 Task: Assign in the project ArchiTech the issue 'Implement multi-factor authentication for user login' to the sprint 'Integration Testing Sprint'. Assign in the project ArchiTech the issue 'Integrate a new payment gateway into an e-commerce website' to the sprint 'Integration Testing Sprint'. Assign in the project ArchiTech the issue 'Create a data backup and recovery plan for a company's IT infrastructure' to the sprint 'Integration Testing Sprint'. Assign in the project ArchiTech the issue 'Develop a custom inventory management system' to the sprint 'Integration Testing Sprint'
Action: Mouse moved to (219, 66)
Screenshot: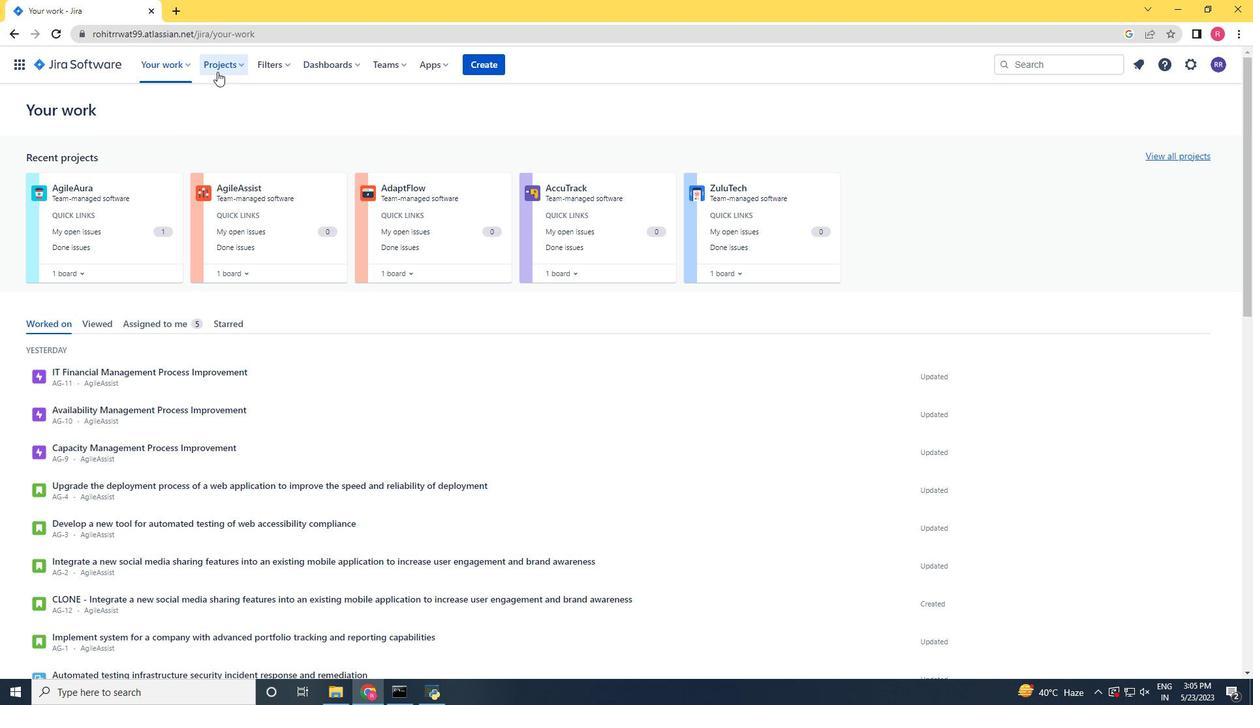 
Action: Mouse pressed left at (219, 66)
Screenshot: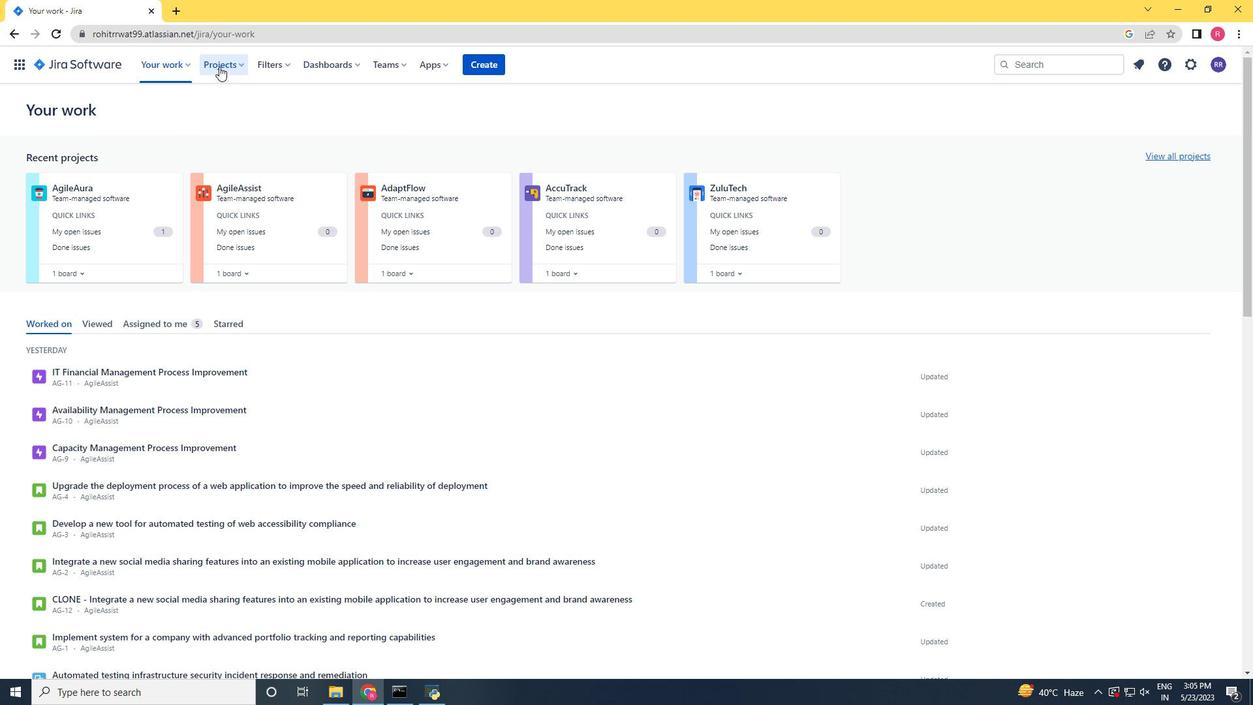 
Action: Mouse moved to (224, 120)
Screenshot: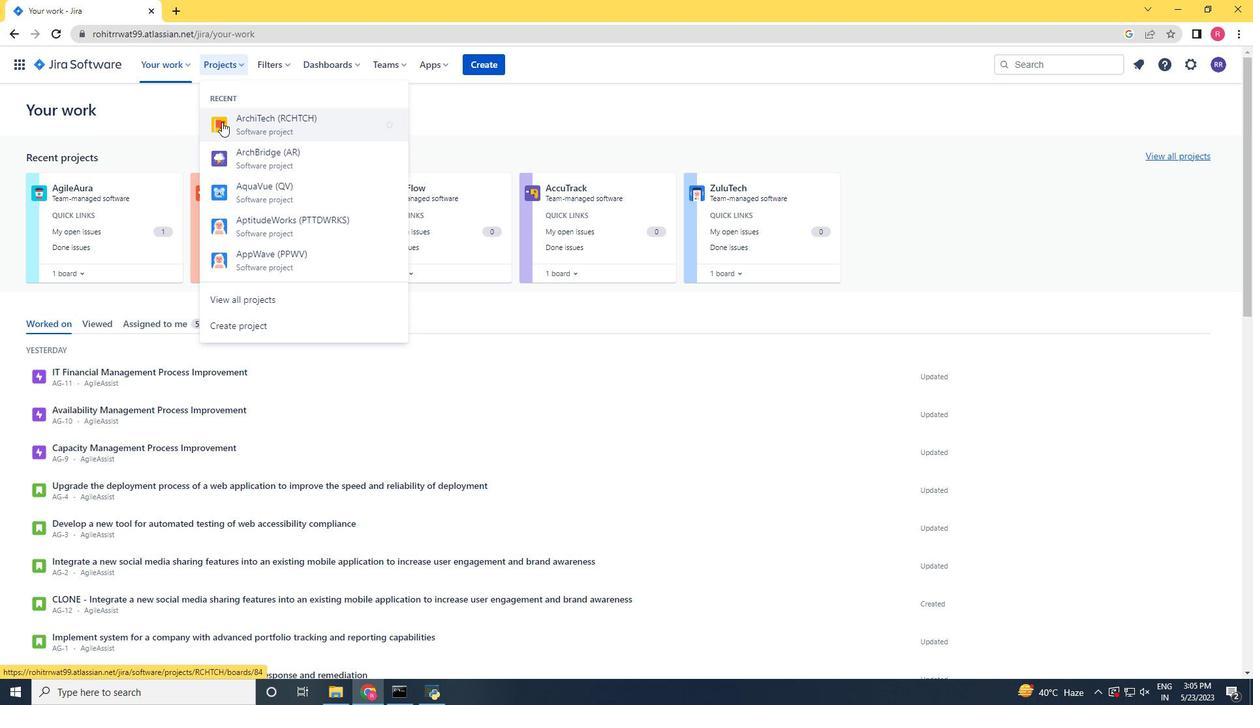 
Action: Mouse pressed left at (224, 120)
Screenshot: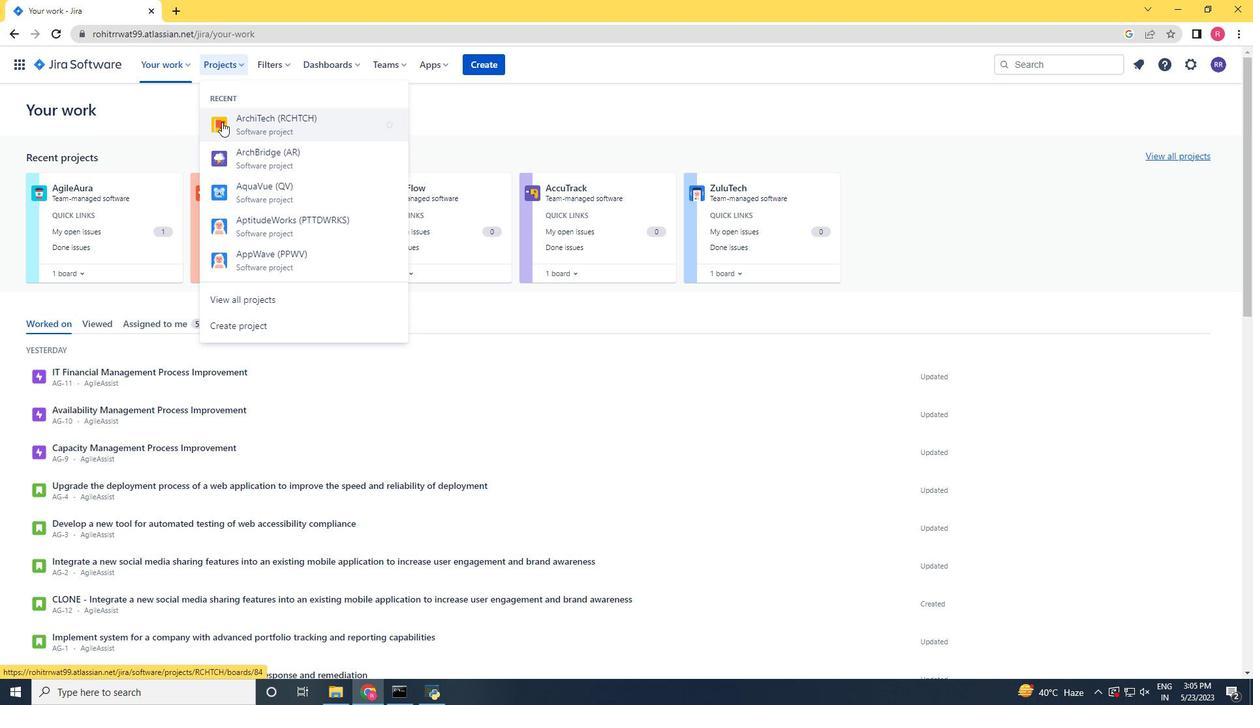 
Action: Mouse moved to (107, 201)
Screenshot: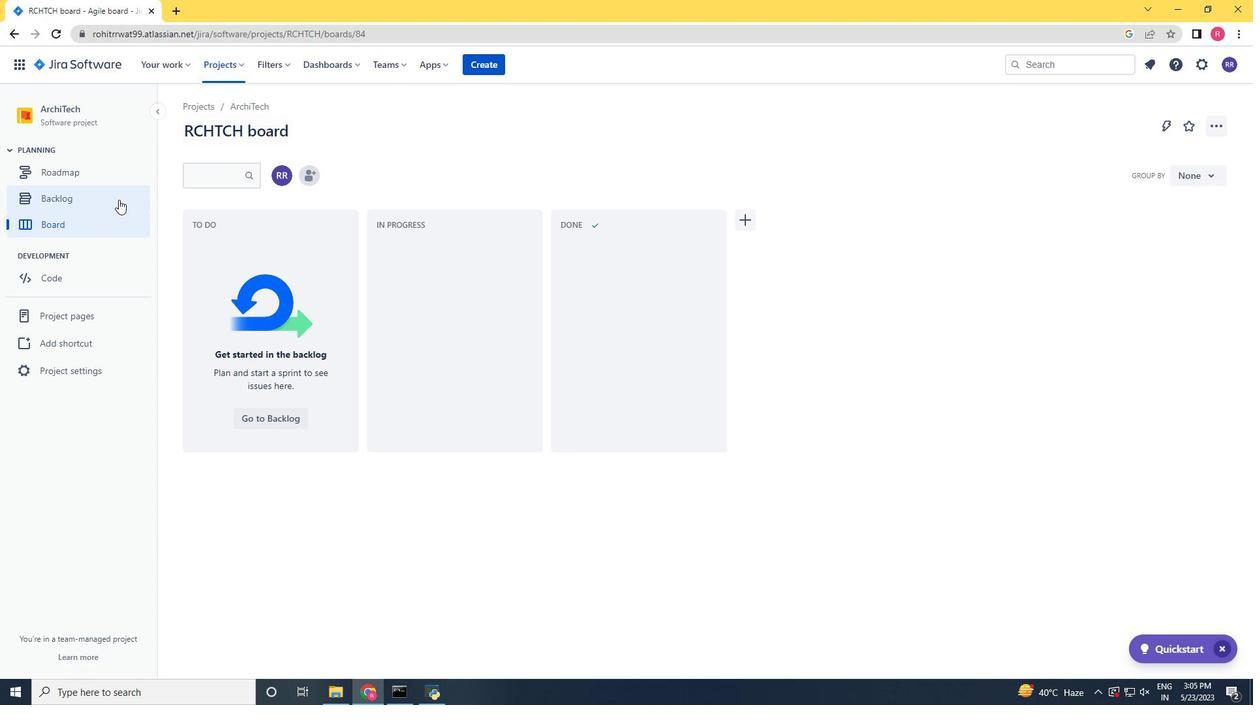 
Action: Mouse pressed left at (107, 201)
Screenshot: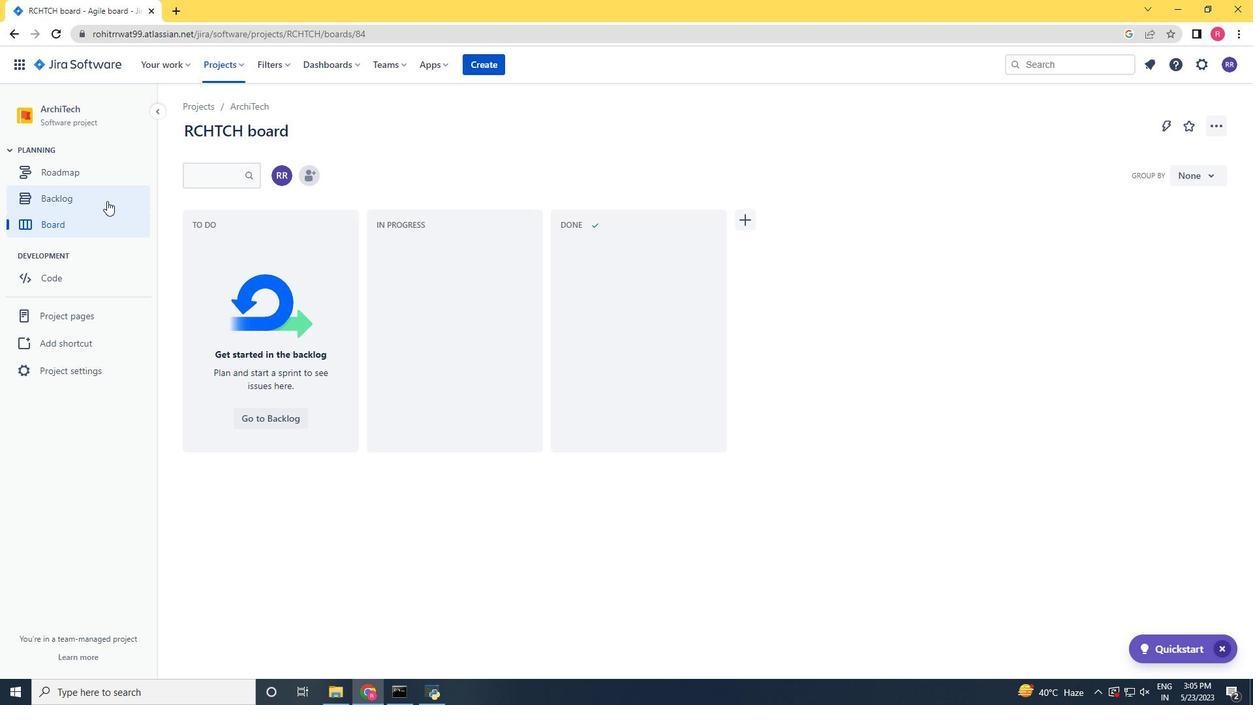 
Action: Mouse moved to (693, 432)
Screenshot: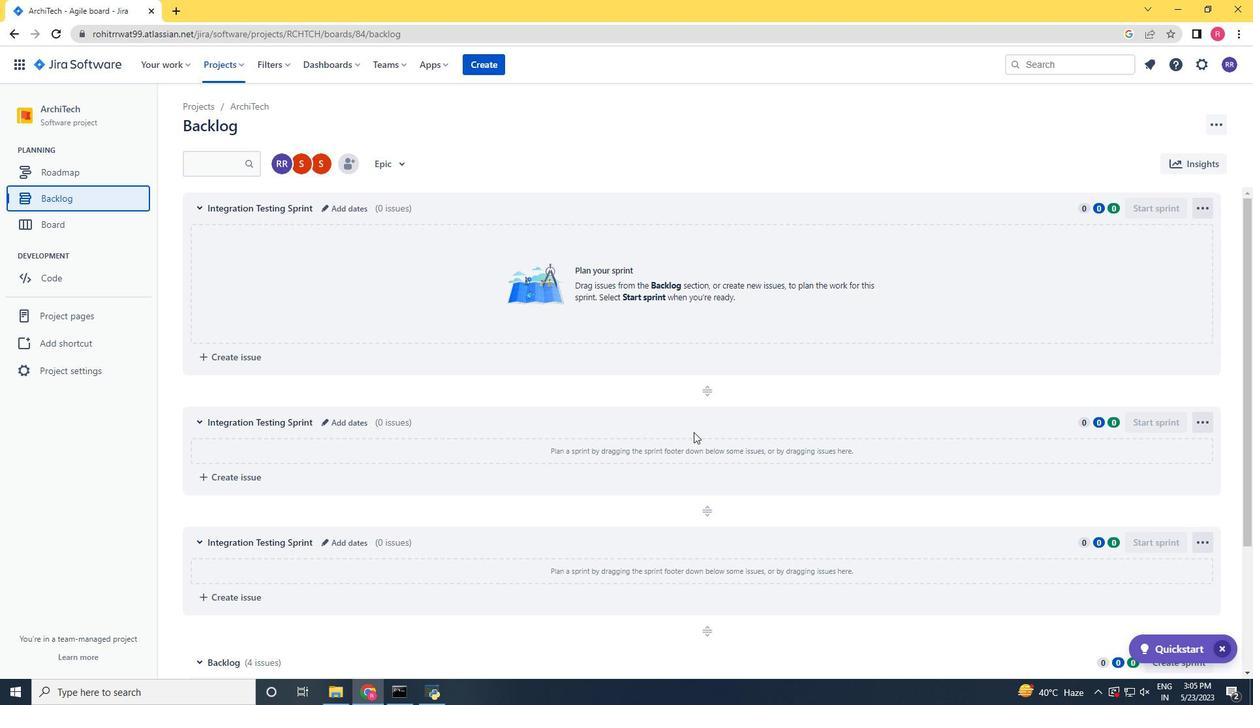 
Action: Mouse scrolled (693, 431) with delta (0, 0)
Screenshot: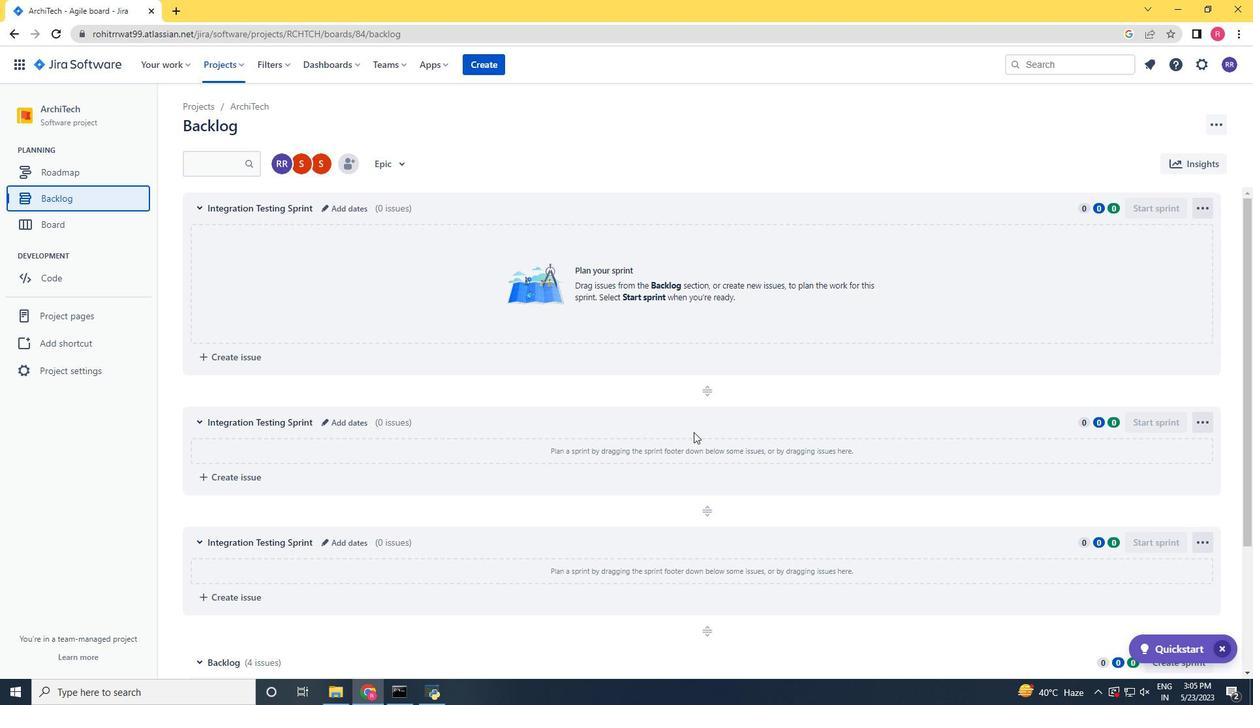
Action: Mouse scrolled (693, 431) with delta (0, 0)
Screenshot: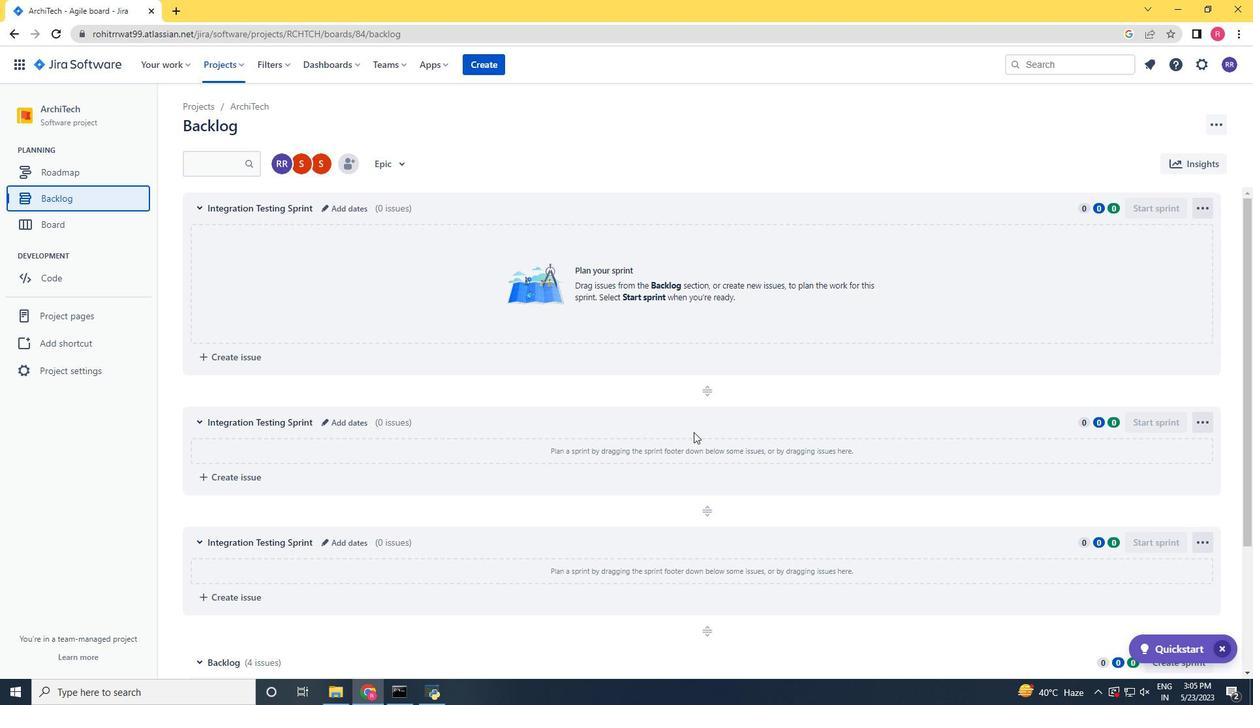 
Action: Mouse scrolled (693, 431) with delta (0, 0)
Screenshot: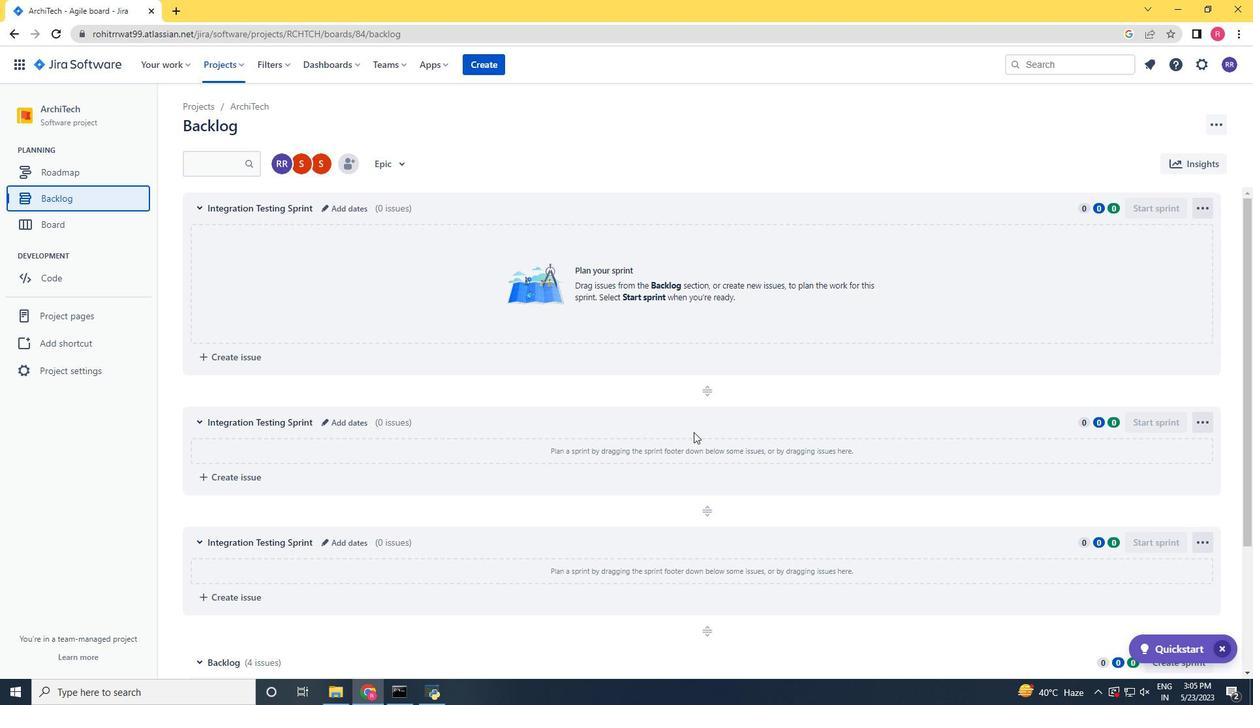 
Action: Mouse scrolled (693, 431) with delta (0, 0)
Screenshot: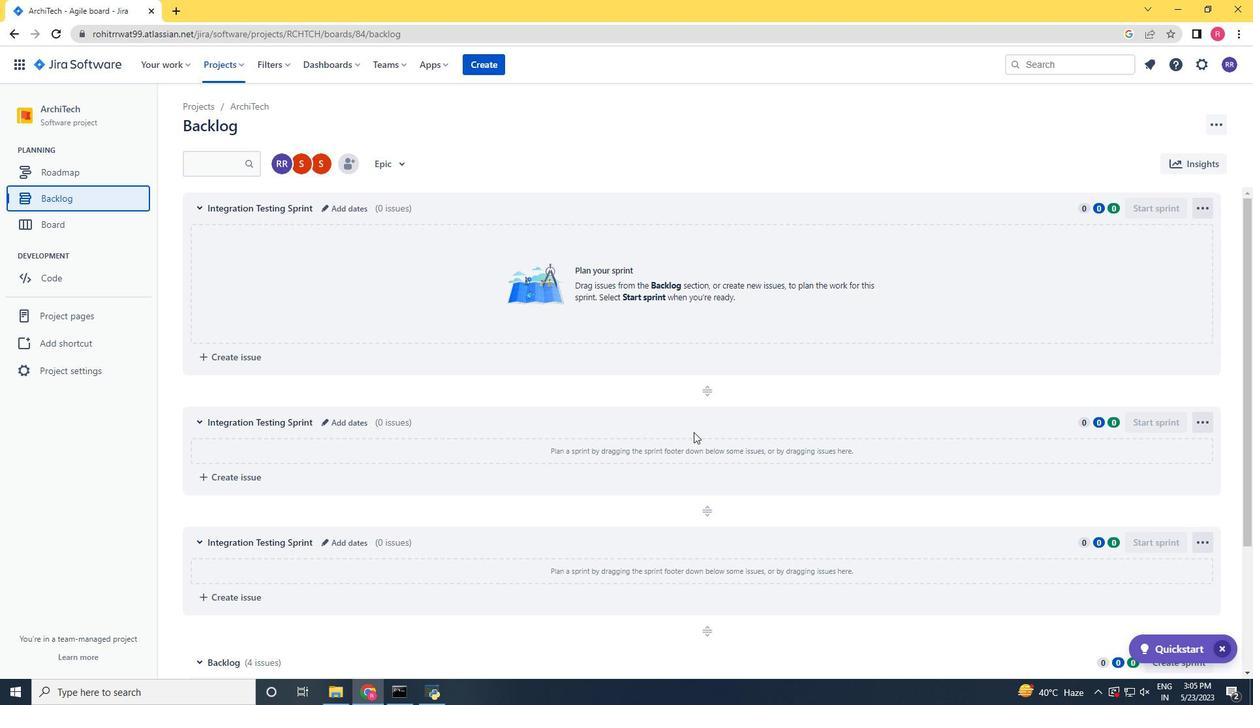 
Action: Mouse scrolled (693, 431) with delta (0, 0)
Screenshot: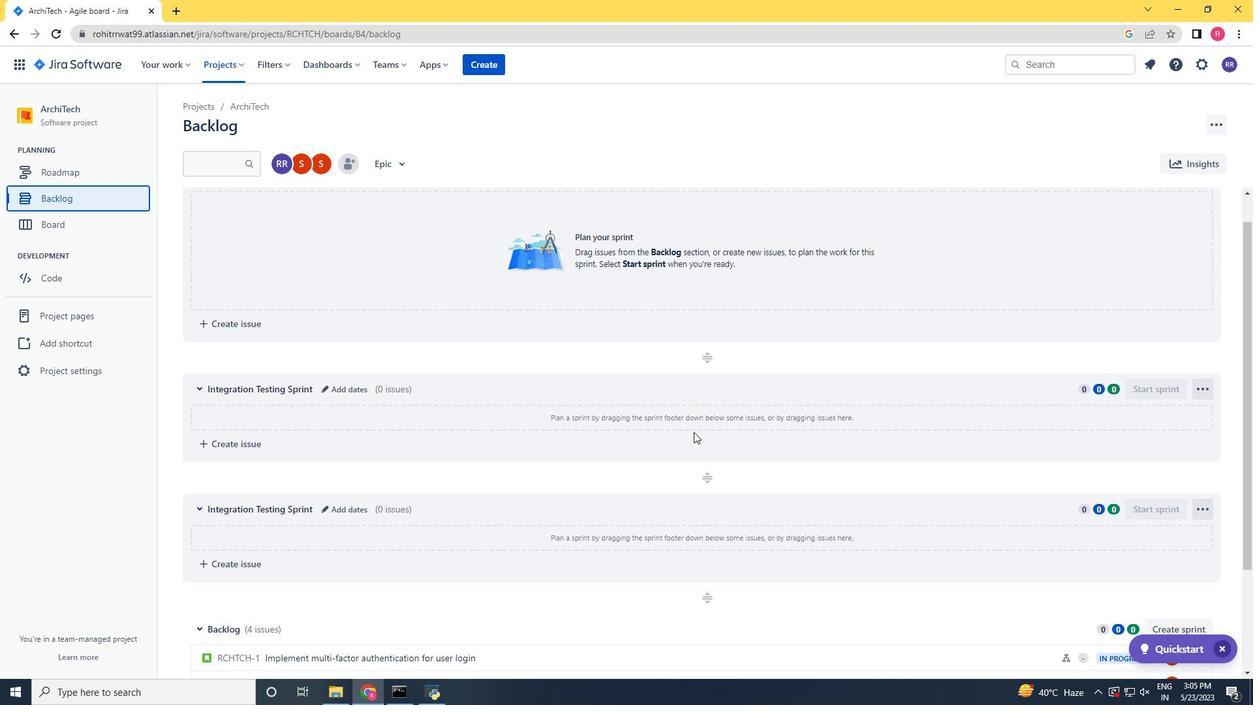 
Action: Mouse scrolled (693, 431) with delta (0, 0)
Screenshot: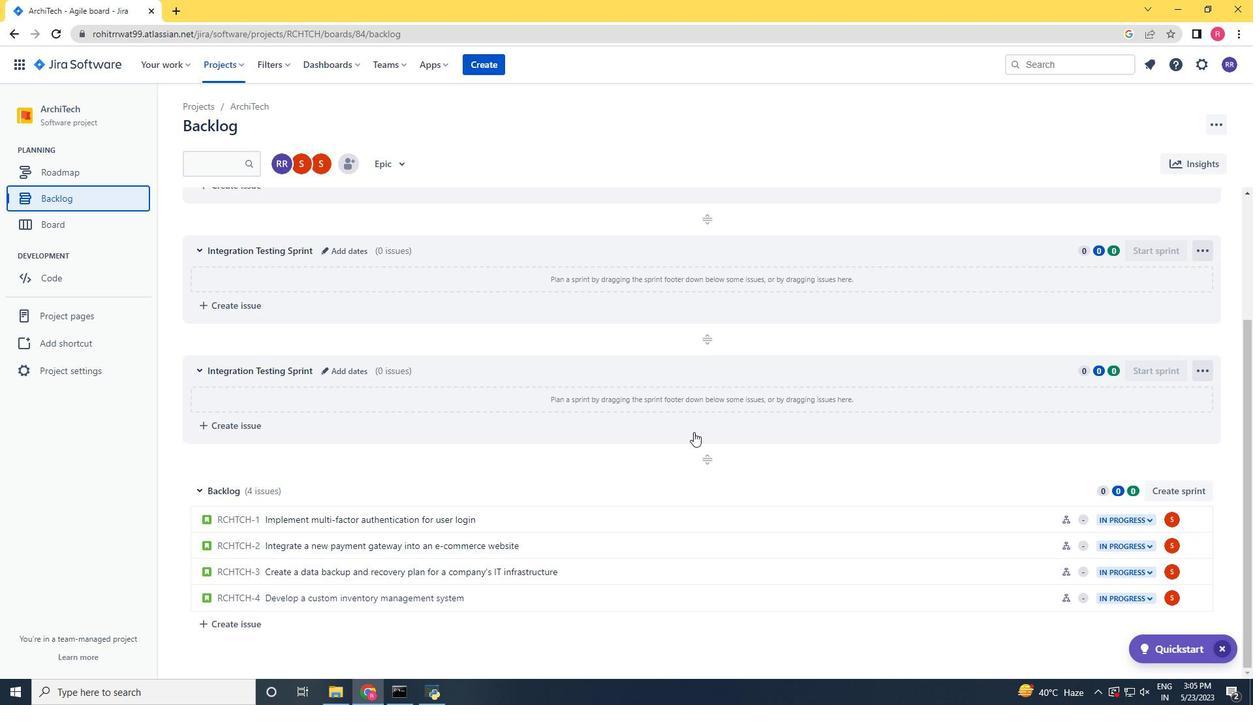 
Action: Mouse scrolled (693, 431) with delta (0, 0)
Screenshot: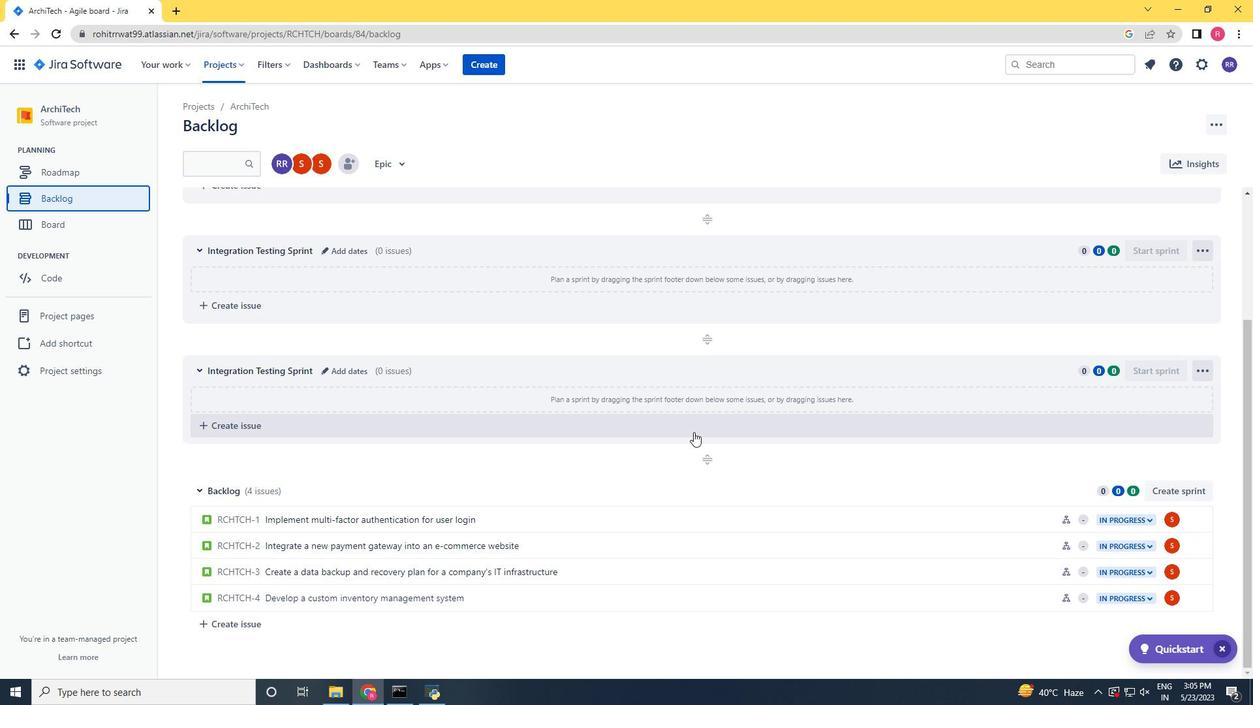 
Action: Mouse scrolled (693, 431) with delta (0, 0)
Screenshot: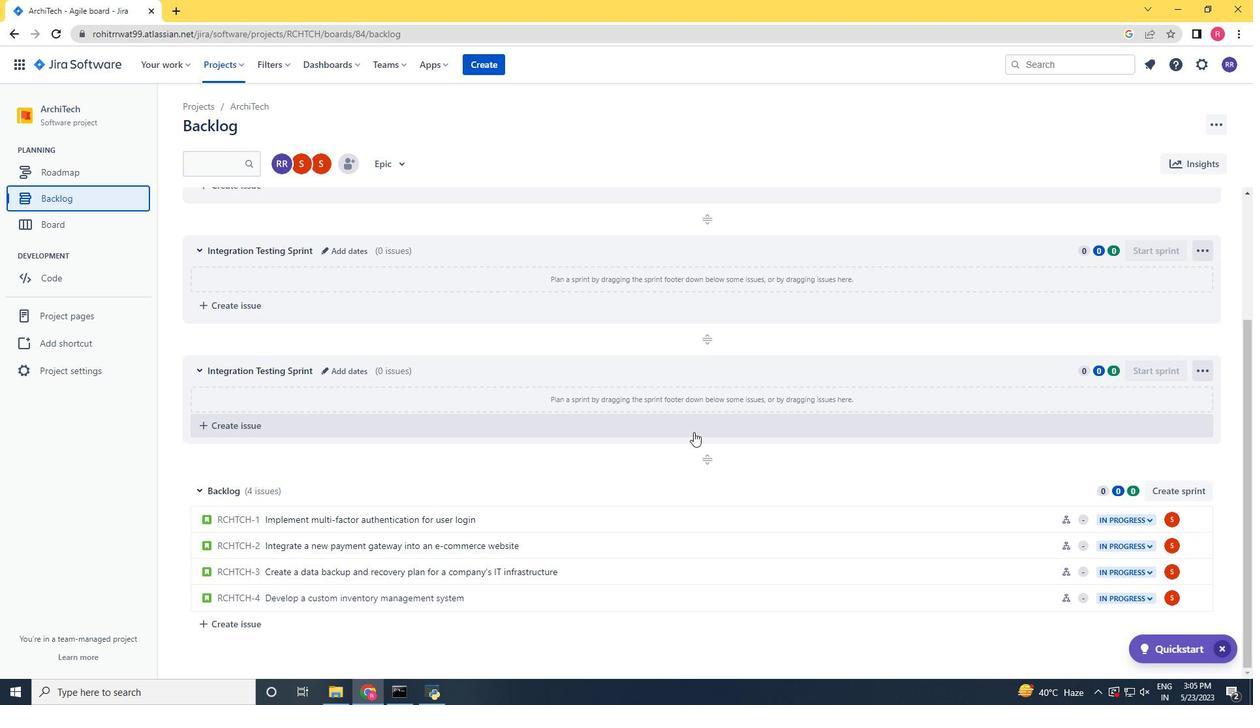 
Action: Mouse scrolled (693, 431) with delta (0, 0)
Screenshot: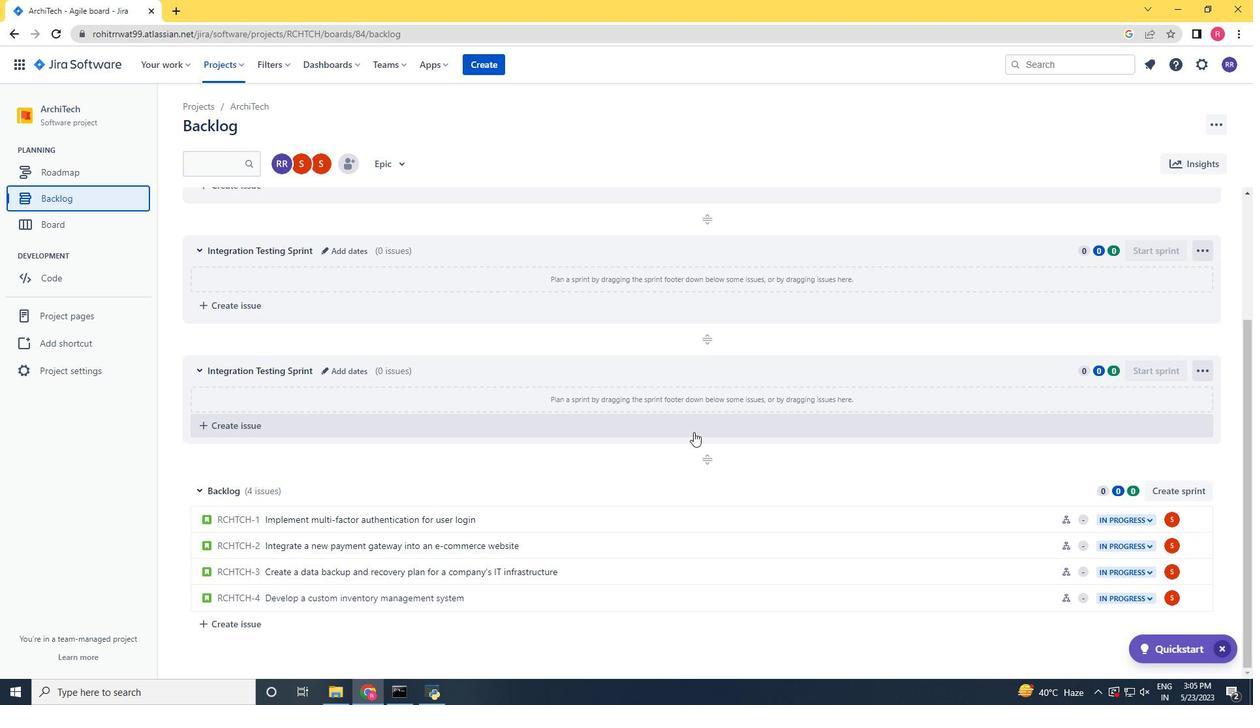 
Action: Mouse scrolled (693, 431) with delta (0, 0)
Screenshot: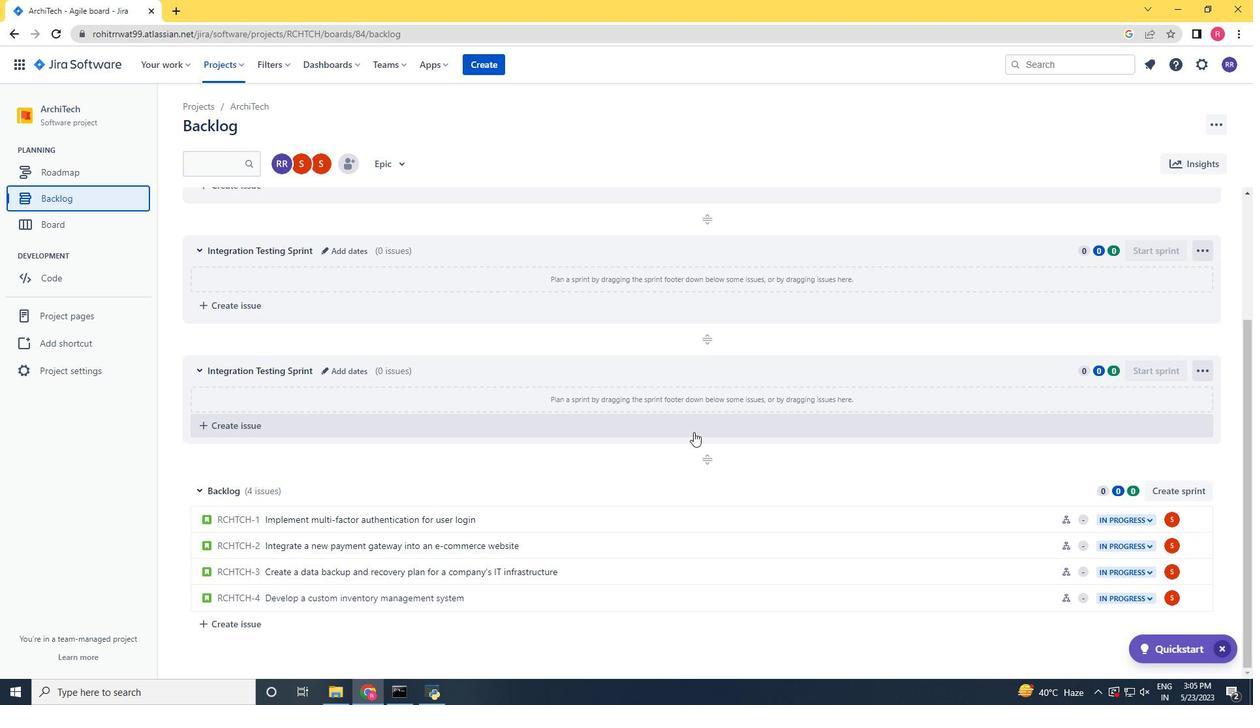 
Action: Mouse scrolled (693, 431) with delta (0, 0)
Screenshot: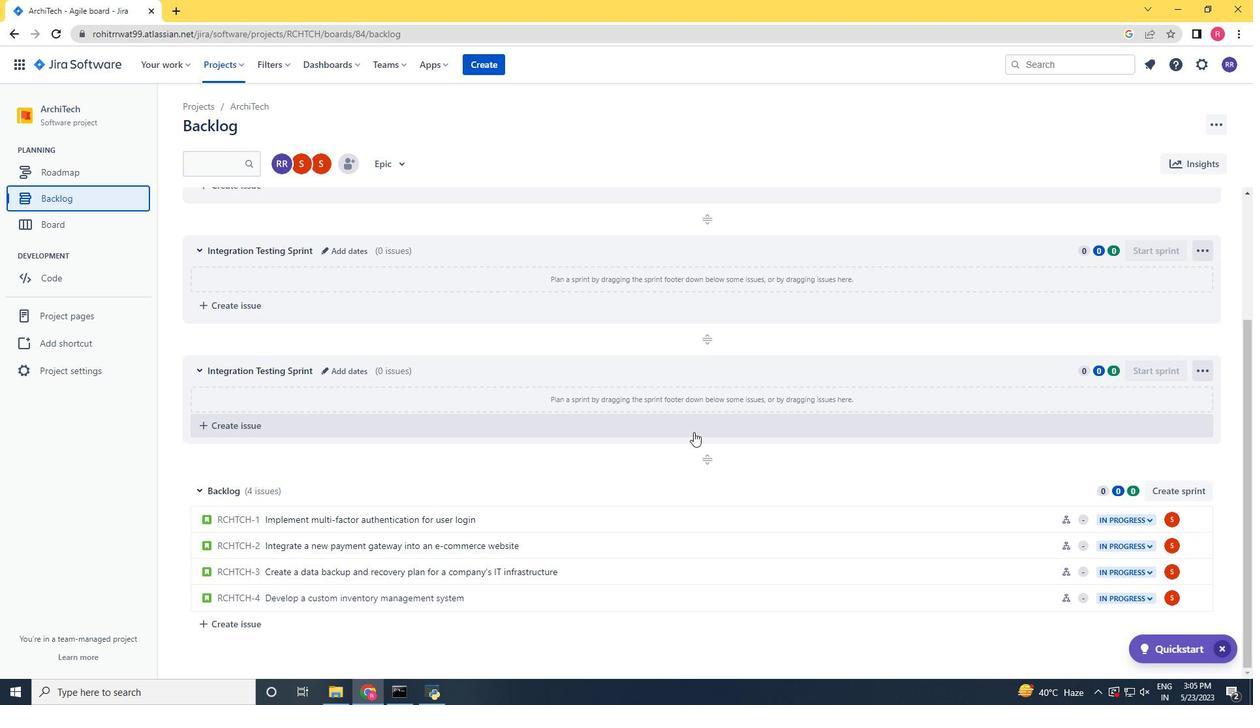 
Action: Mouse moved to (1192, 516)
Screenshot: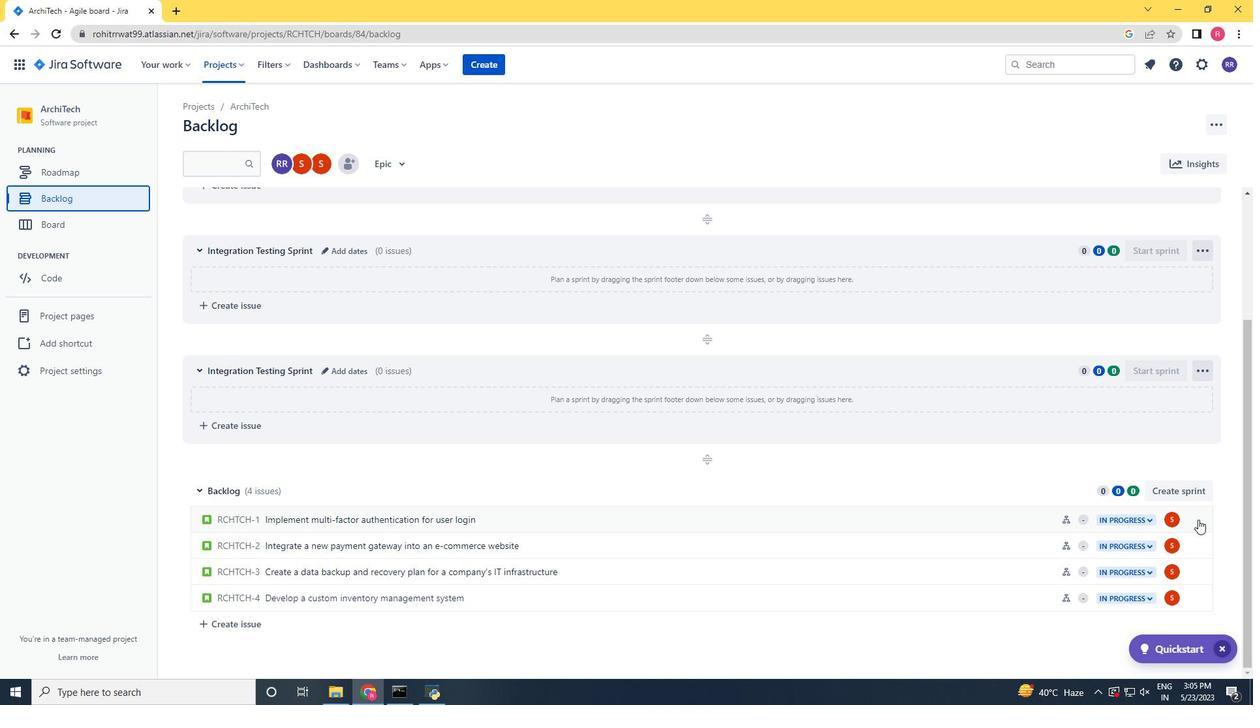 
Action: Mouse pressed left at (1192, 516)
Screenshot: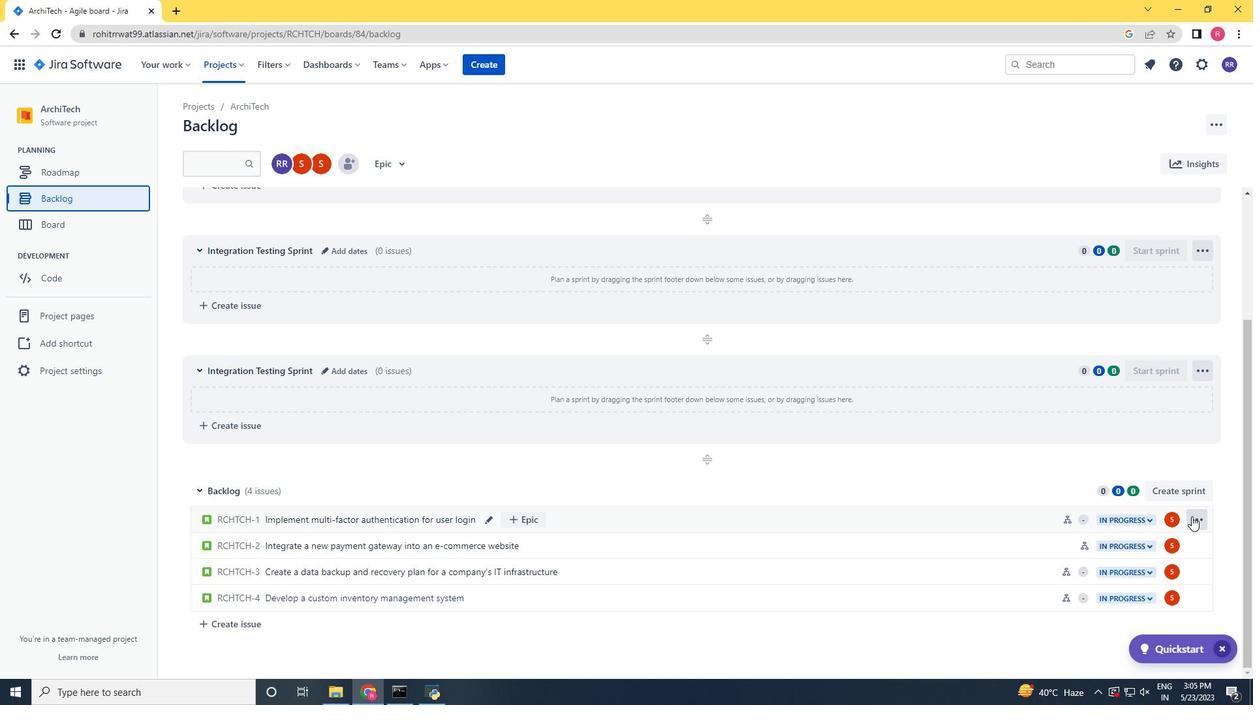 
Action: Mouse moved to (1130, 405)
Screenshot: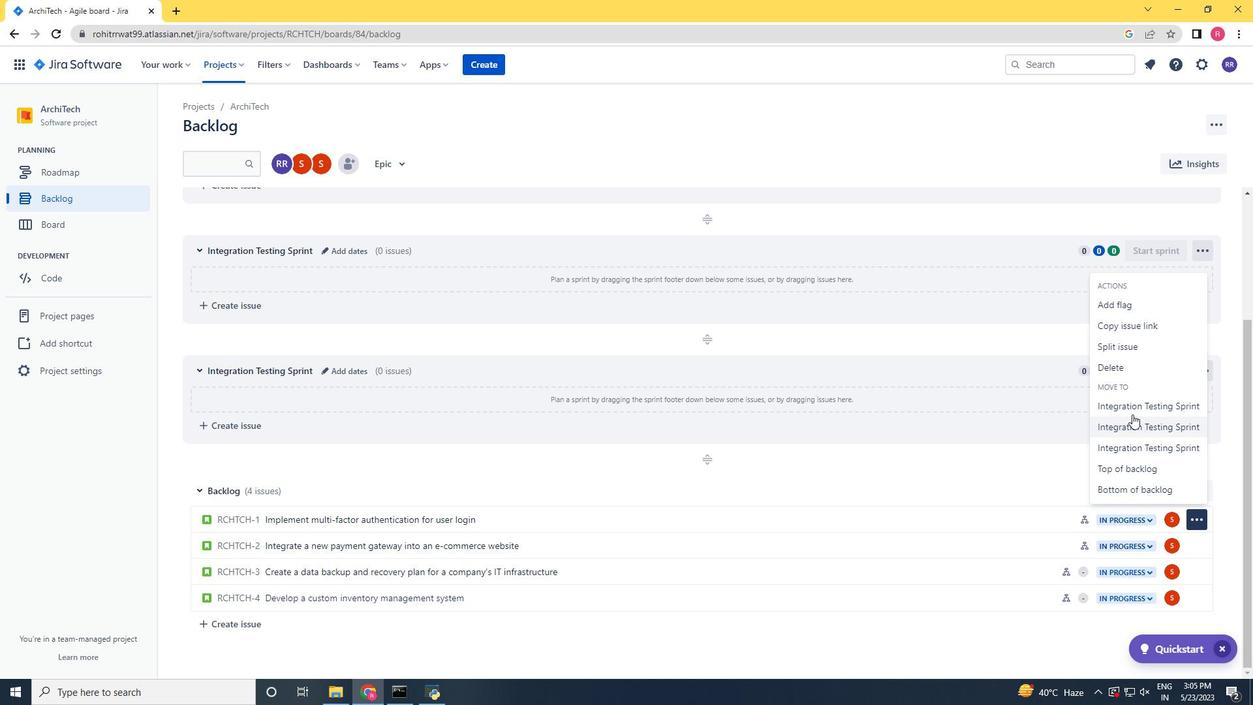 
Action: Mouse pressed left at (1130, 405)
Screenshot: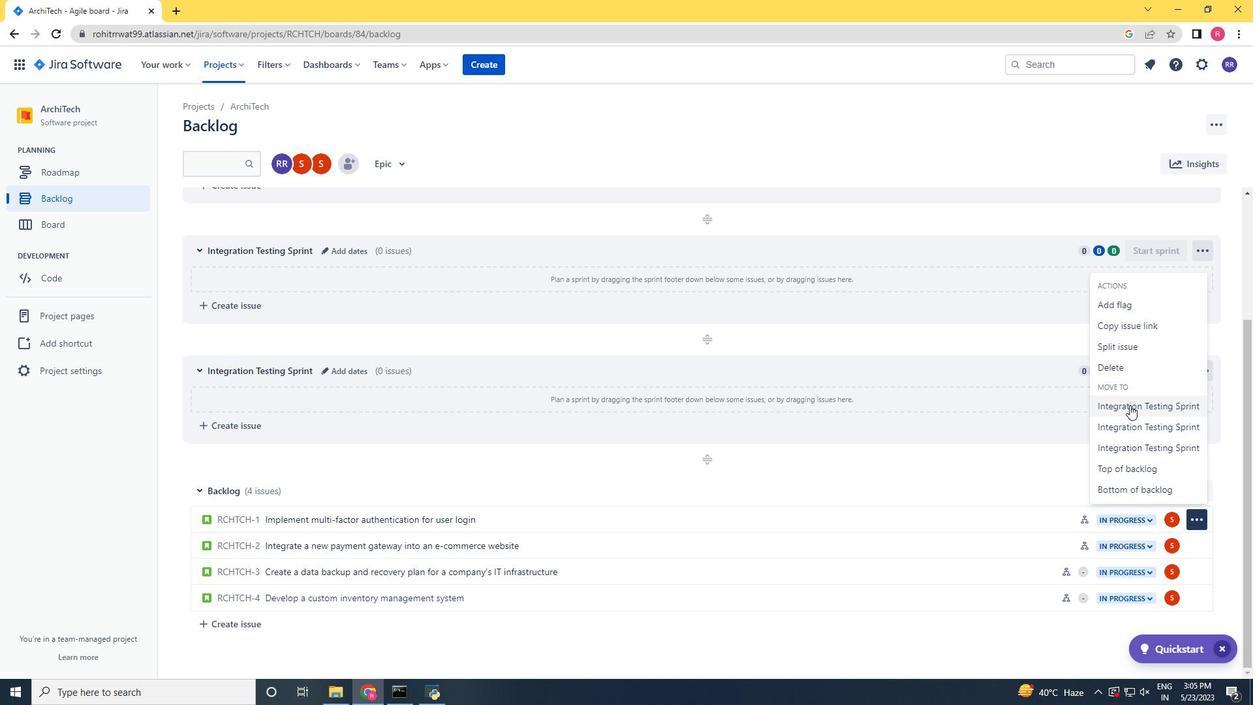 
Action: Mouse scrolled (1130, 406) with delta (0, 0)
Screenshot: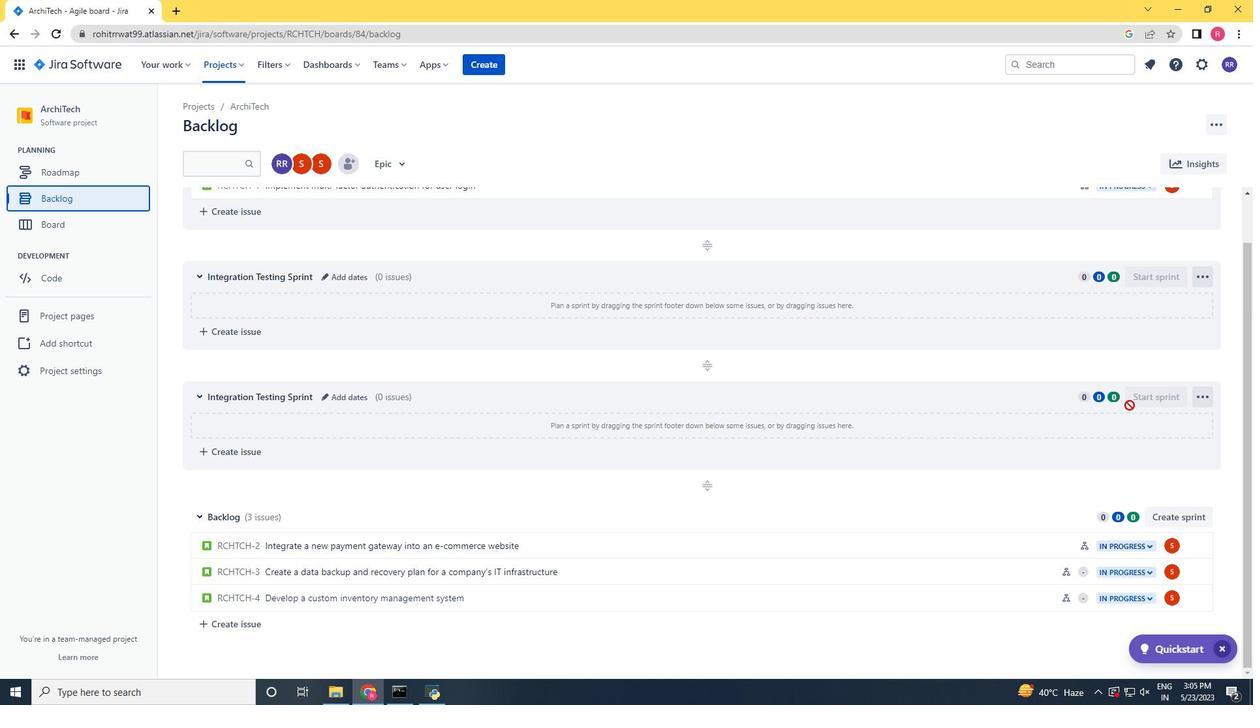 
Action: Mouse scrolled (1130, 406) with delta (0, 0)
Screenshot: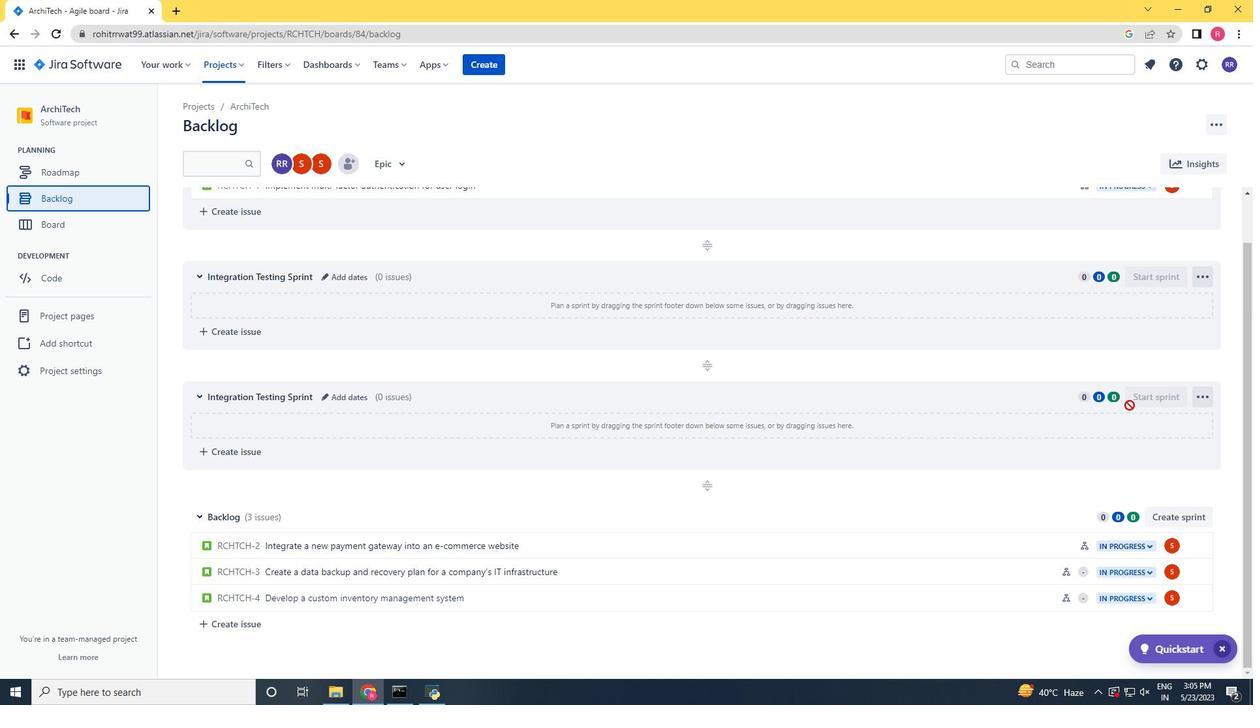 
Action: Mouse scrolled (1130, 406) with delta (0, 0)
Screenshot: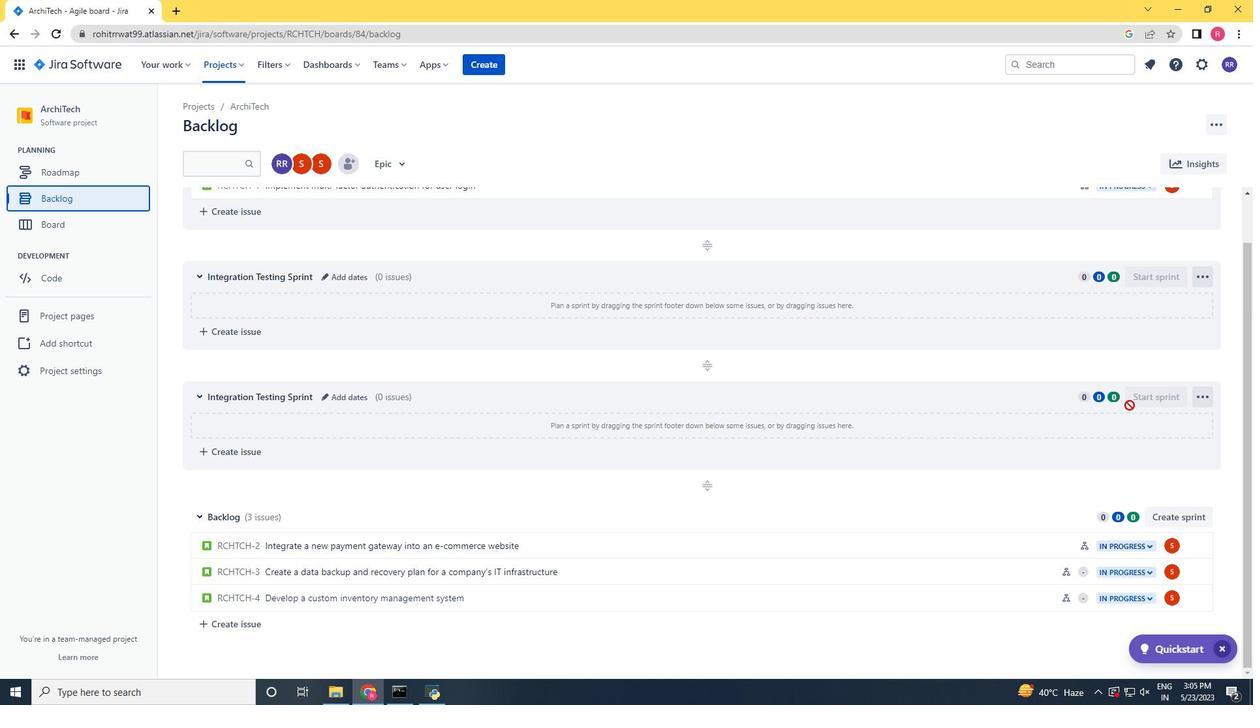 
Action: Mouse scrolled (1130, 406) with delta (0, 0)
Screenshot: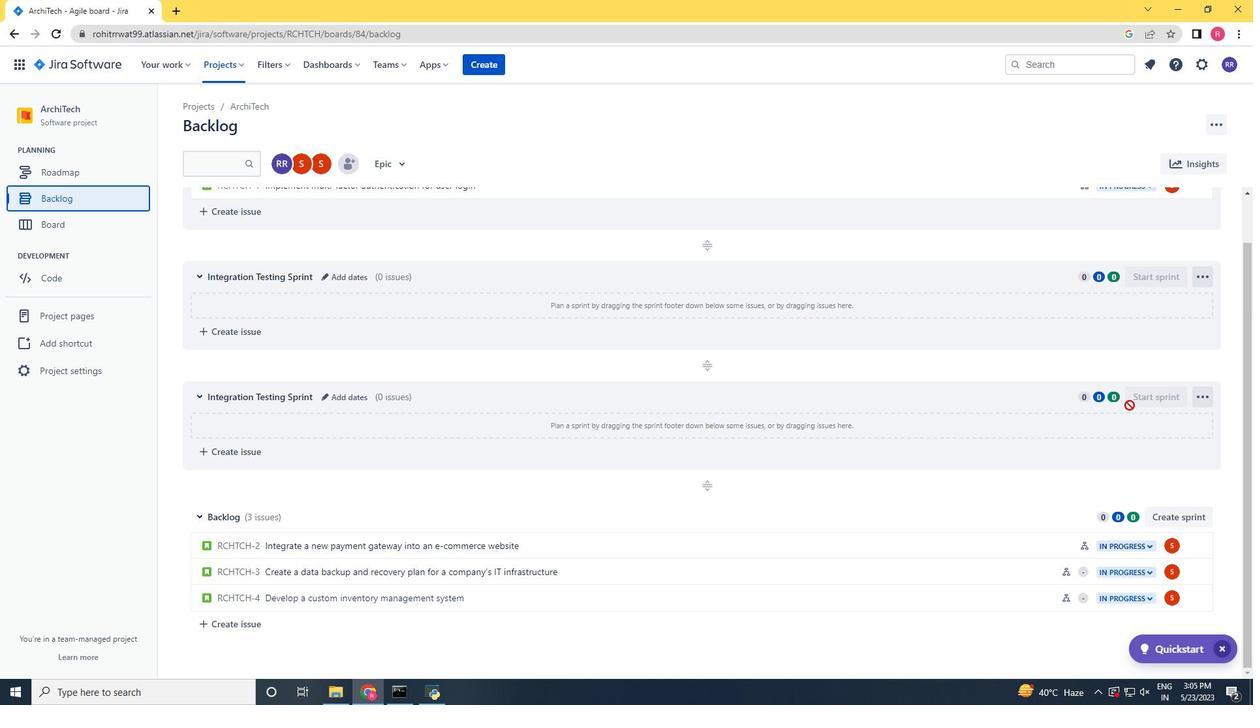 
Action: Mouse moved to (1109, 407)
Screenshot: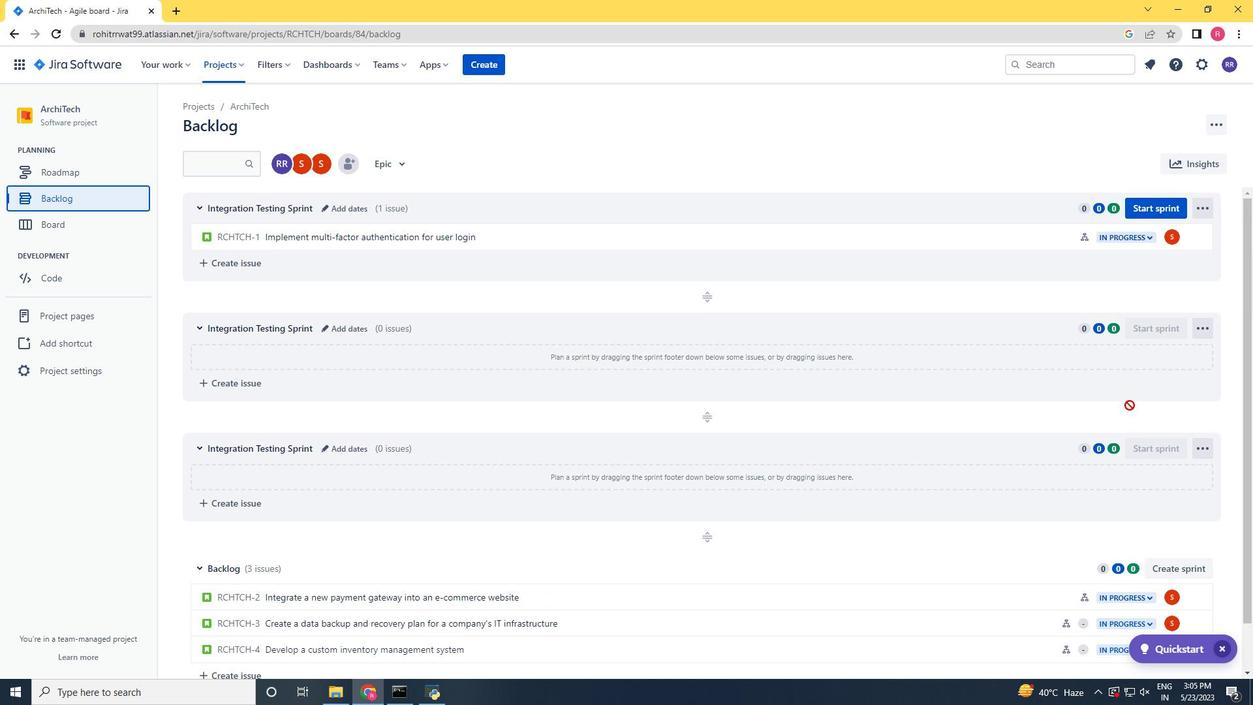
Action: Mouse scrolled (1109, 408) with delta (0, 0)
Screenshot: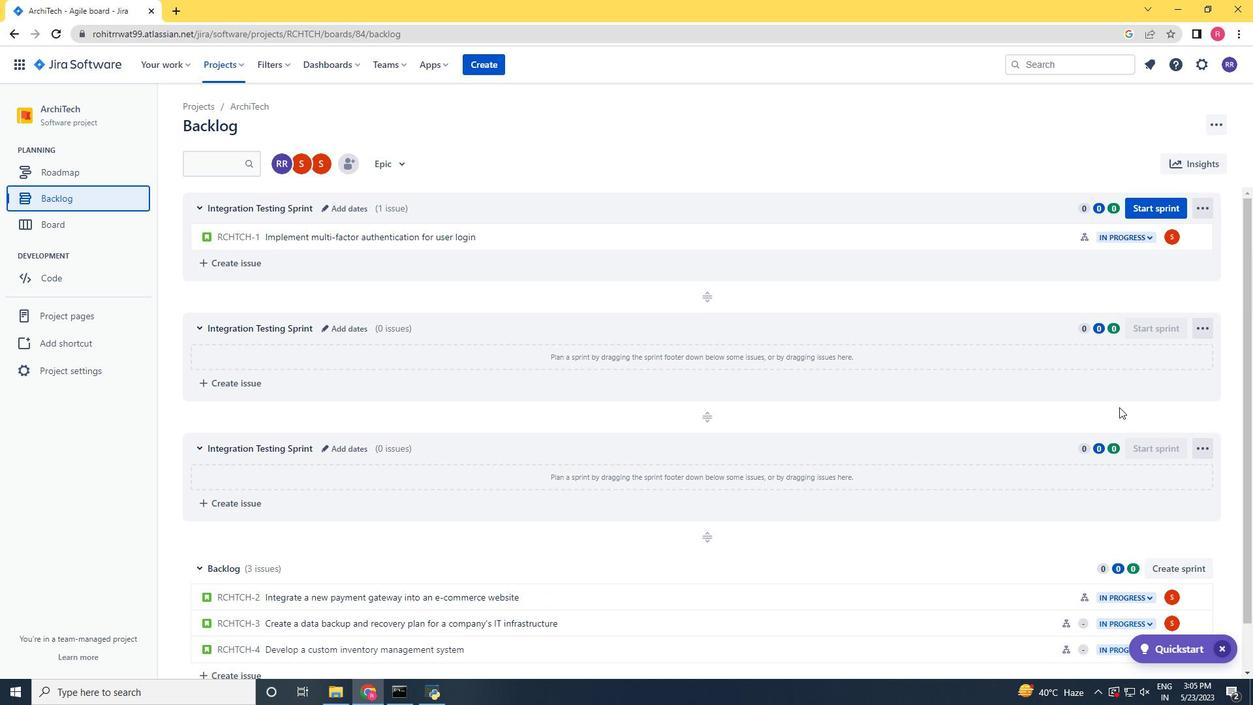 
Action: Mouse scrolled (1109, 408) with delta (0, 0)
Screenshot: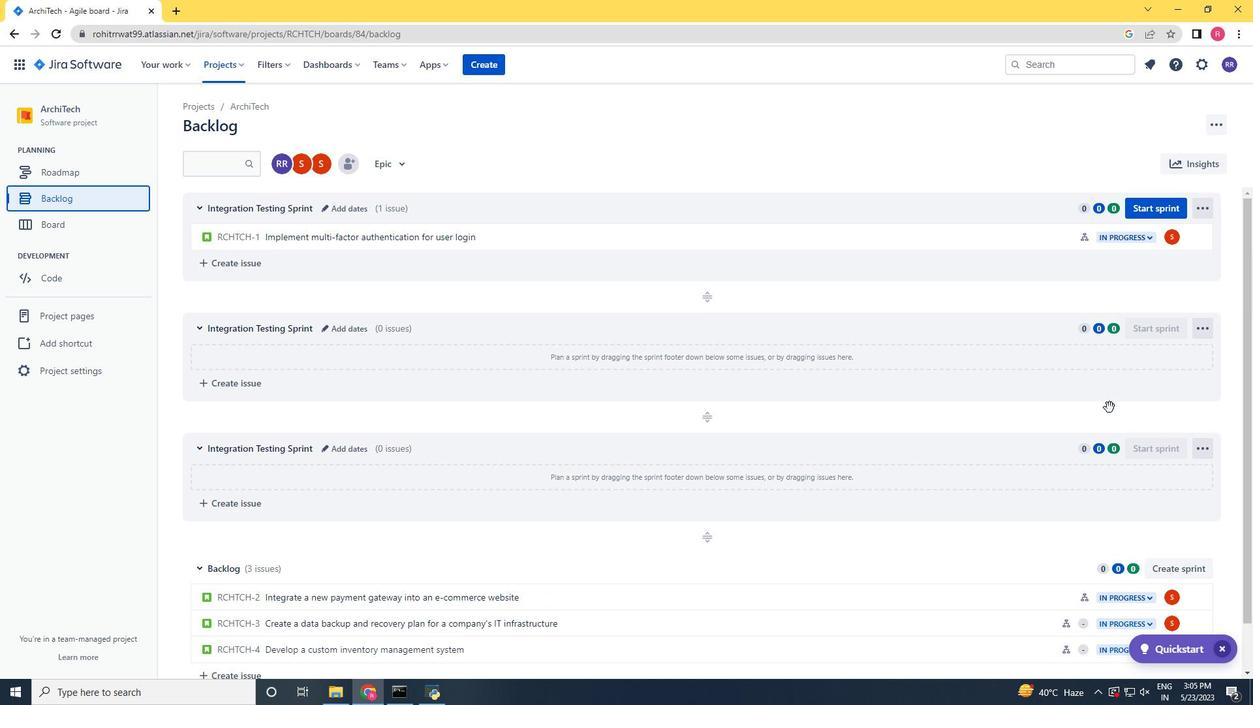 
Action: Mouse scrolled (1109, 408) with delta (0, 0)
Screenshot: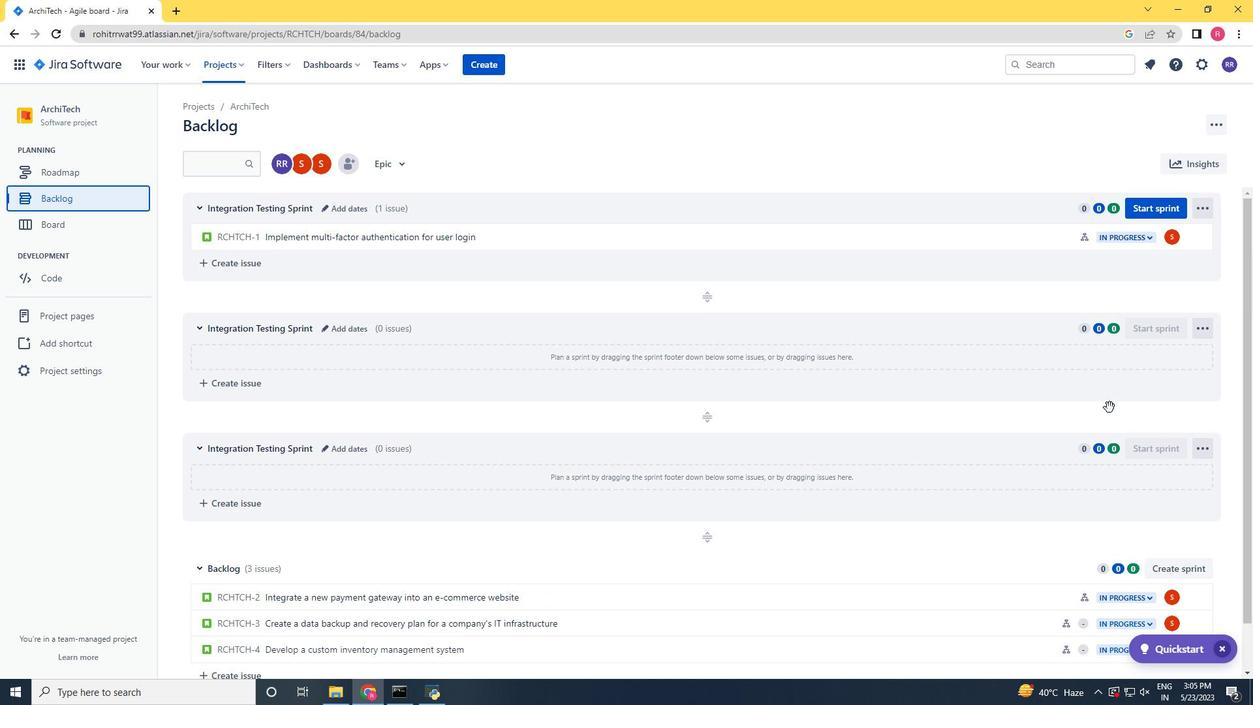 
Action: Mouse scrolled (1109, 408) with delta (0, 0)
Screenshot: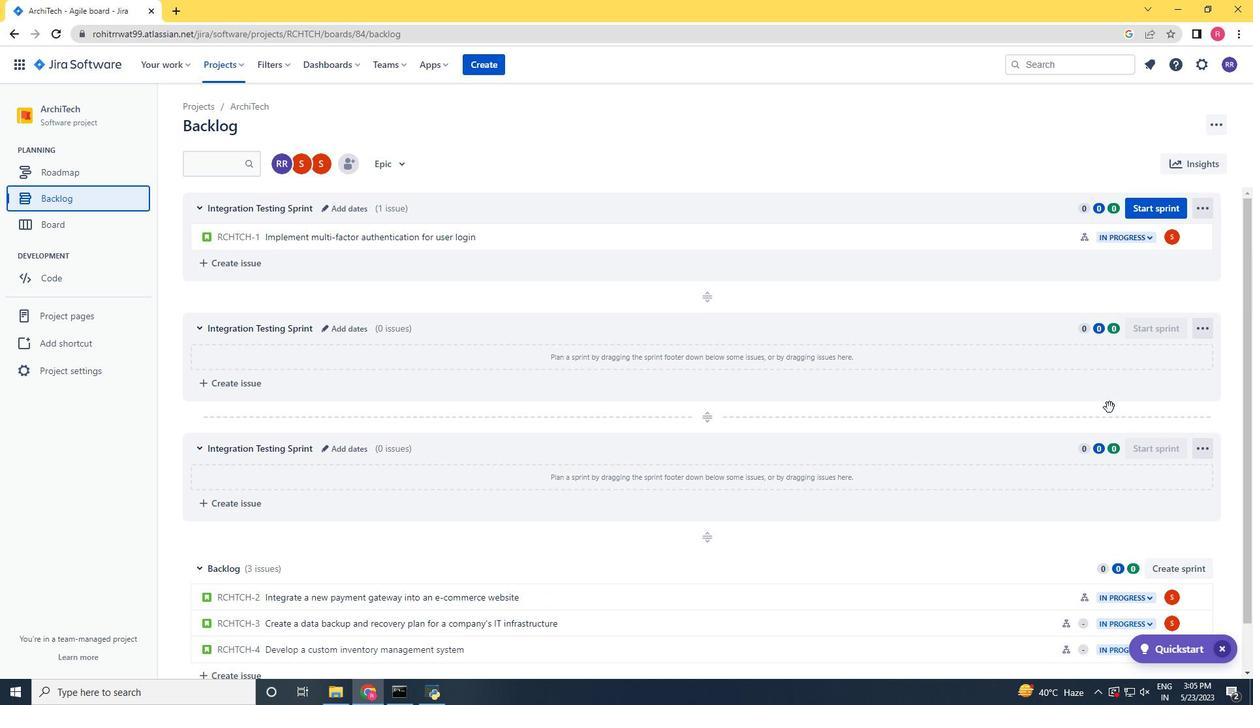 
Action: Mouse scrolled (1109, 408) with delta (0, 0)
Screenshot: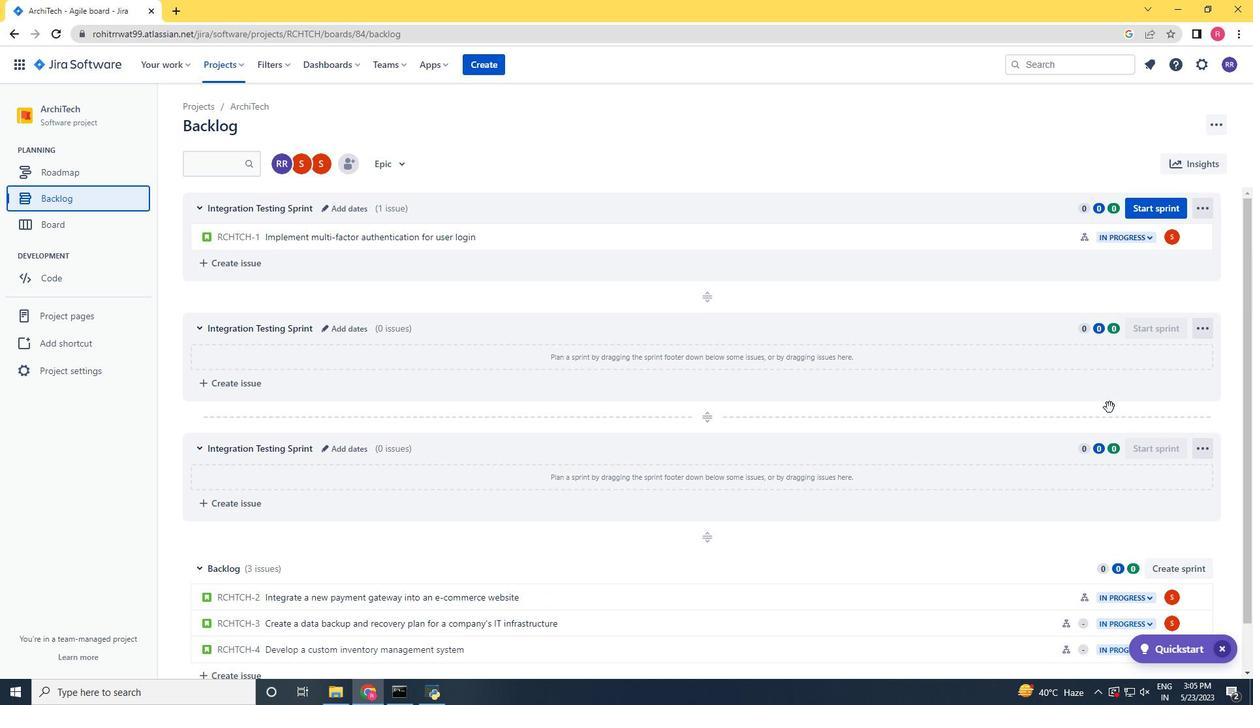 
Action: Mouse scrolled (1109, 406) with delta (0, 0)
Screenshot: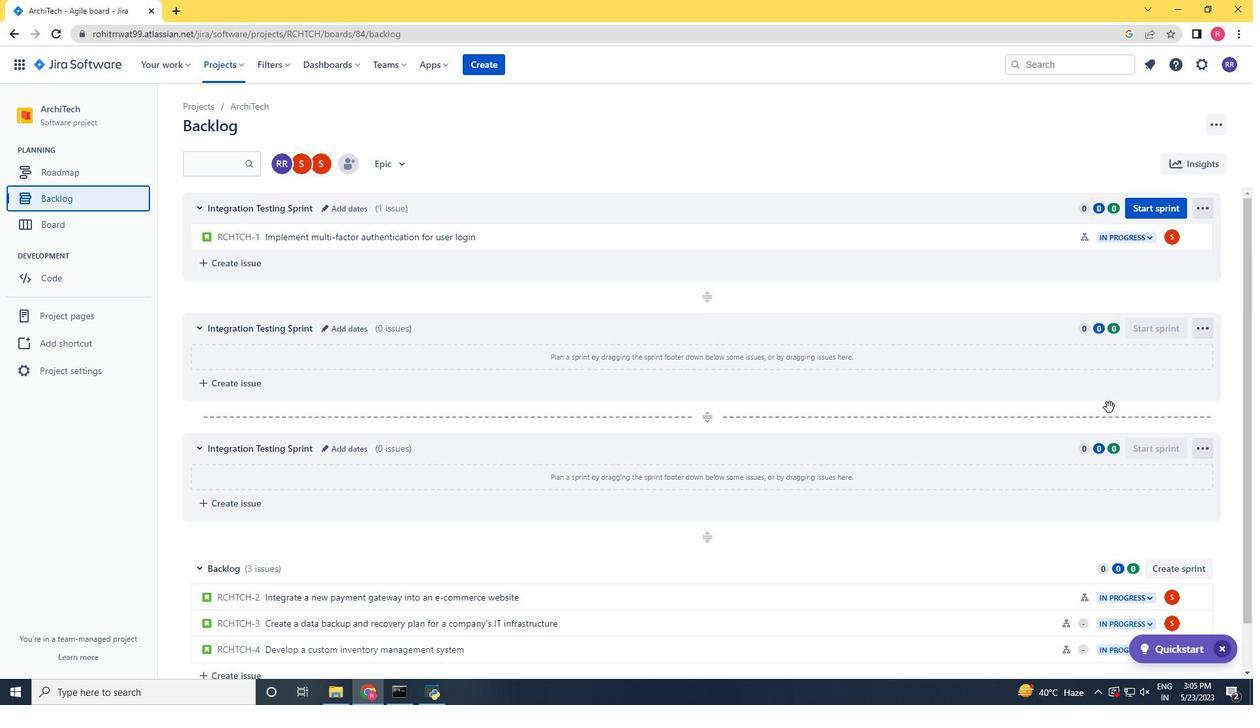 
Action: Mouse scrolled (1109, 406) with delta (0, 0)
Screenshot: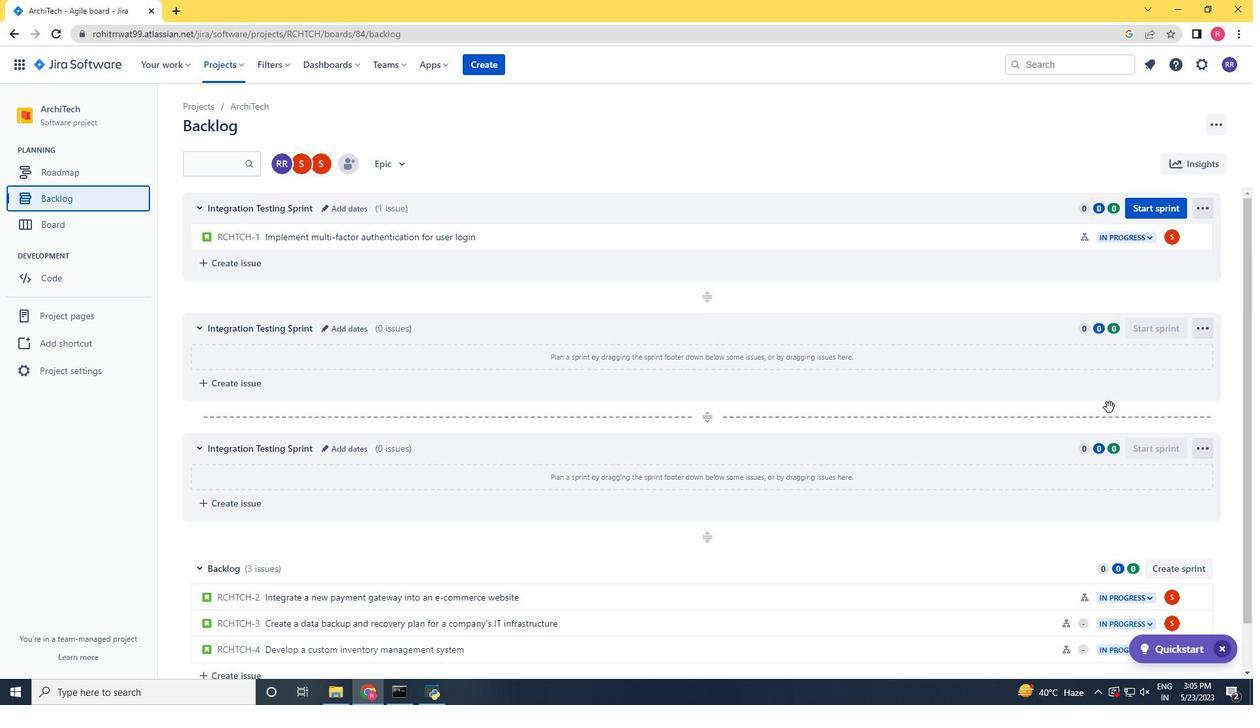 
Action: Mouse scrolled (1109, 406) with delta (0, 0)
Screenshot: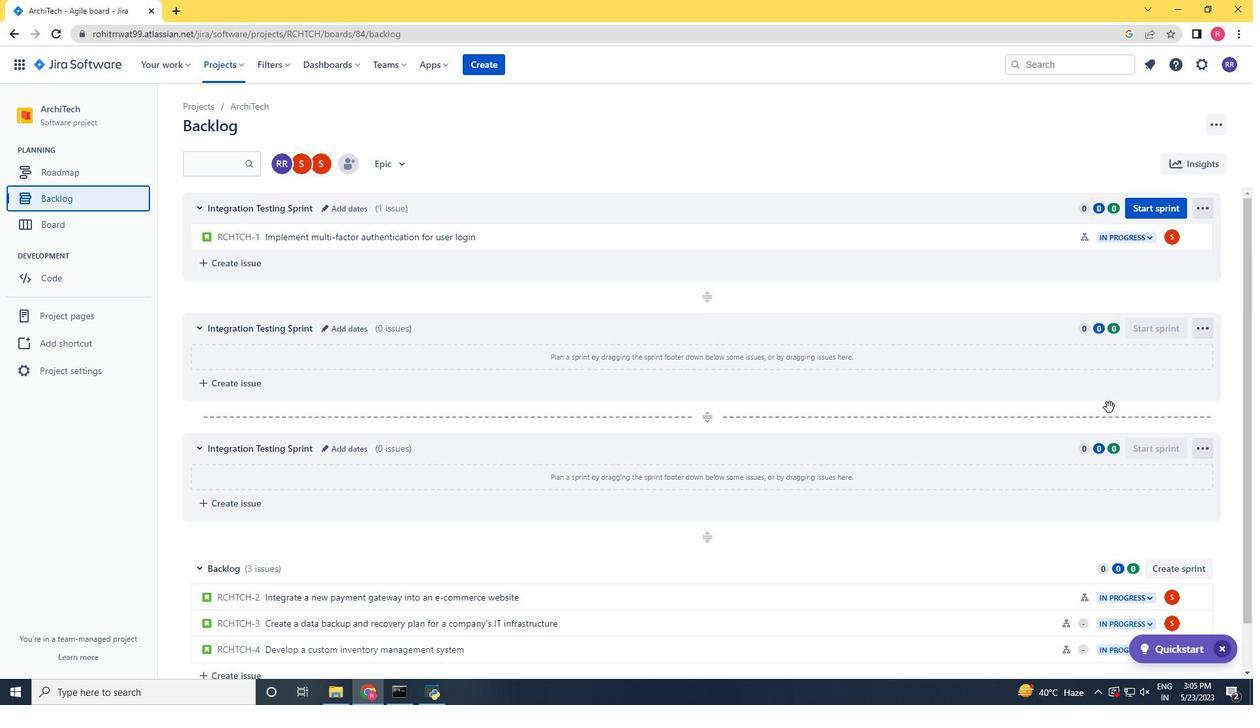 
Action: Mouse scrolled (1109, 406) with delta (0, 0)
Screenshot: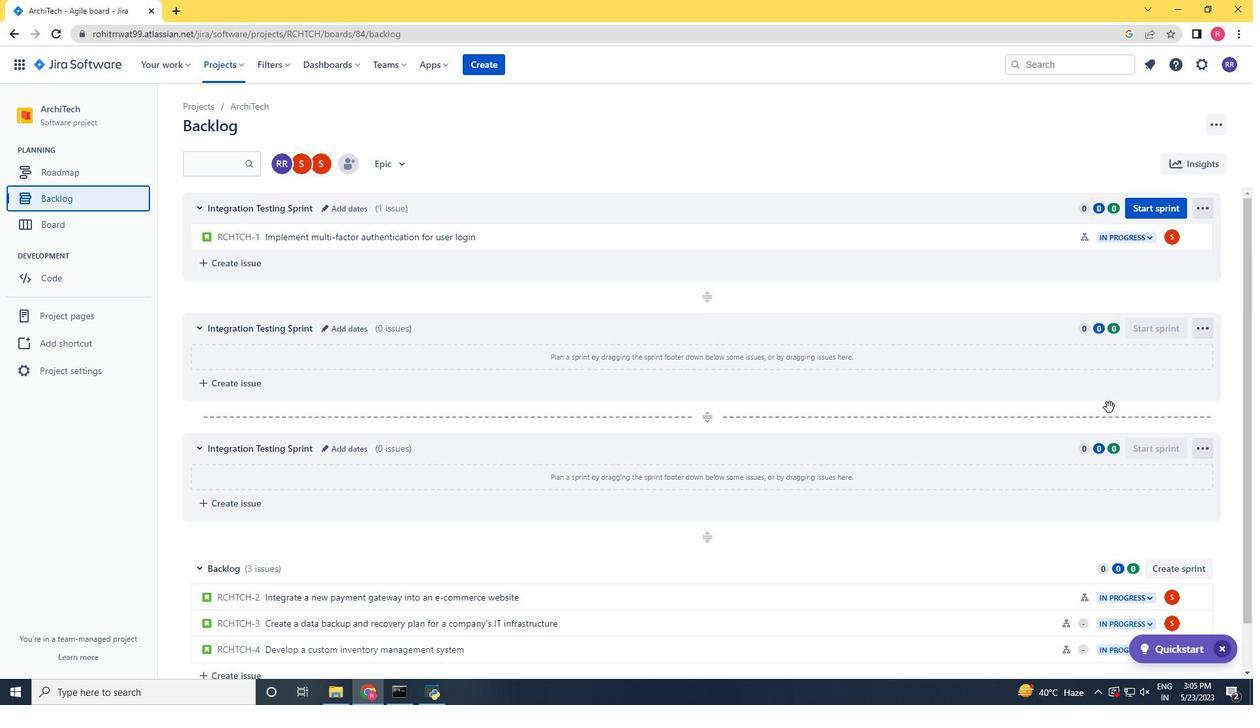 
Action: Mouse scrolled (1109, 406) with delta (0, 0)
Screenshot: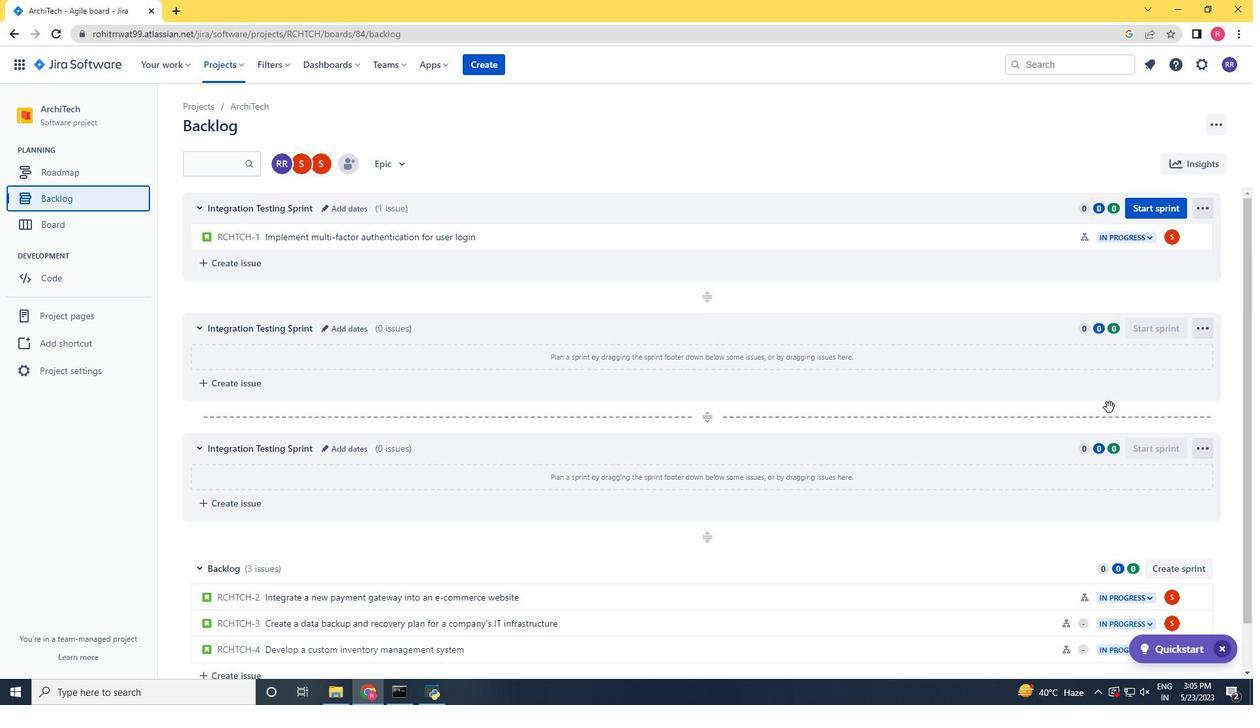 
Action: Mouse scrolled (1109, 406) with delta (0, 0)
Screenshot: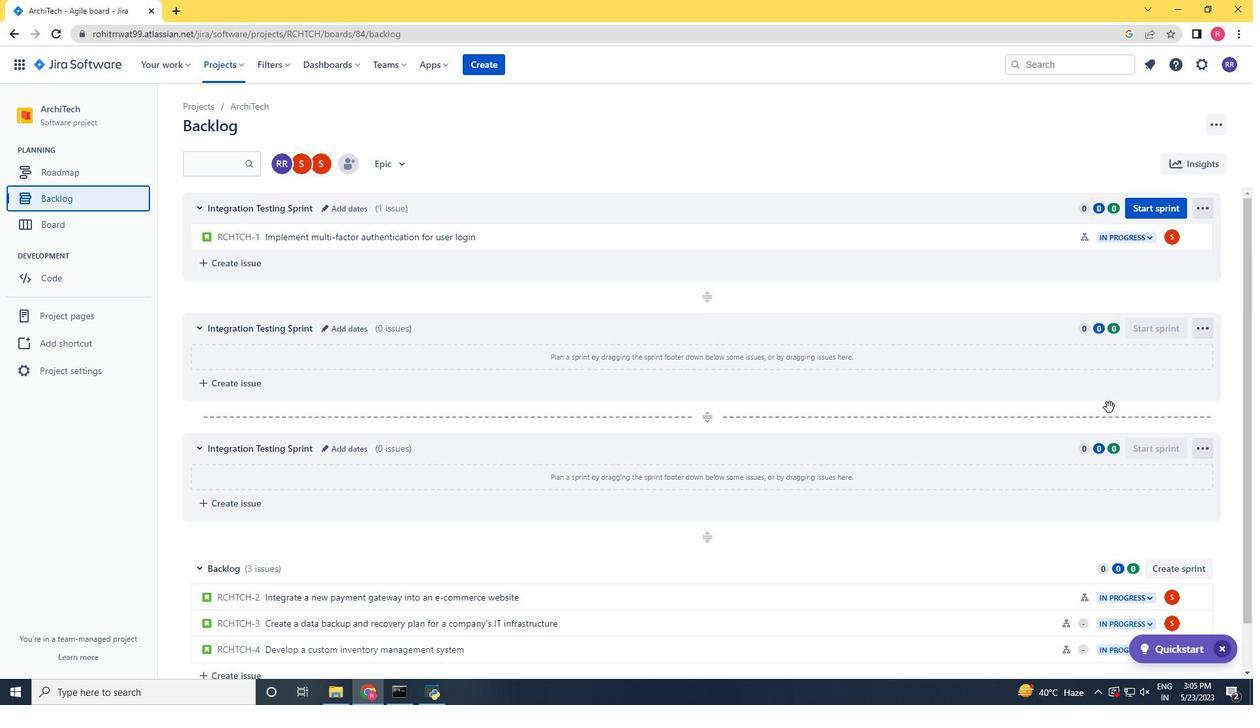 
Action: Mouse scrolled (1109, 406) with delta (0, 0)
Screenshot: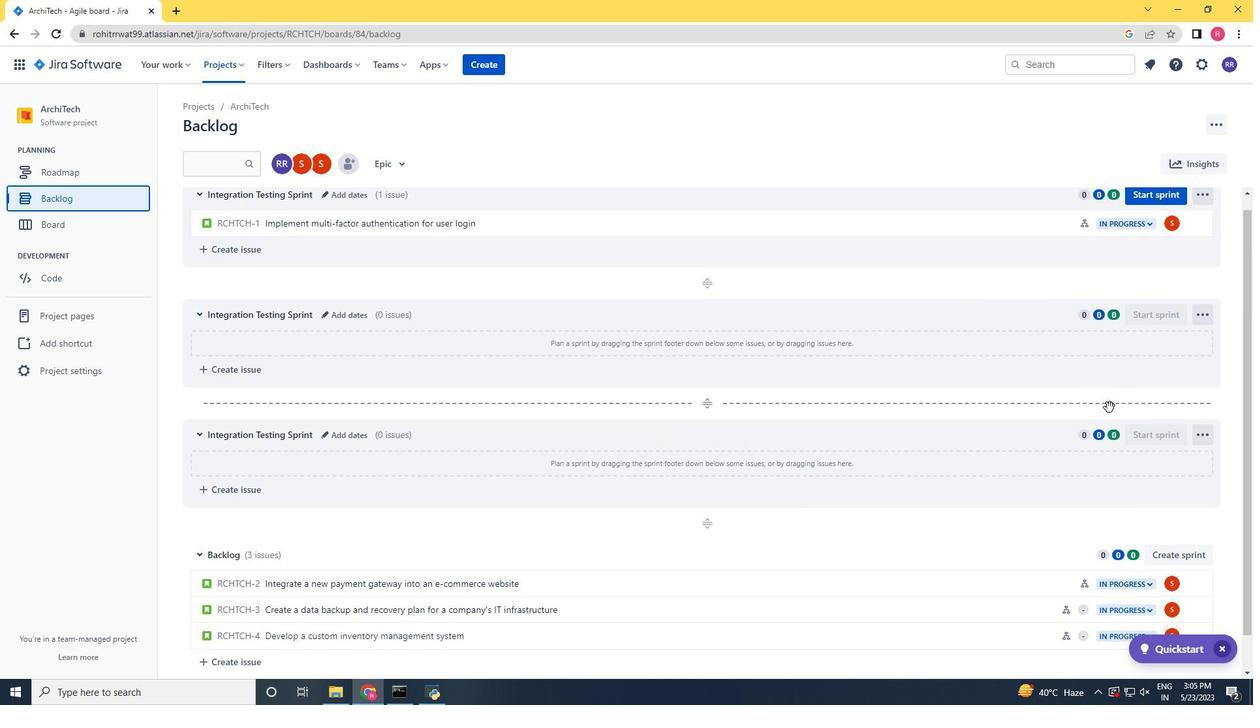 
Action: Mouse moved to (1192, 540)
Screenshot: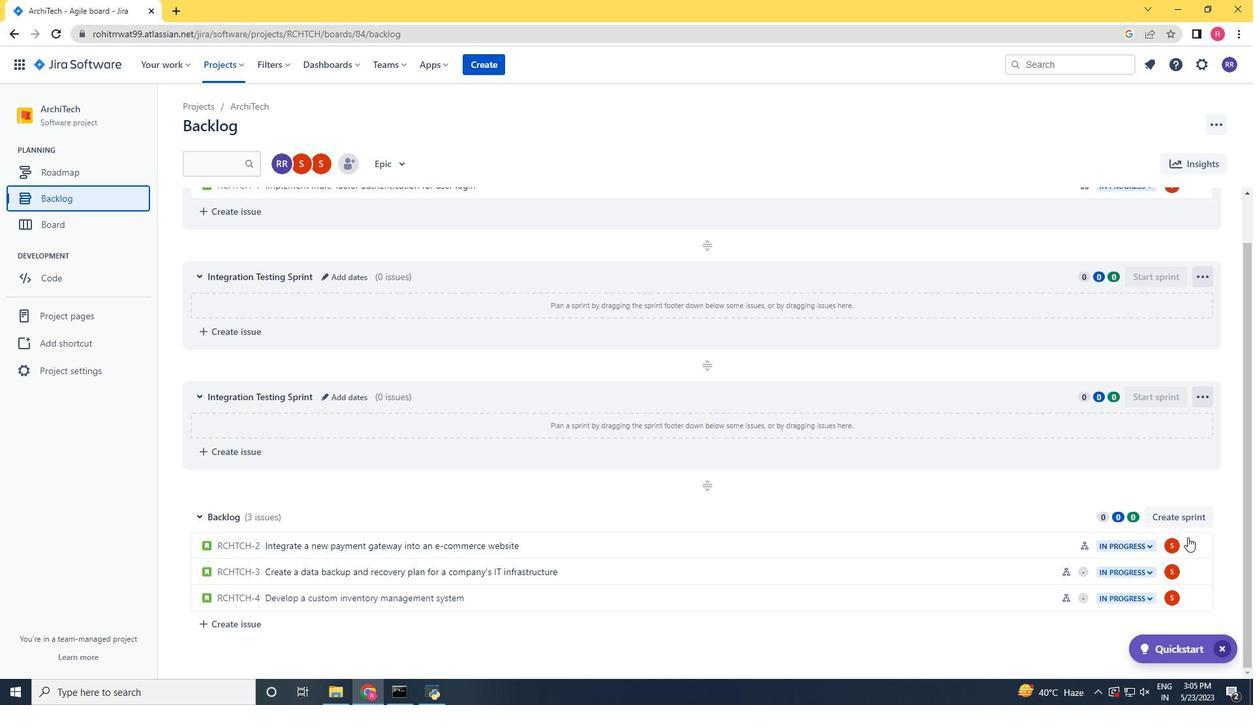
Action: Mouse pressed left at (1192, 540)
Screenshot: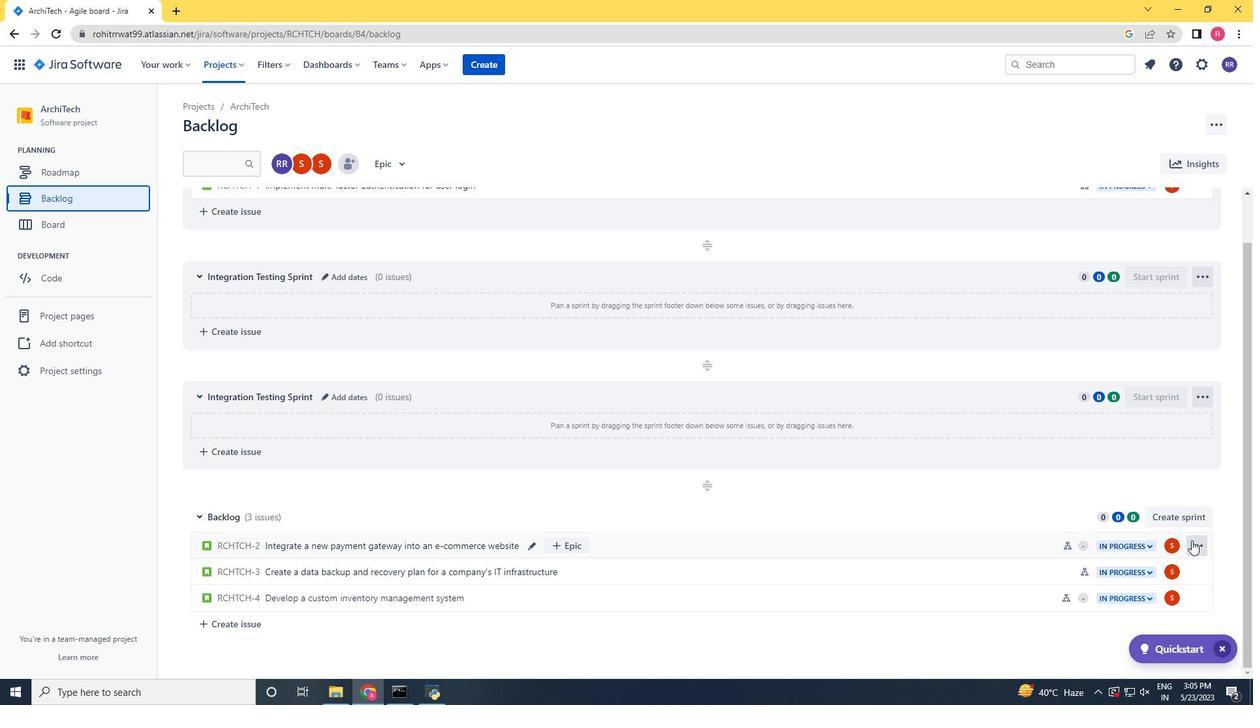 
Action: Mouse moved to (1149, 443)
Screenshot: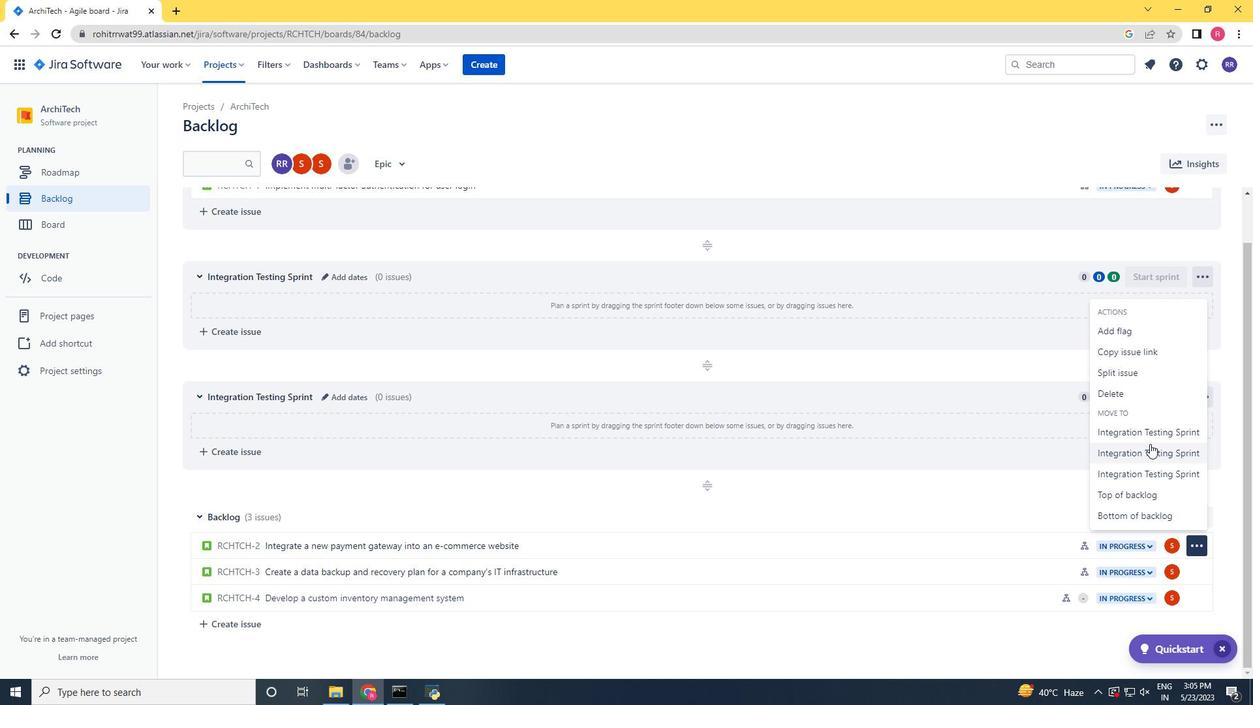 
Action: Mouse pressed left at (1149, 443)
Screenshot: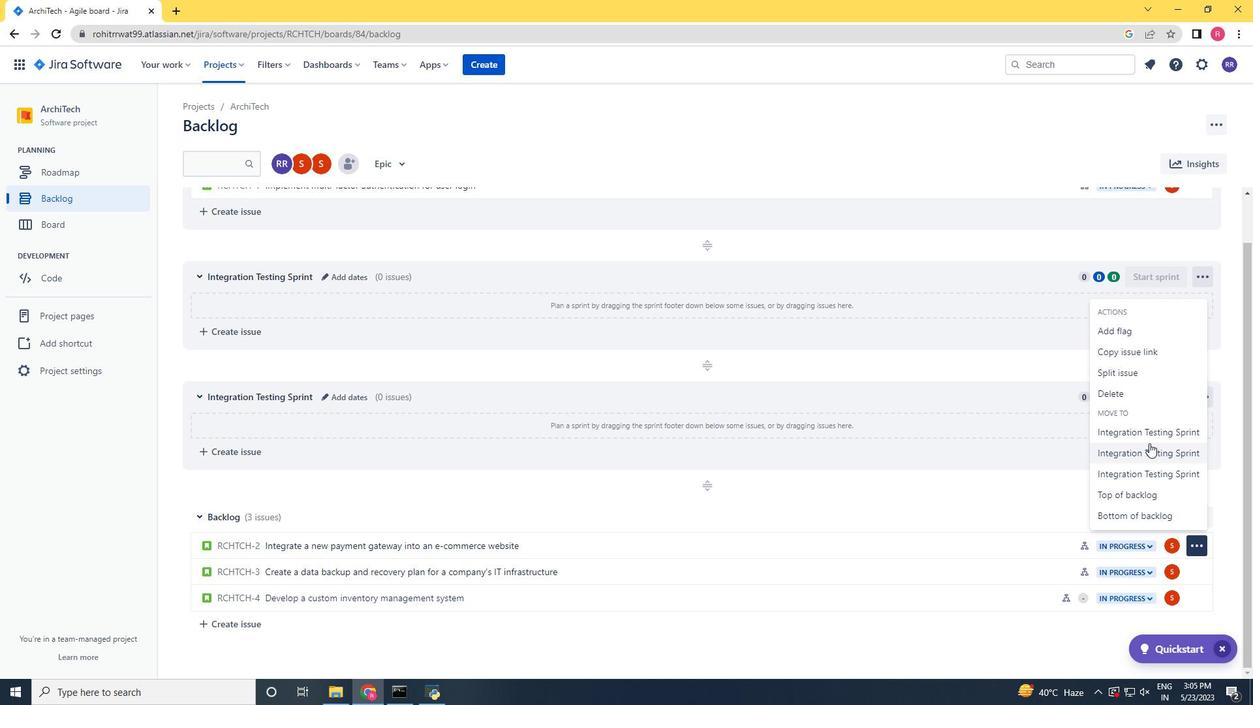 
Action: Mouse moved to (1147, 444)
Screenshot: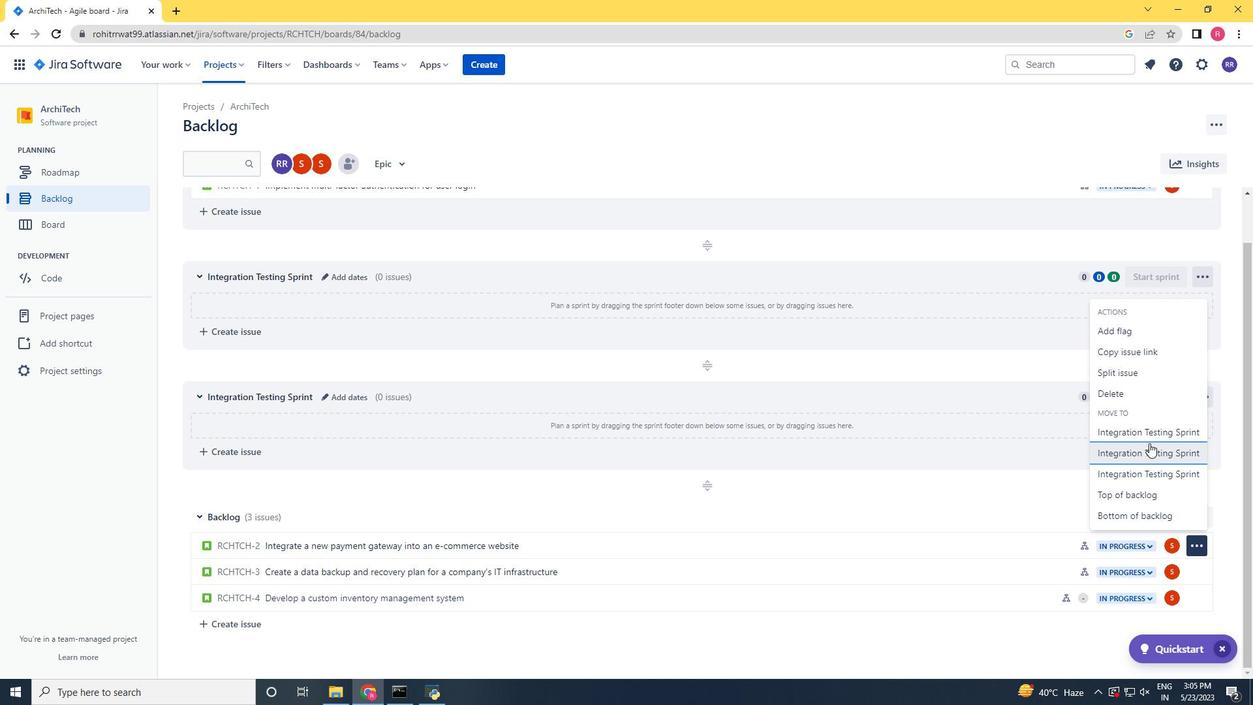 
Action: Mouse scrolled (1147, 445) with delta (0, 0)
Screenshot: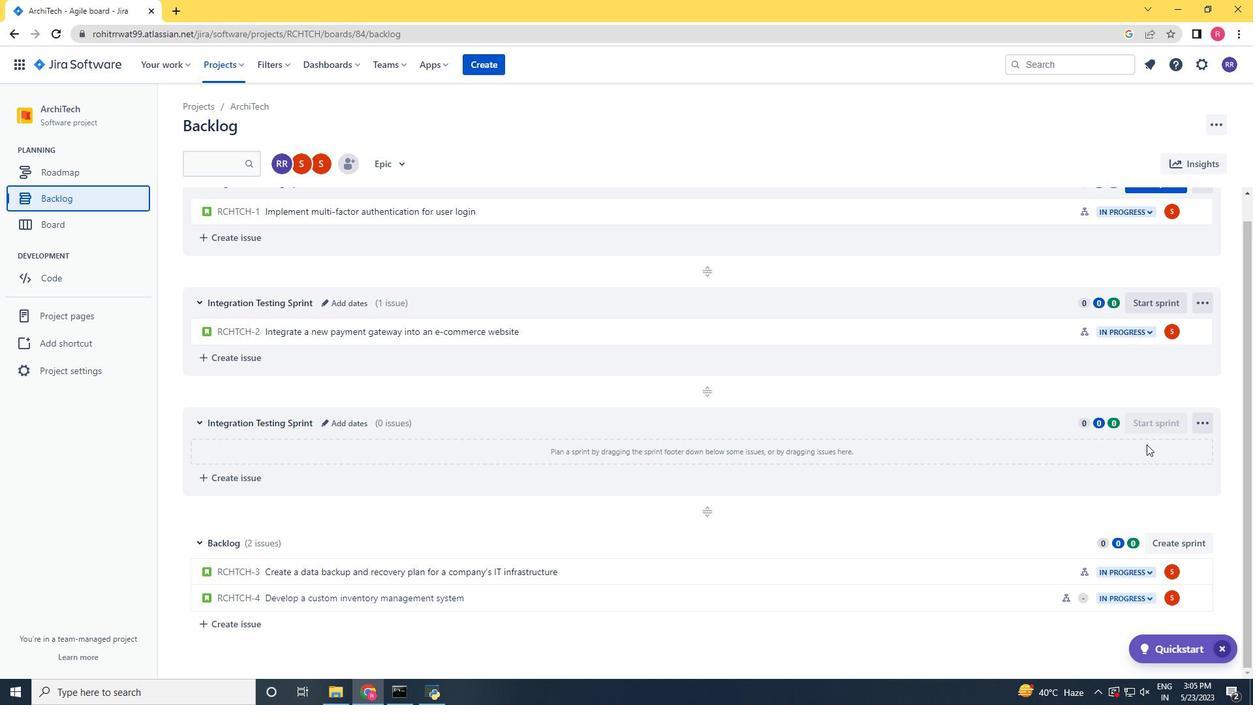 
Action: Mouse scrolled (1147, 445) with delta (0, 0)
Screenshot: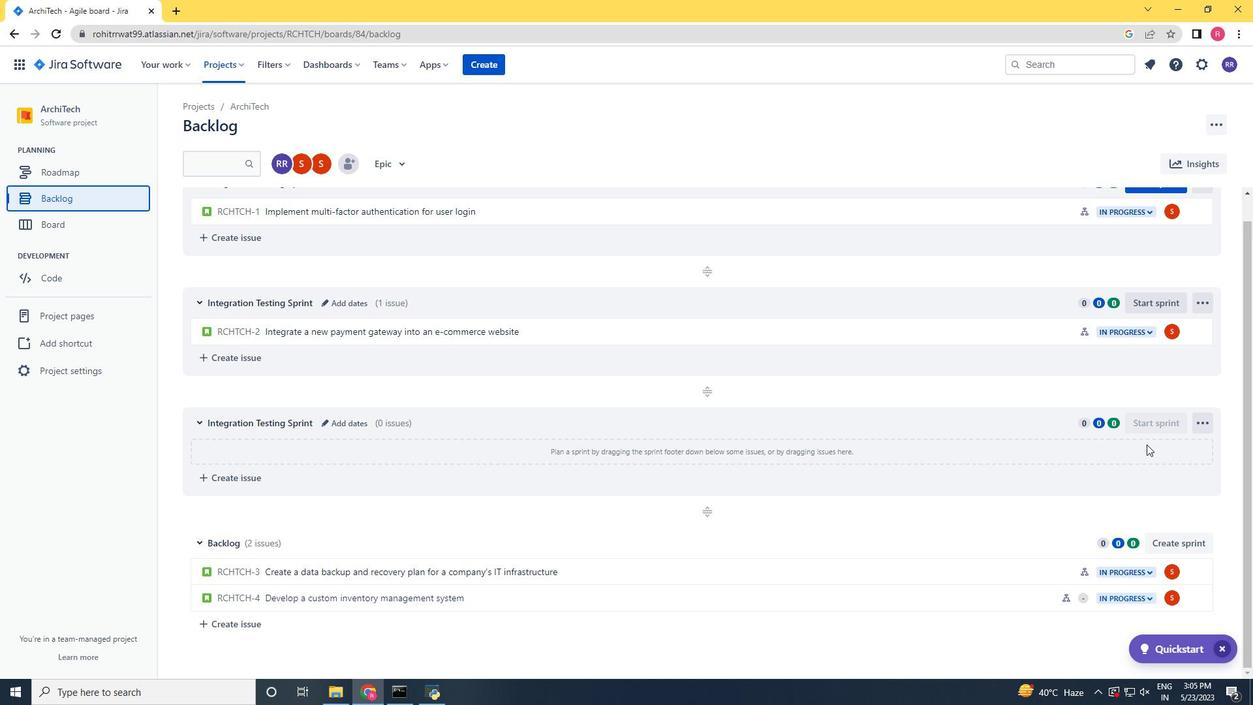 
Action: Mouse scrolled (1147, 445) with delta (0, 0)
Screenshot: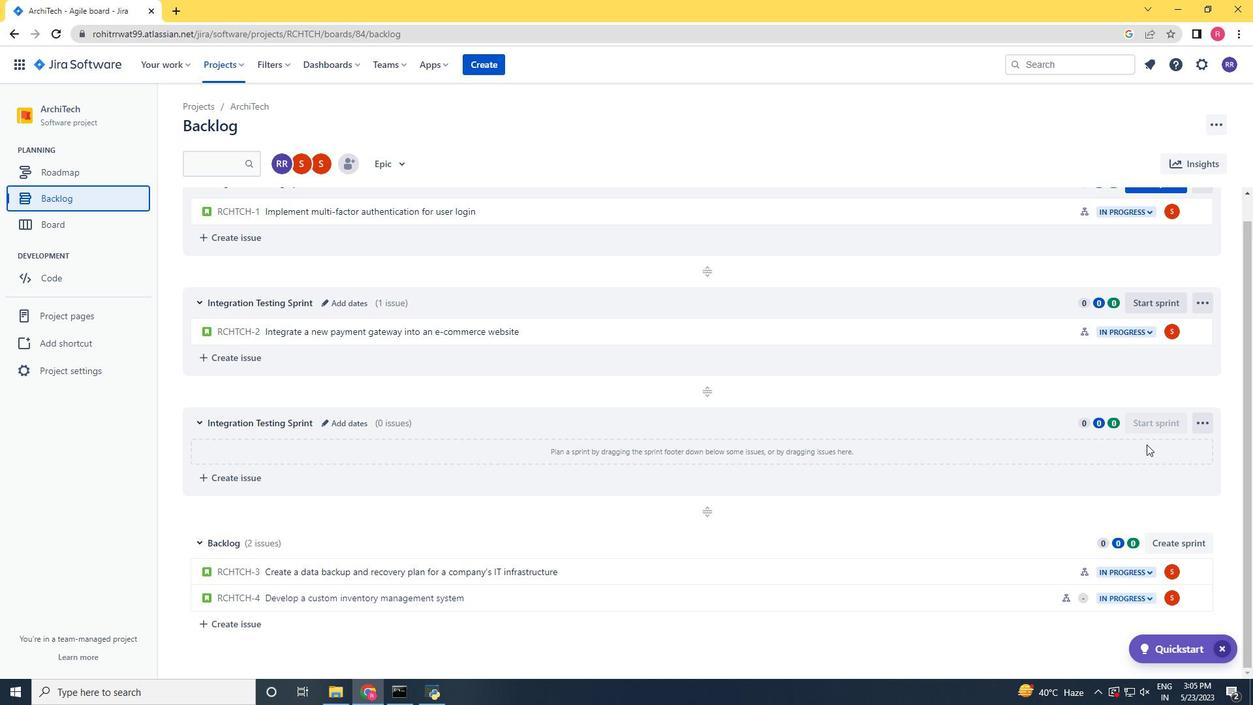 
Action: Mouse scrolled (1147, 445) with delta (0, 0)
Screenshot: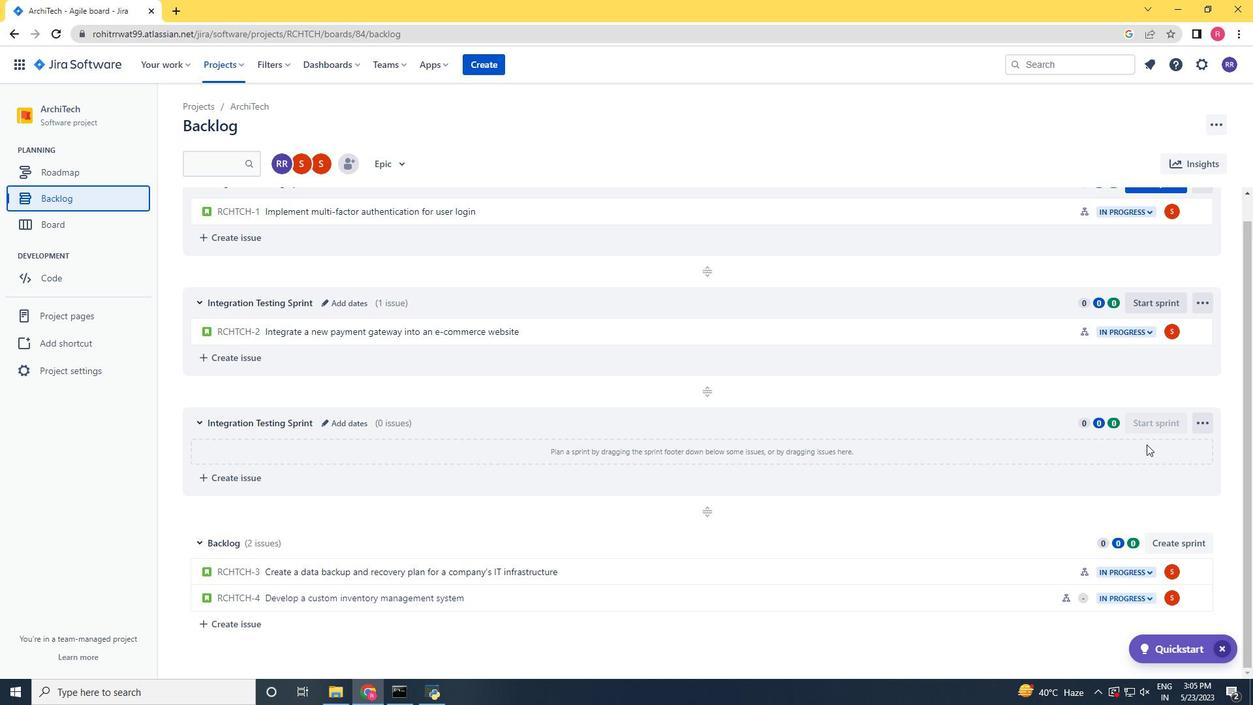 
Action: Mouse scrolled (1147, 445) with delta (0, 0)
Screenshot: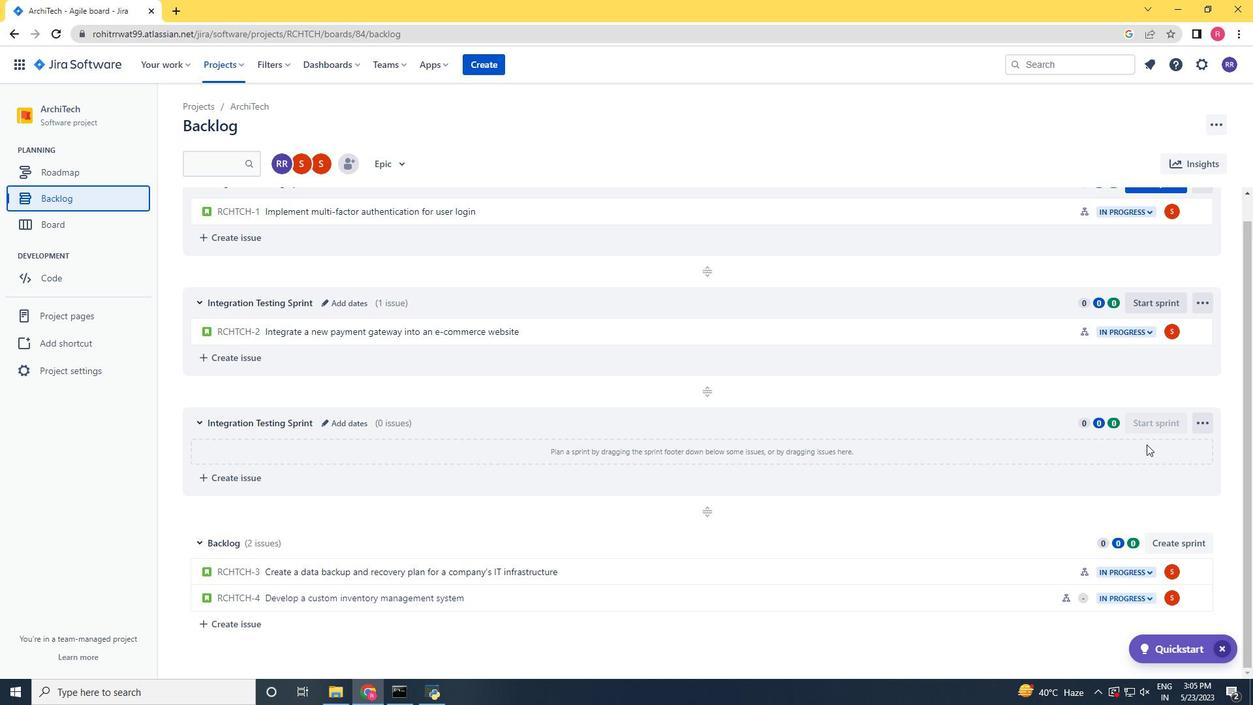 
Action: Mouse scrolled (1147, 445) with delta (0, 0)
Screenshot: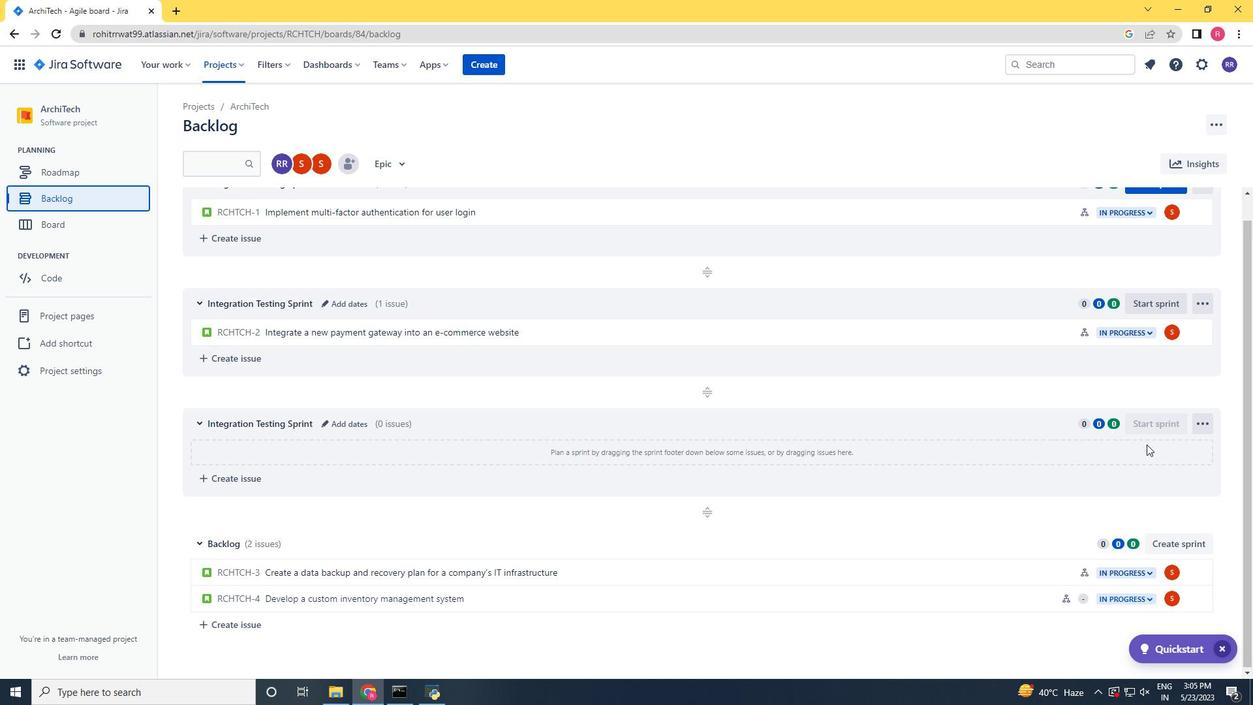 
Action: Mouse scrolled (1147, 445) with delta (0, 0)
Screenshot: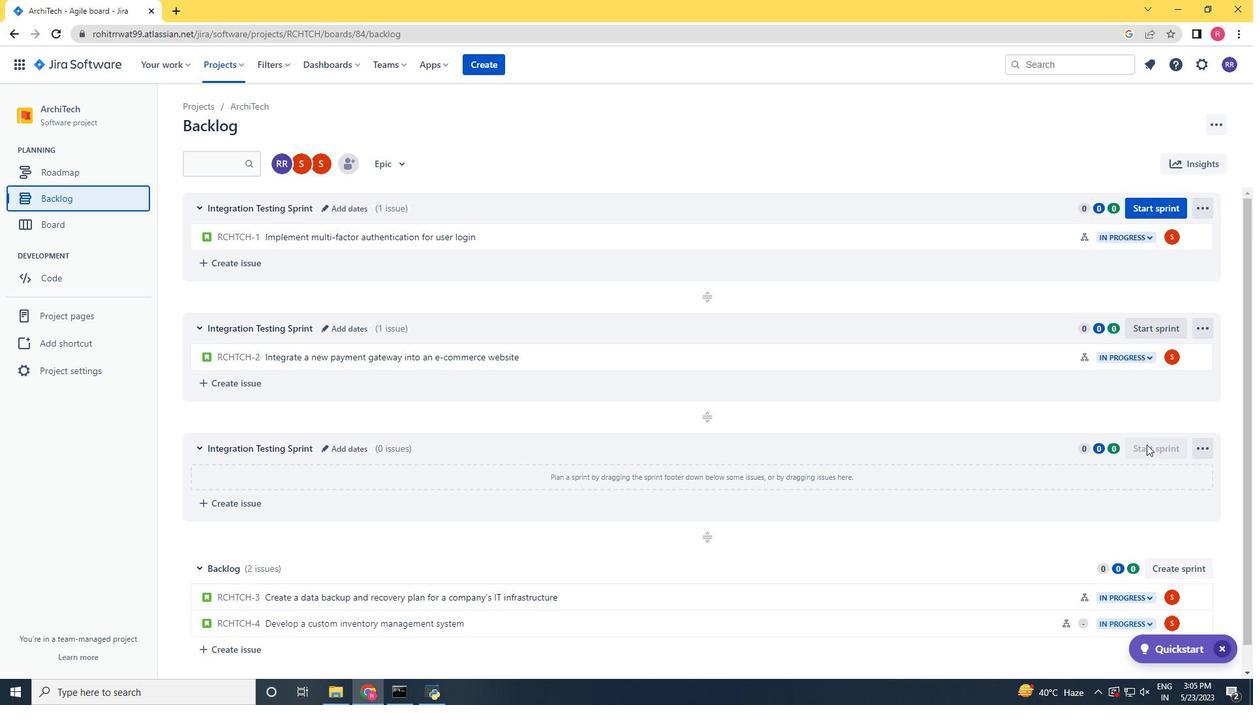 
Action: Mouse scrolled (1147, 445) with delta (0, 0)
Screenshot: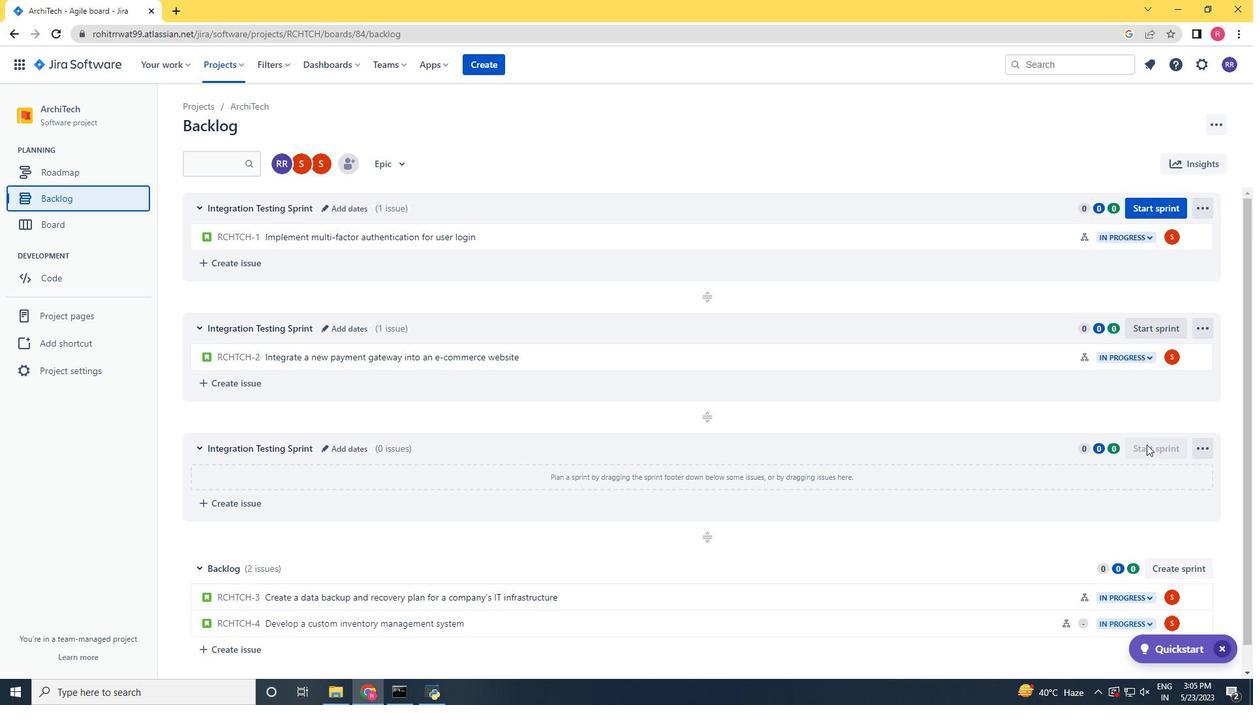 
Action: Mouse scrolled (1147, 445) with delta (0, 0)
Screenshot: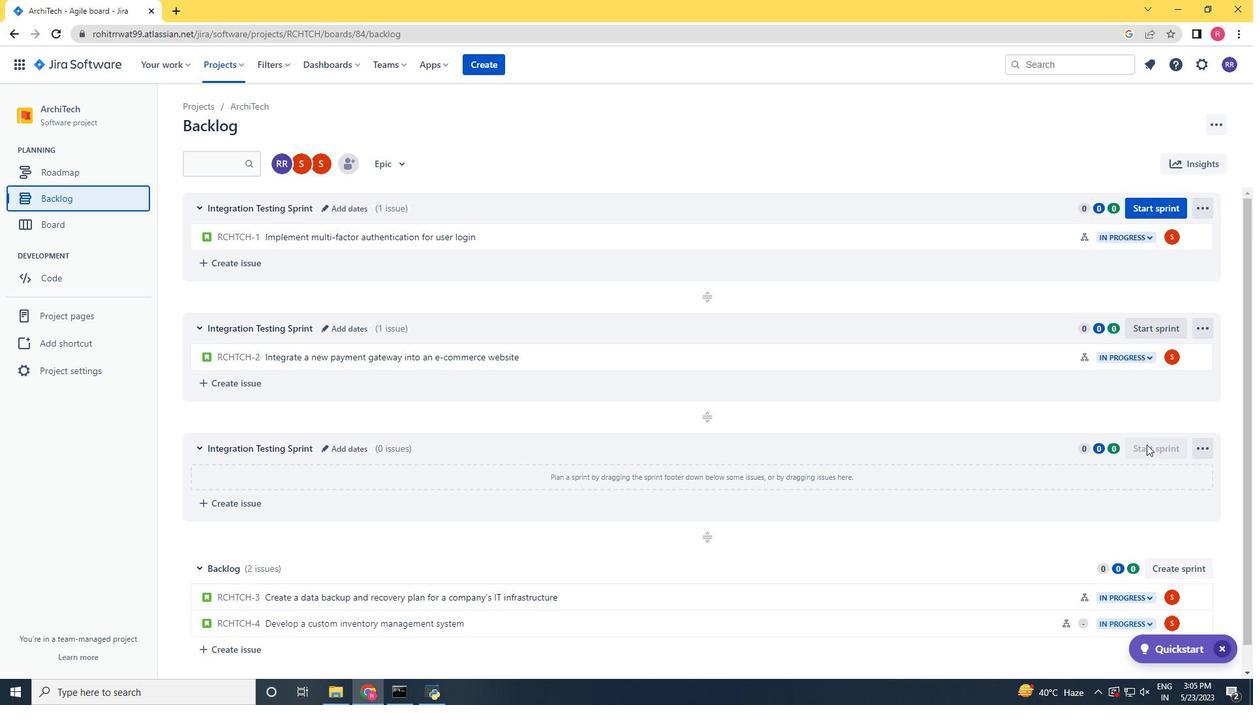 
Action: Mouse scrolled (1147, 445) with delta (0, 0)
Screenshot: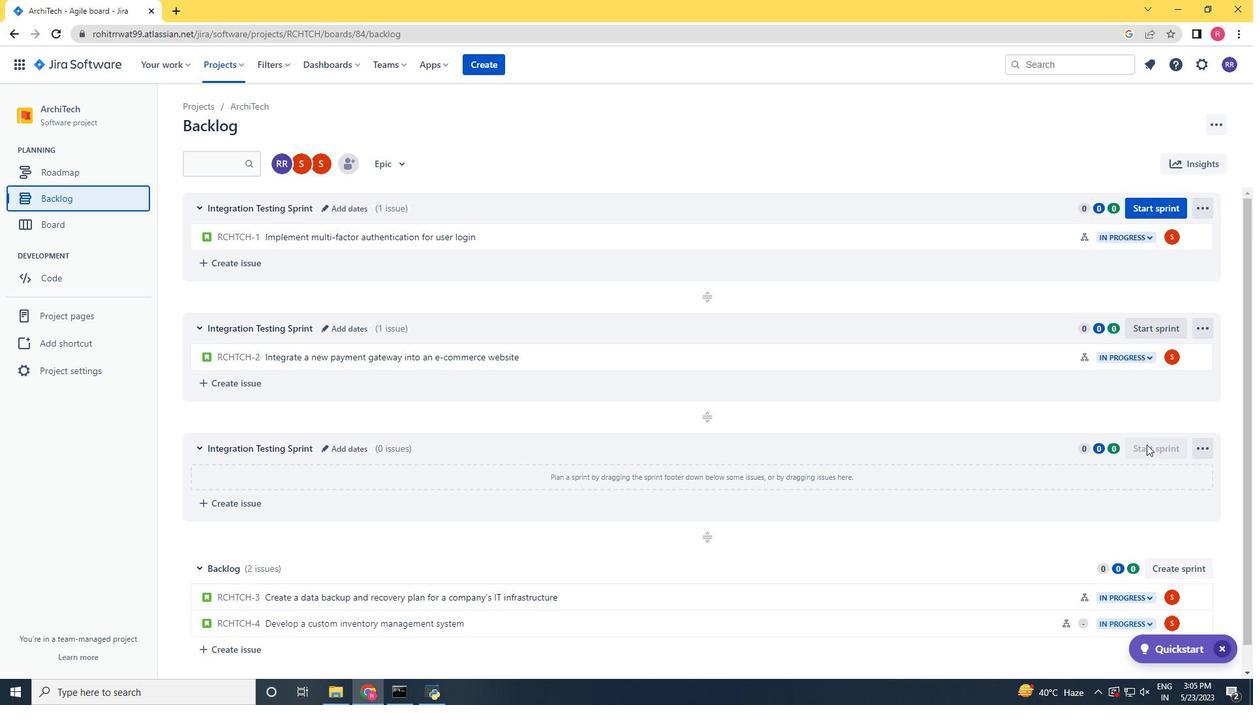 
Action: Mouse scrolled (1147, 443) with delta (0, 0)
Screenshot: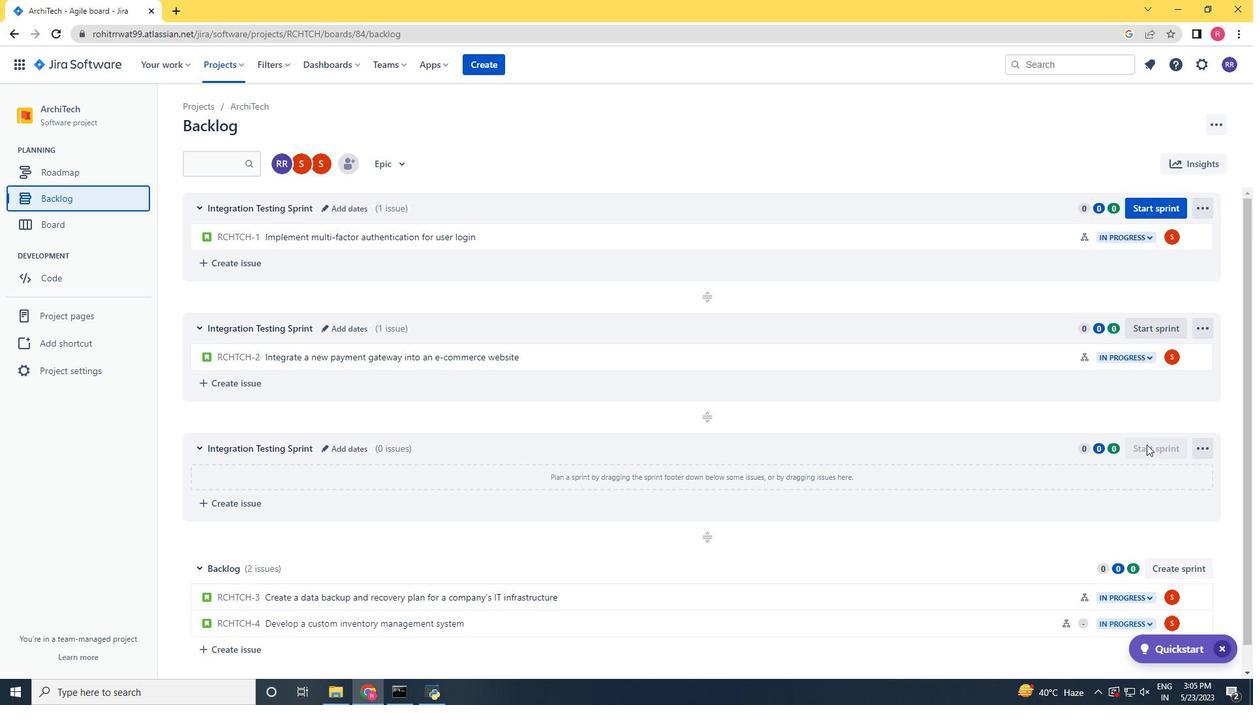 
Action: Mouse scrolled (1147, 443) with delta (0, 0)
Screenshot: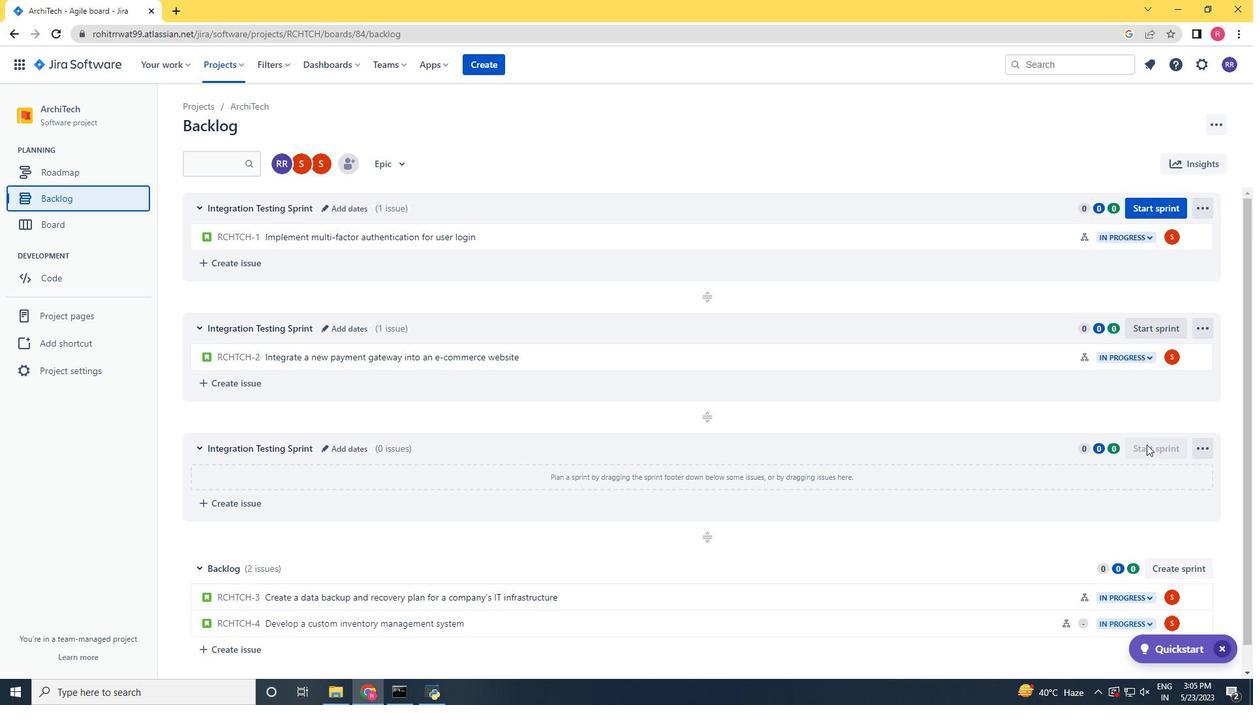 
Action: Mouse scrolled (1147, 443) with delta (0, 0)
Screenshot: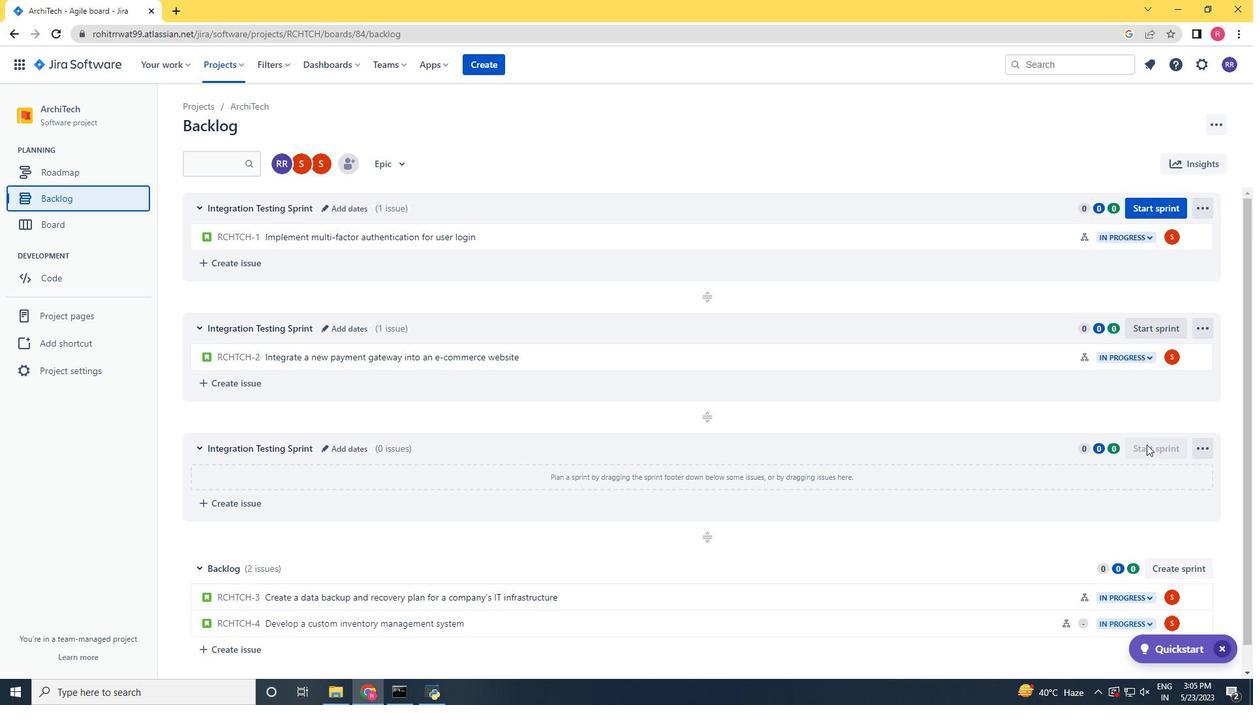 
Action: Mouse scrolled (1147, 443) with delta (0, 0)
Screenshot: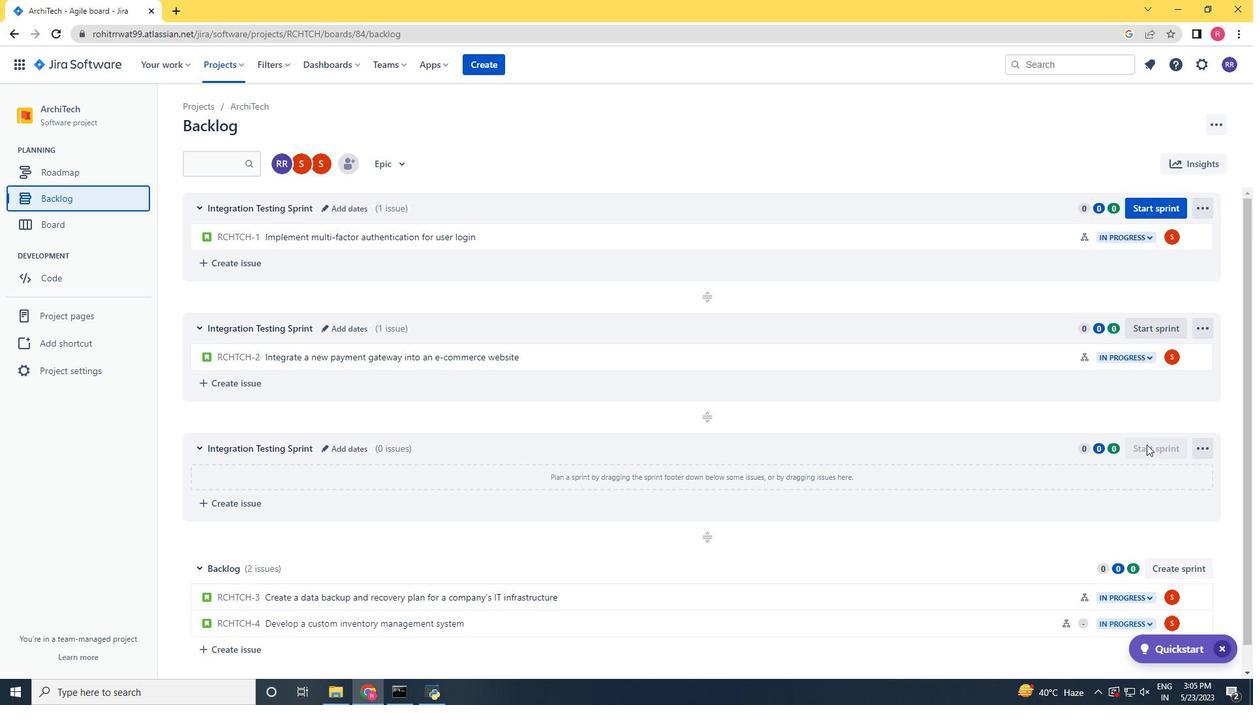 
Action: Mouse scrolled (1147, 443) with delta (0, 0)
Screenshot: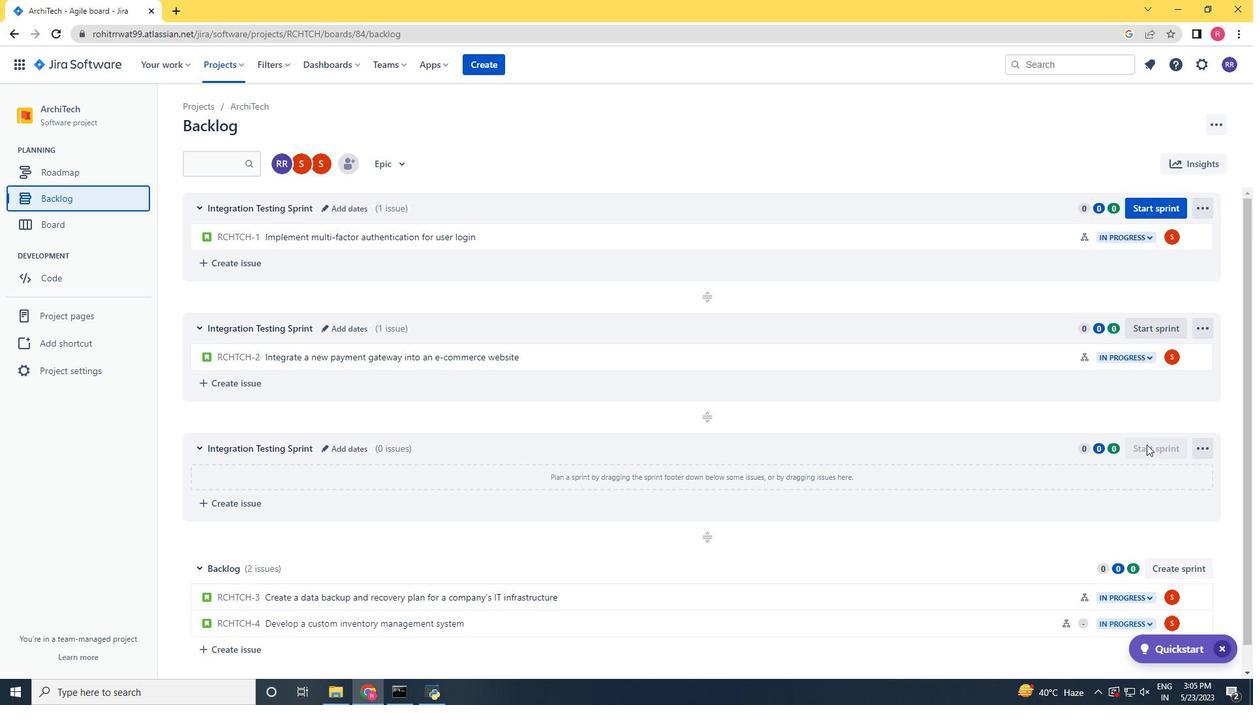 
Action: Mouse scrolled (1147, 443) with delta (0, 0)
Screenshot: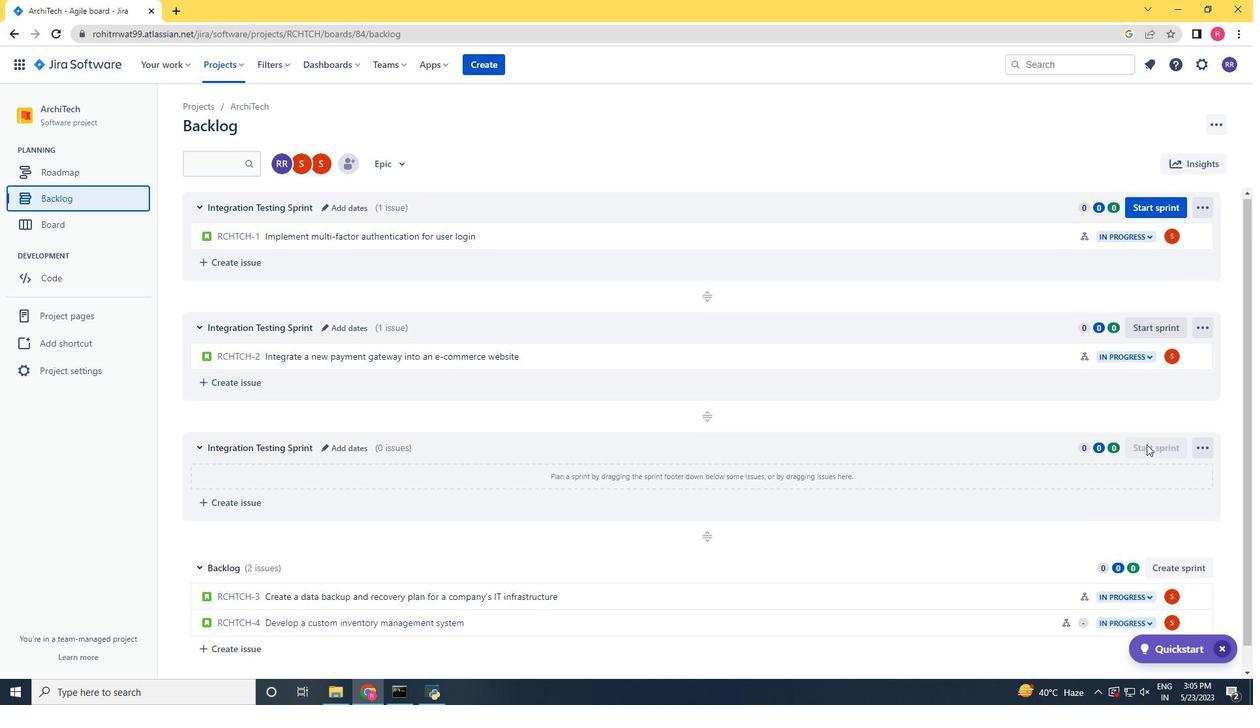 
Action: Mouse scrolled (1147, 443) with delta (0, 0)
Screenshot: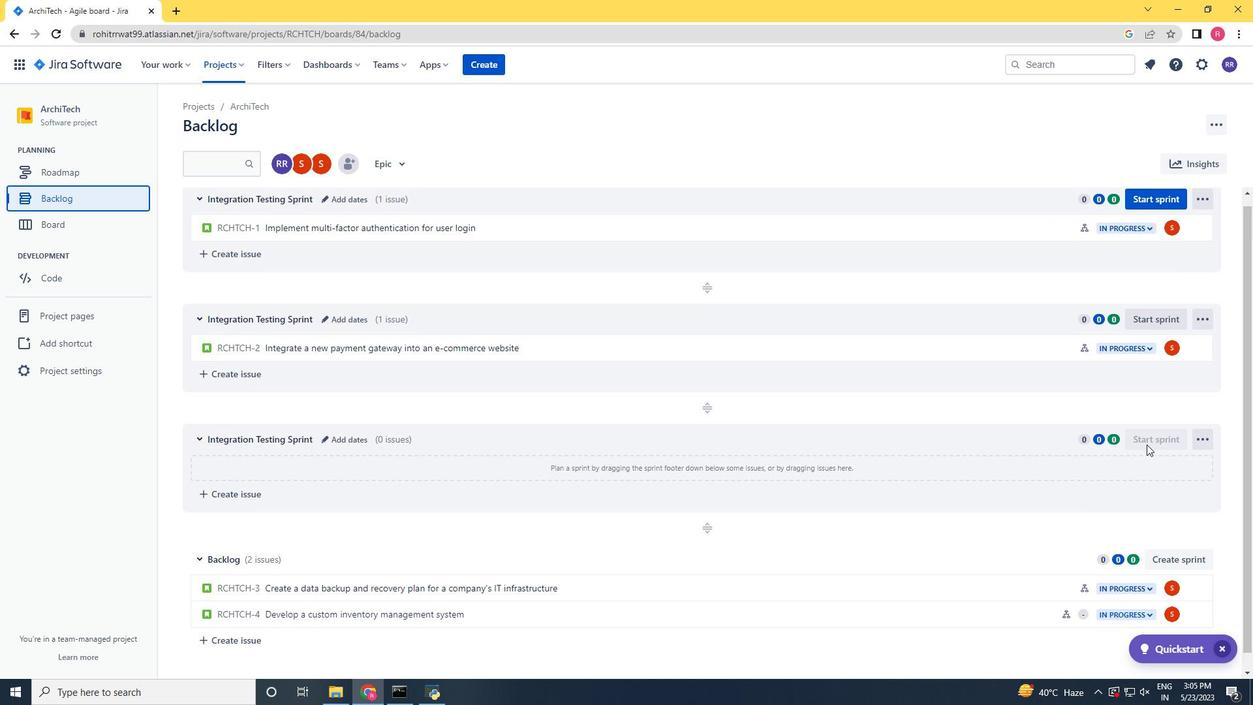 
Action: Mouse moved to (1200, 572)
Screenshot: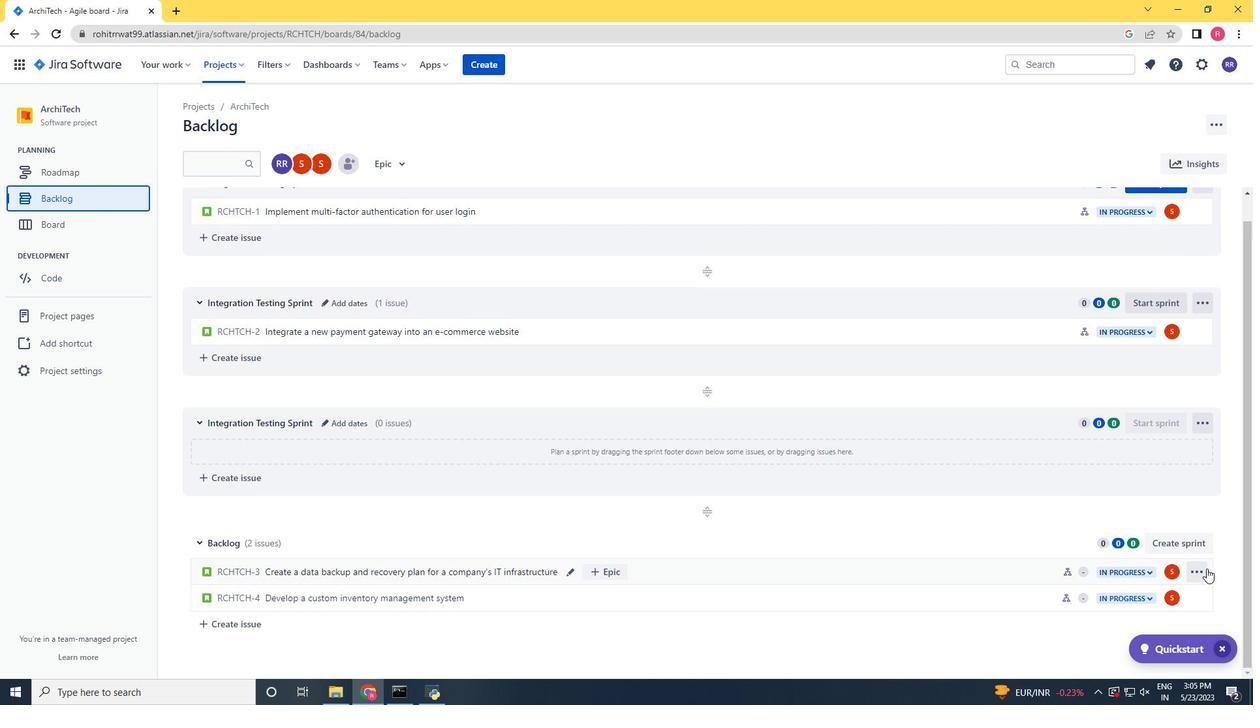 
Action: Mouse pressed left at (1200, 572)
Screenshot: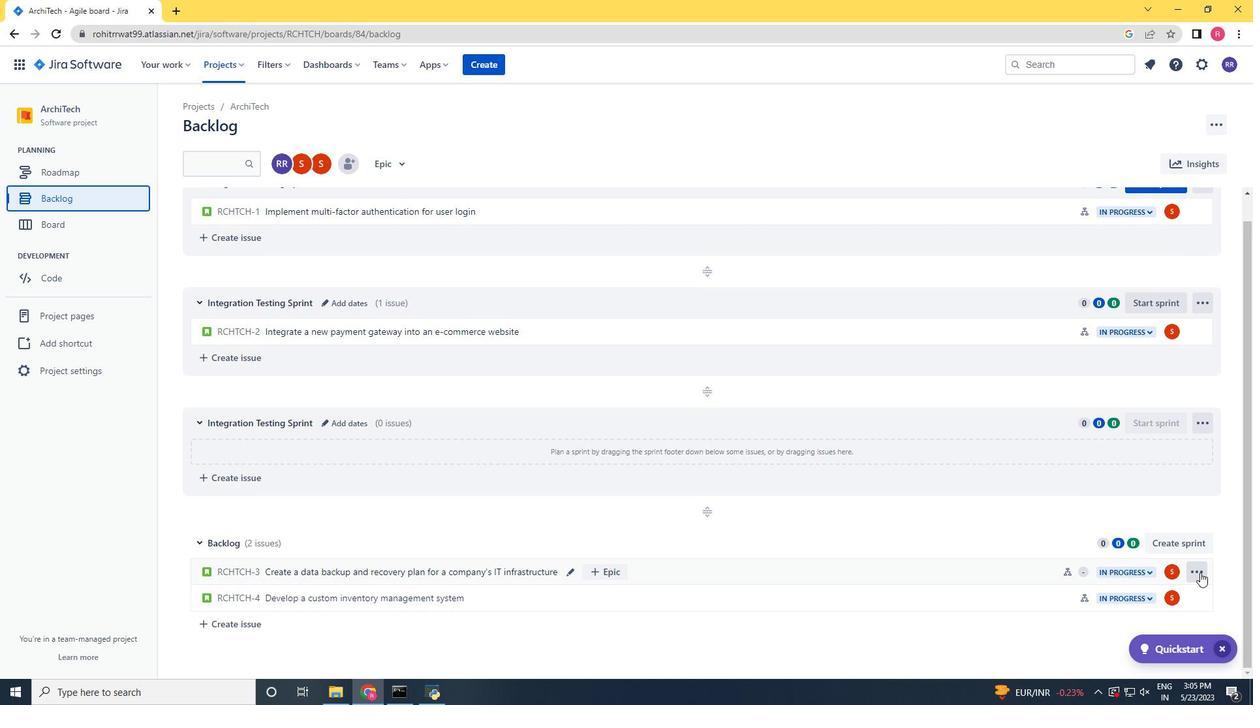 
Action: Mouse moved to (1164, 496)
Screenshot: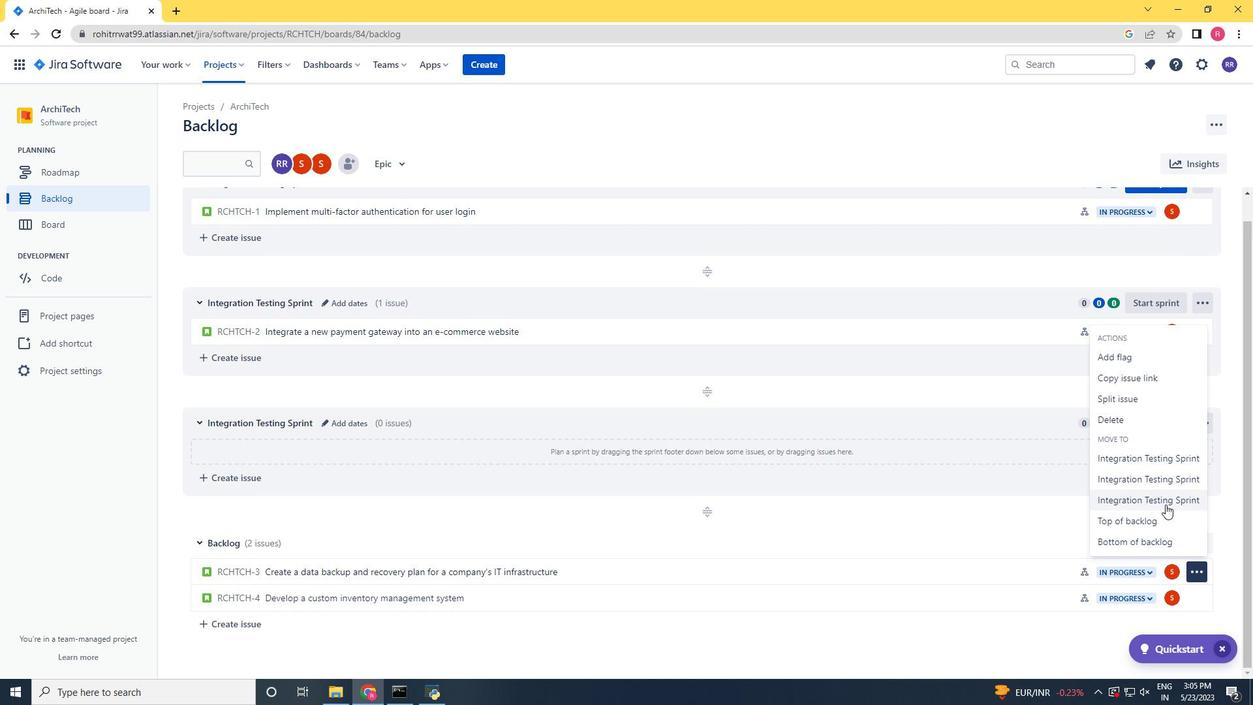 
Action: Mouse pressed left at (1164, 496)
Screenshot: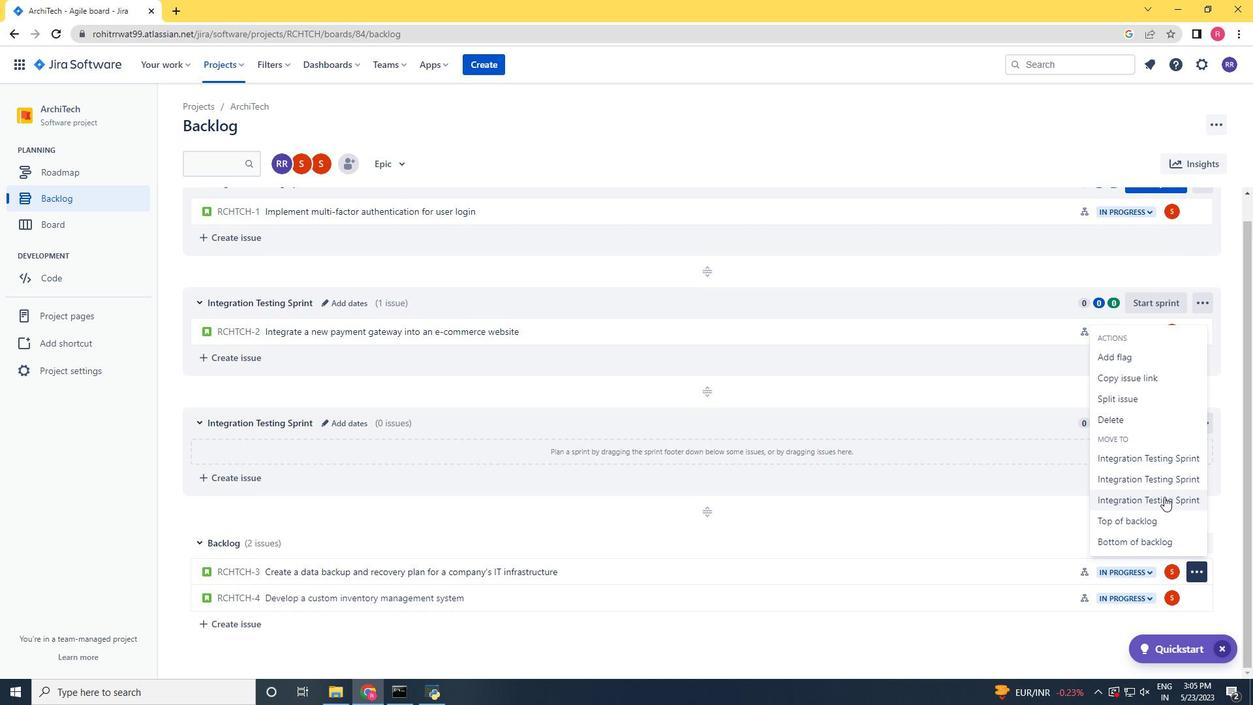 
Action: Mouse moved to (1162, 497)
Screenshot: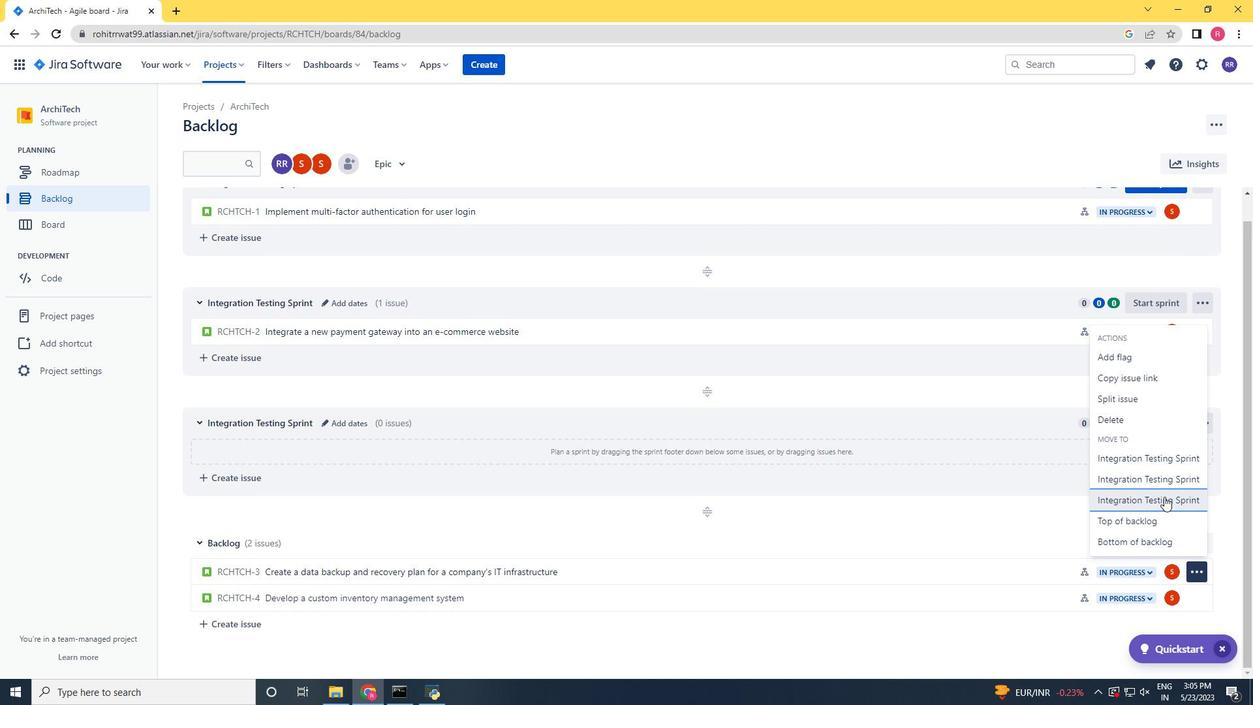 
Action: Mouse scrolled (1162, 498) with delta (0, 0)
Screenshot: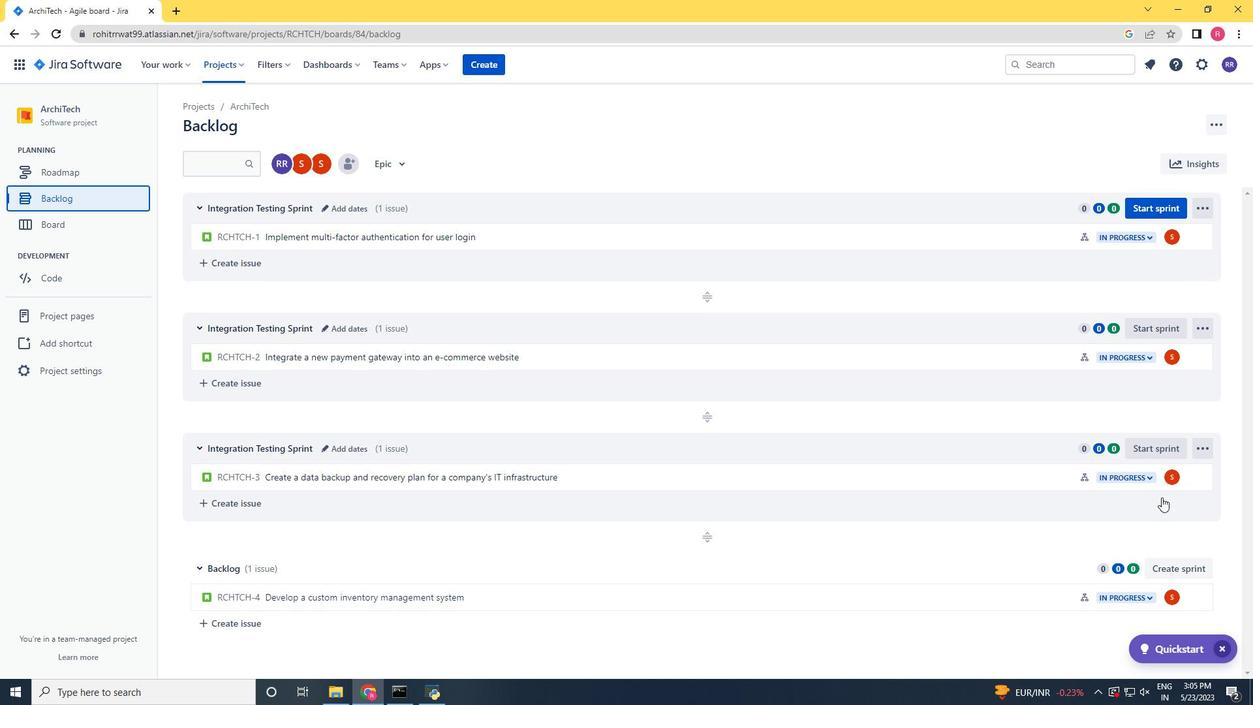 
Action: Mouse scrolled (1162, 498) with delta (0, 0)
Screenshot: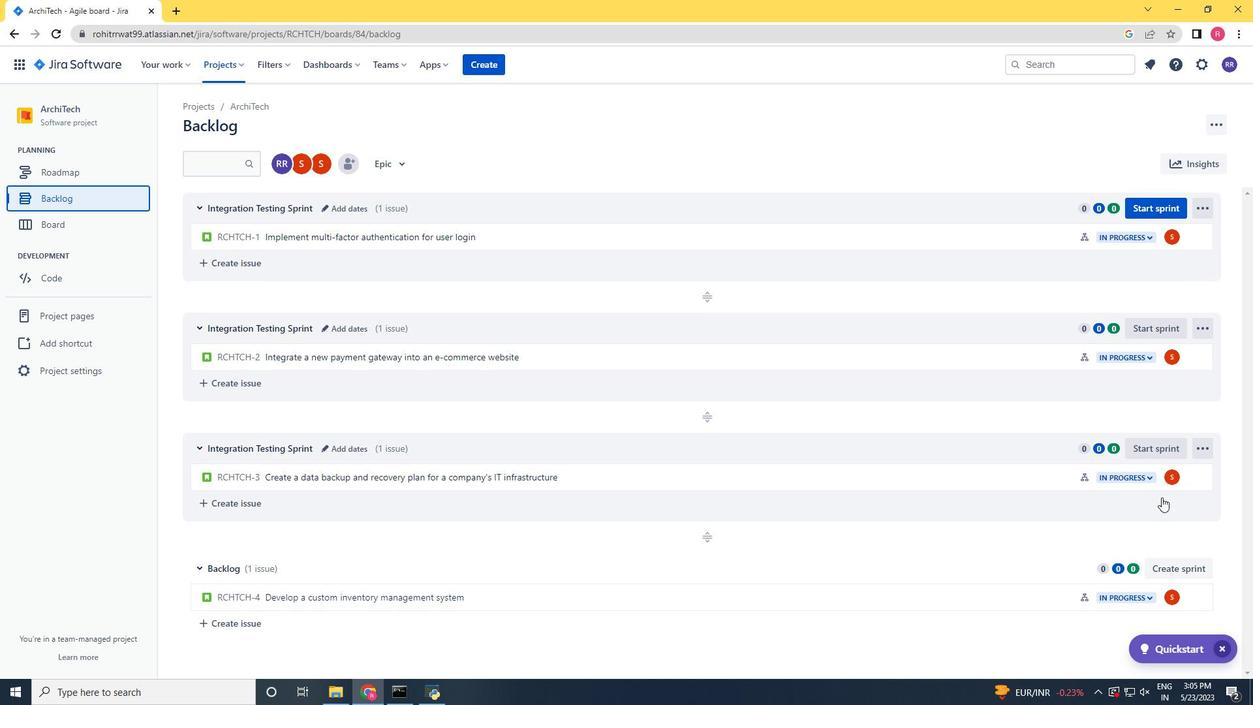 
Action: Mouse scrolled (1162, 498) with delta (0, 0)
Screenshot: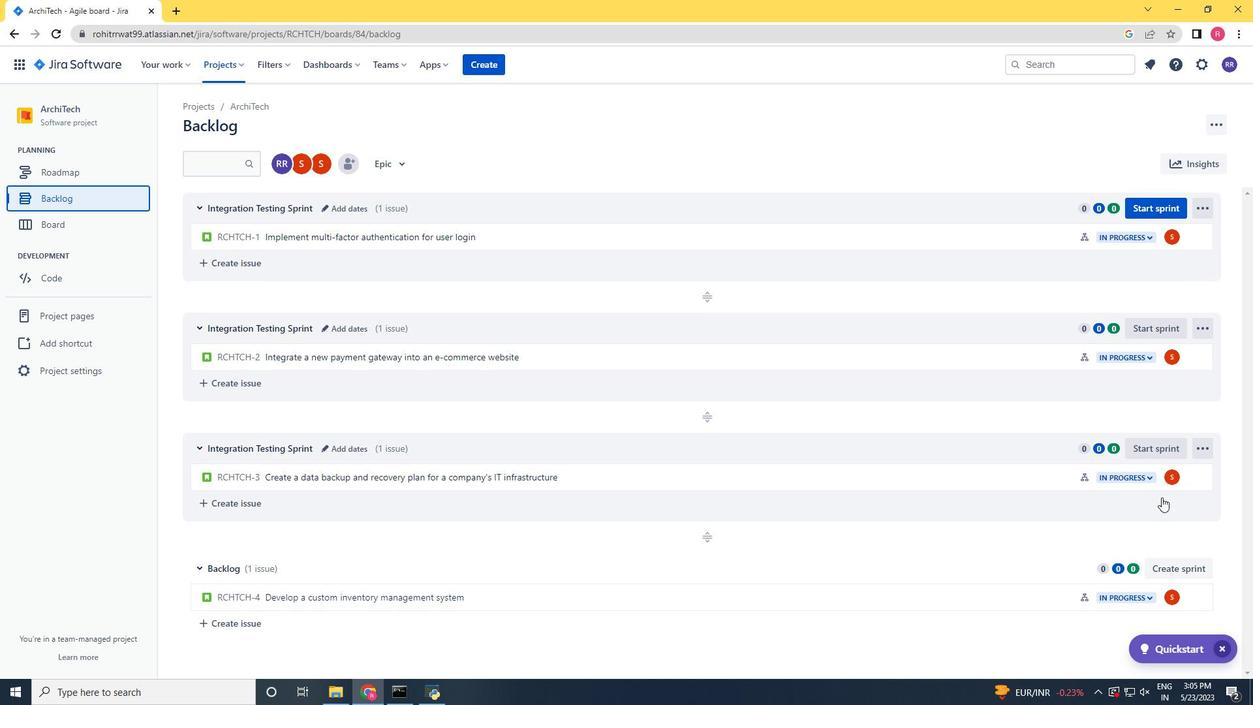 
Action: Mouse scrolled (1162, 498) with delta (0, 0)
Screenshot: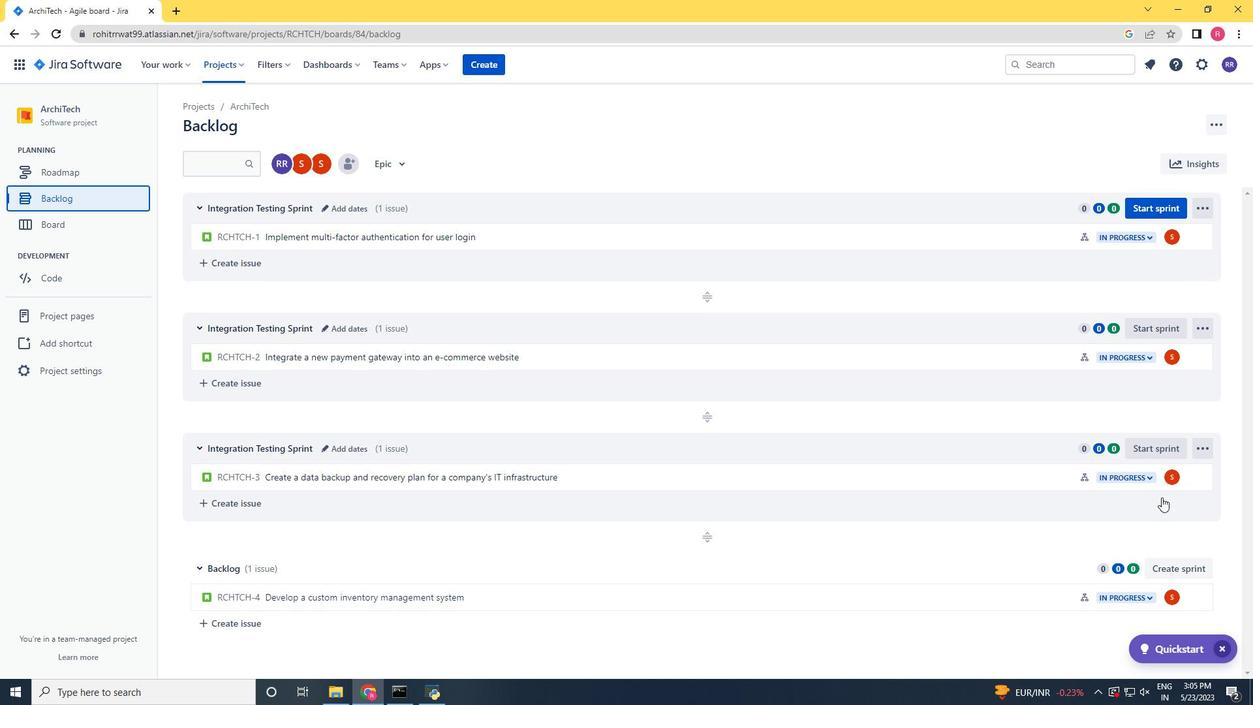 
Action: Mouse scrolled (1162, 498) with delta (0, 0)
Screenshot: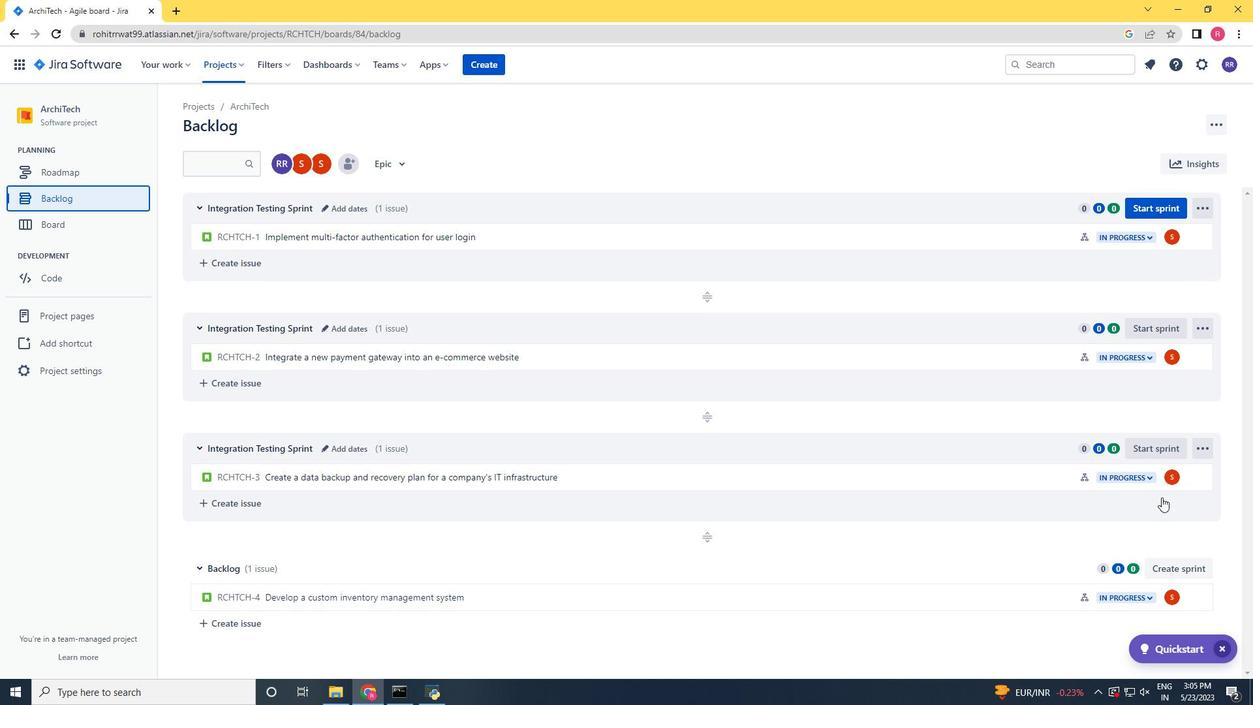 
Action: Mouse scrolled (1162, 498) with delta (0, 0)
Screenshot: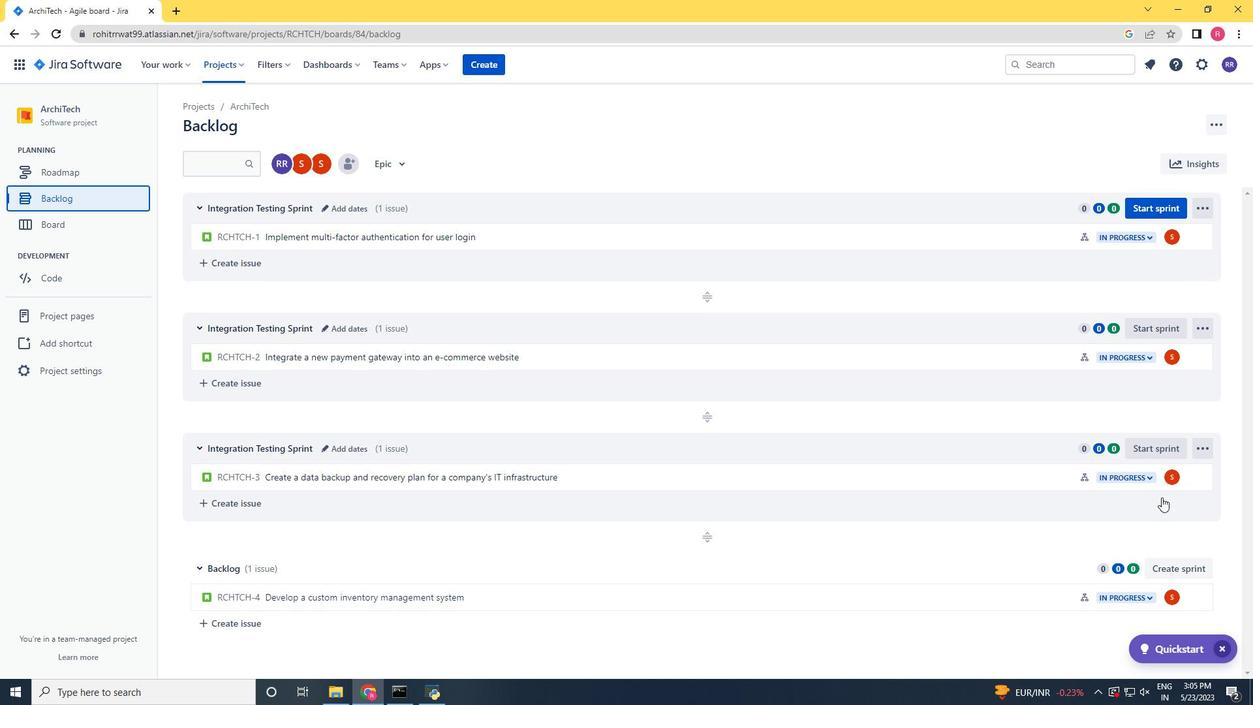 
Action: Mouse moved to (935, 415)
Screenshot: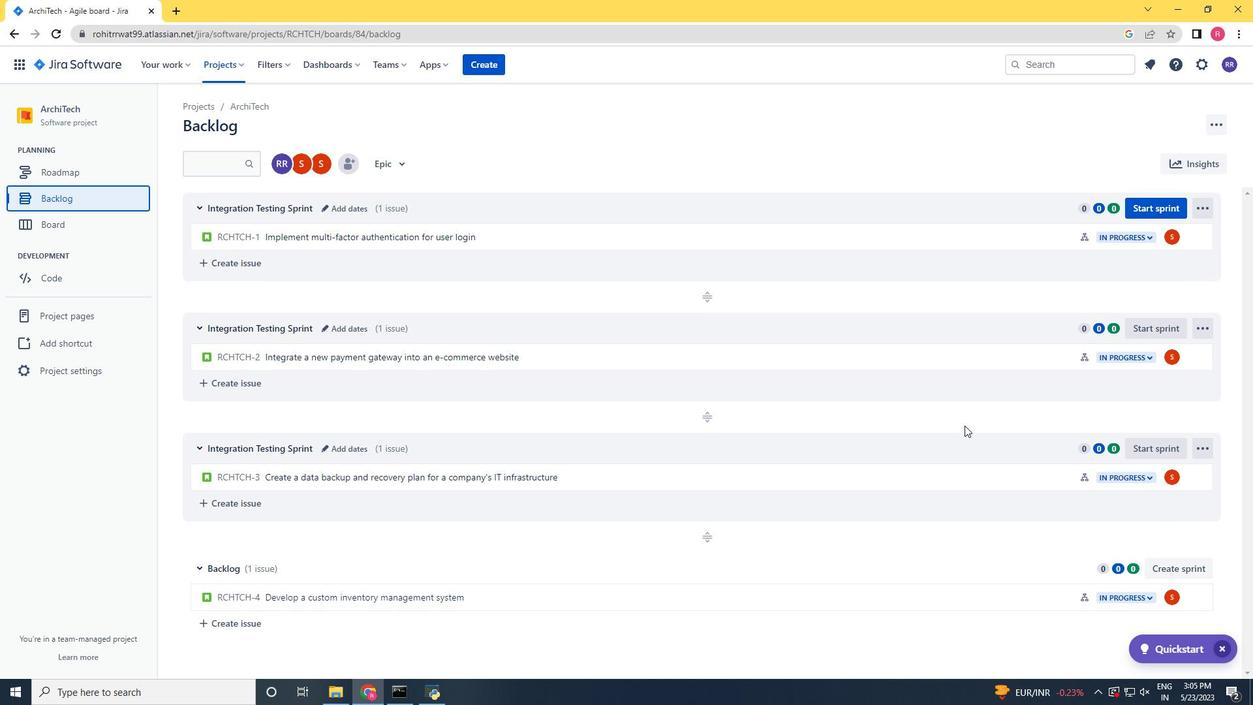 
Action: Mouse scrolled (935, 415) with delta (0, 0)
Screenshot: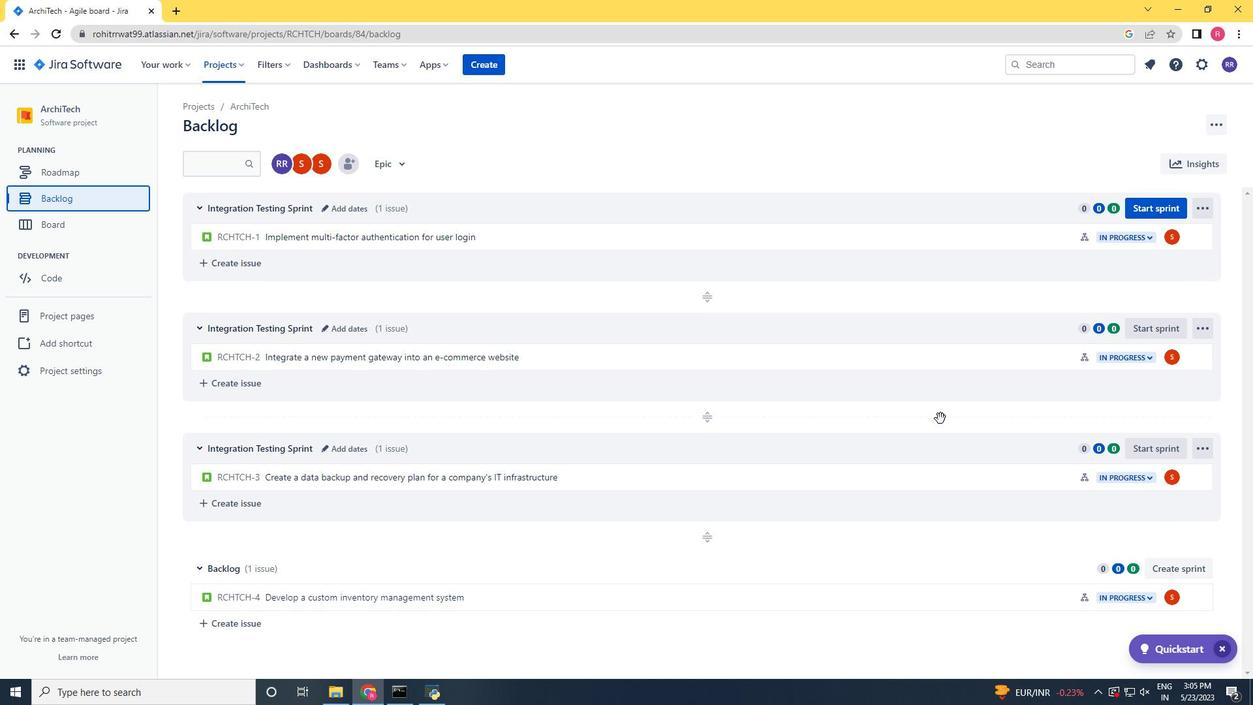 
Action: Mouse scrolled (935, 415) with delta (0, 0)
Screenshot: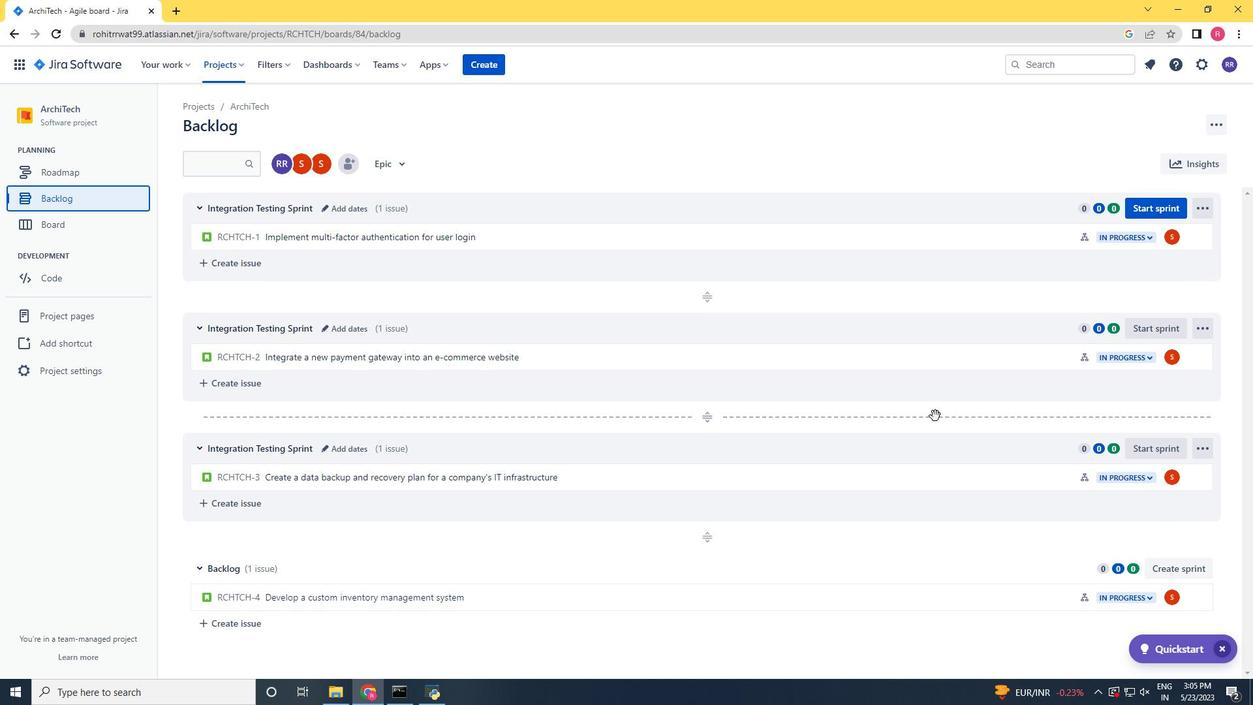 
Action: Mouse scrolled (935, 415) with delta (0, 0)
Screenshot: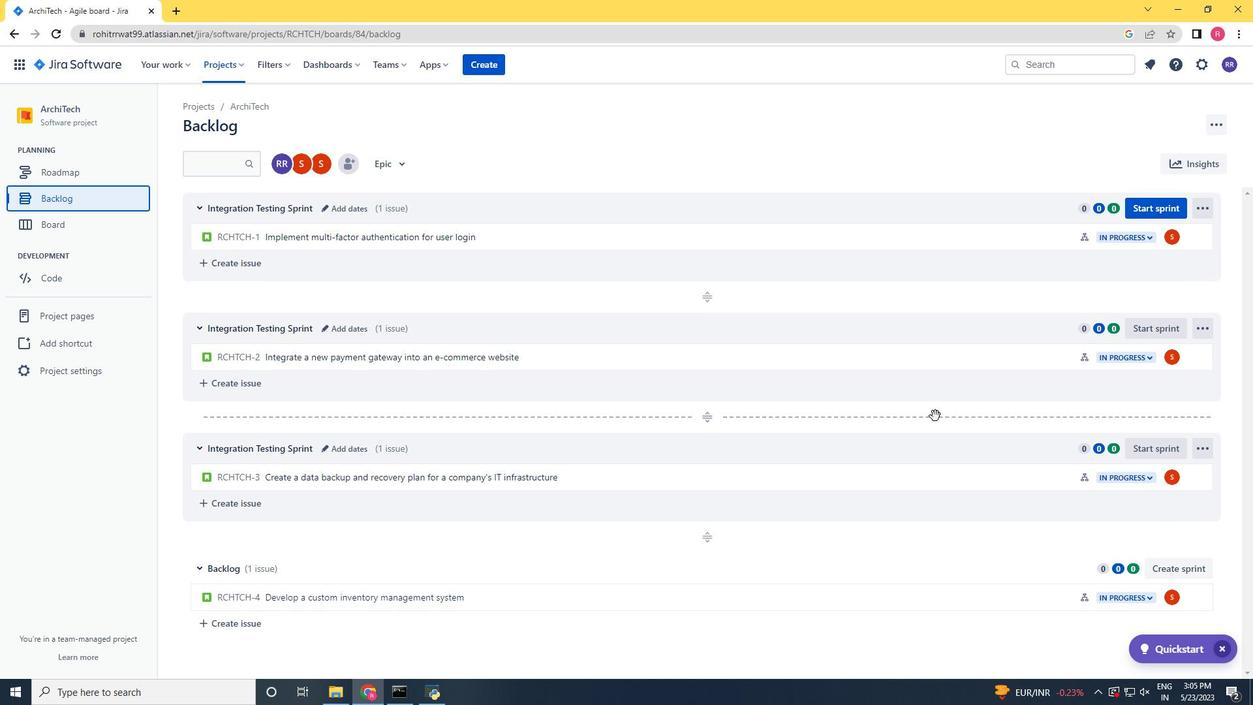 
Action: Mouse scrolled (935, 415) with delta (0, 0)
Screenshot: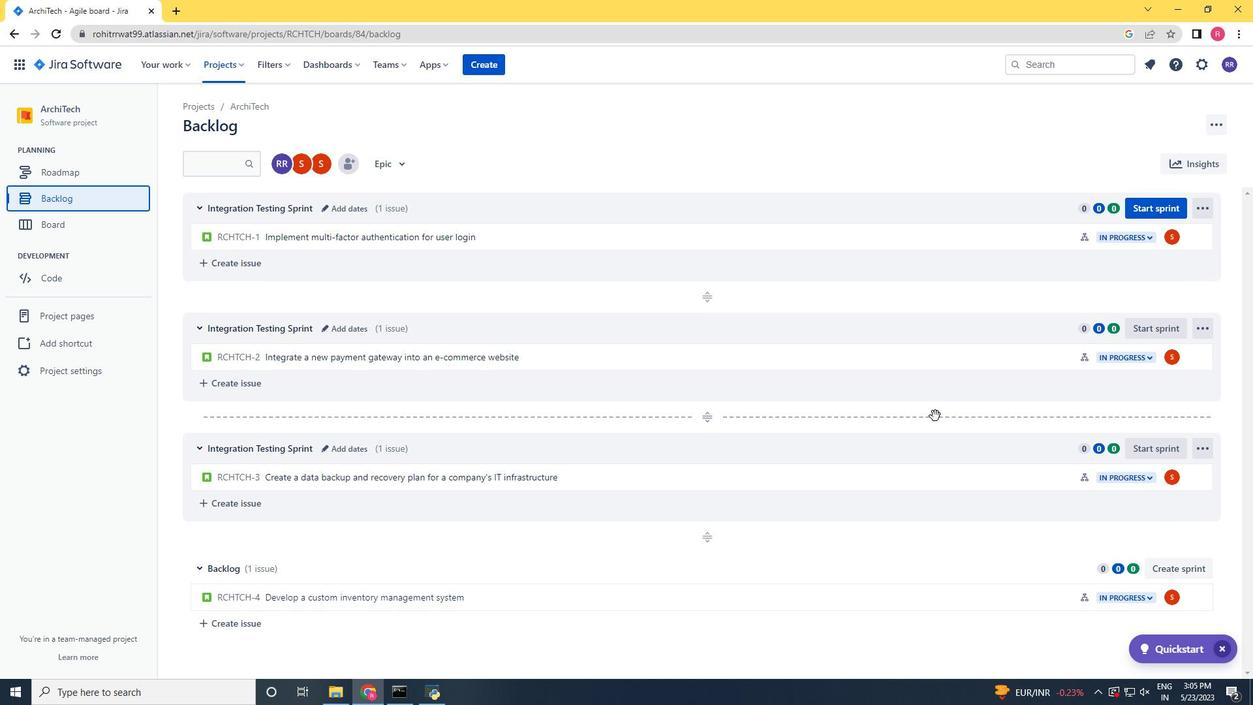 
Action: Mouse scrolled (935, 415) with delta (0, 0)
Screenshot: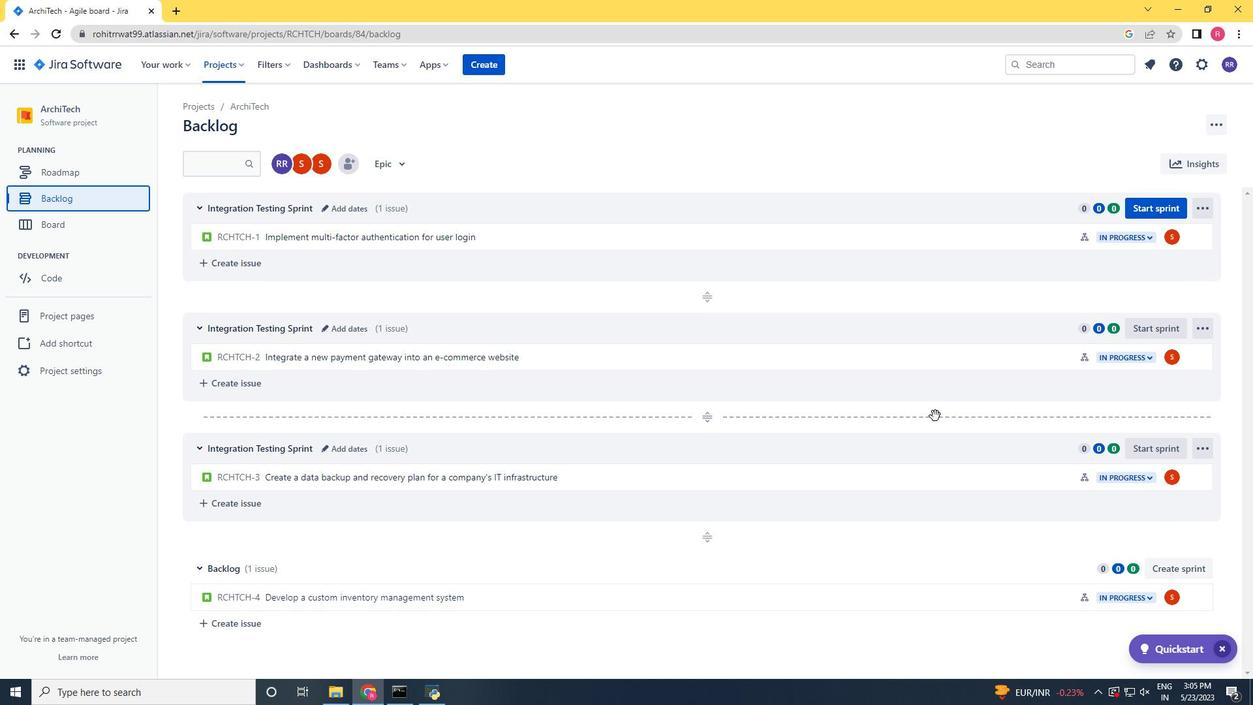 
Action: Mouse scrolled (935, 415) with delta (0, 0)
Screenshot: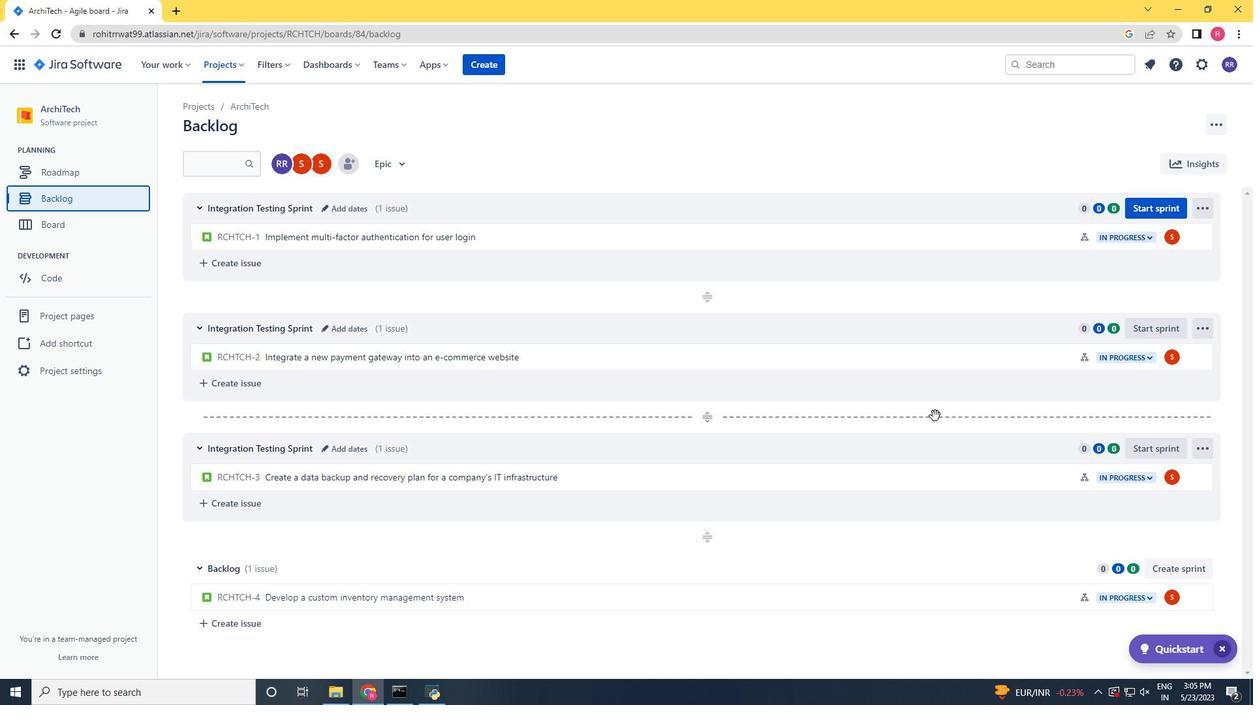 
Action: Mouse moved to (1207, 595)
Screenshot: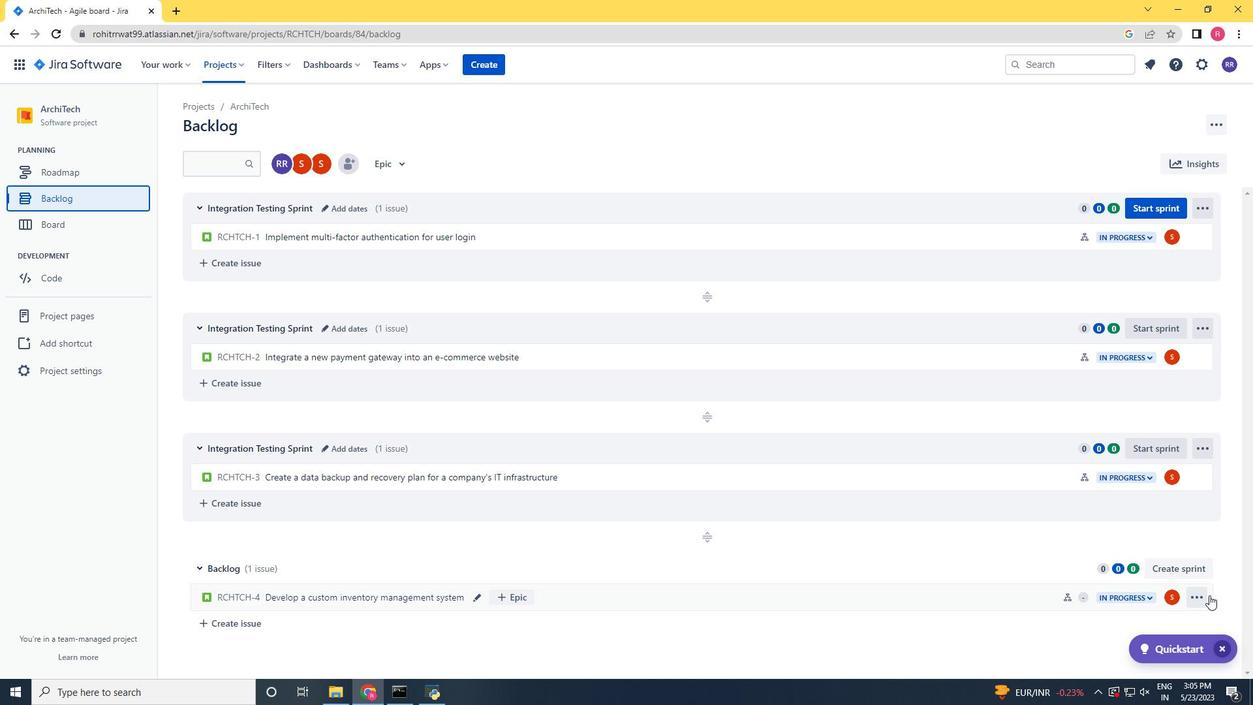 
Action: Mouse pressed left at (1207, 595)
Screenshot: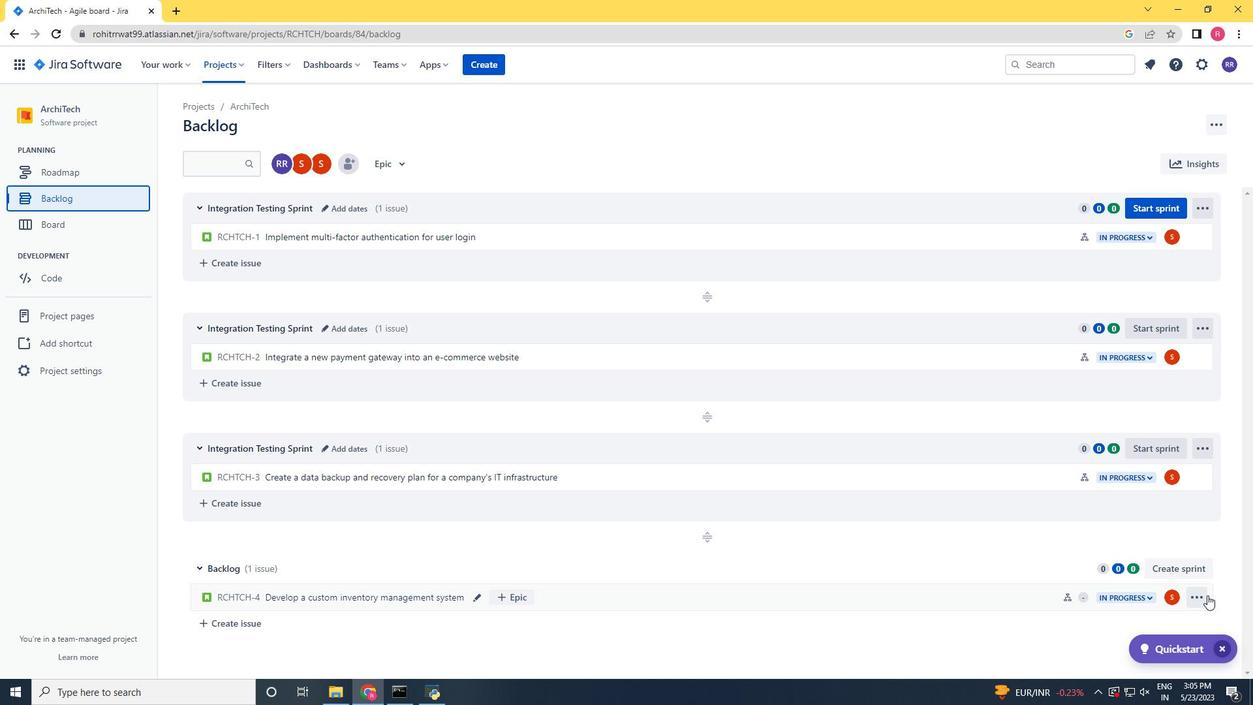 
Action: Mouse moved to (1221, 201)
Screenshot: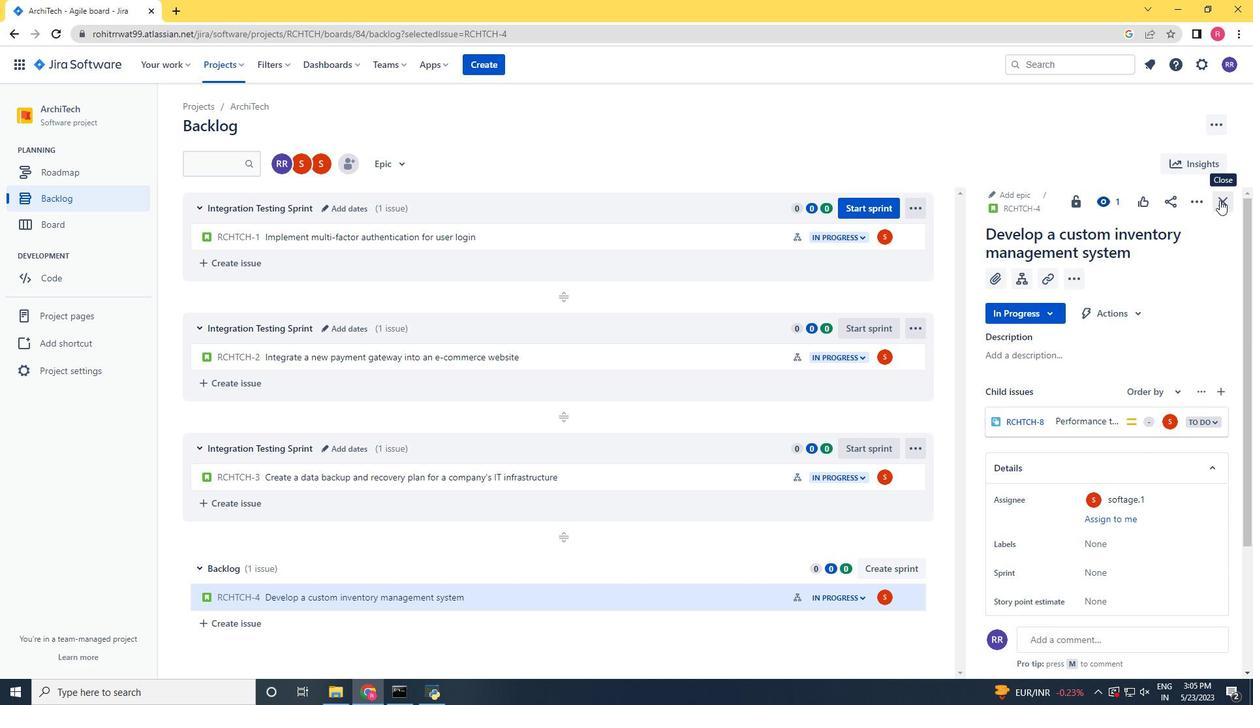 
Action: Mouse pressed left at (1221, 201)
Screenshot: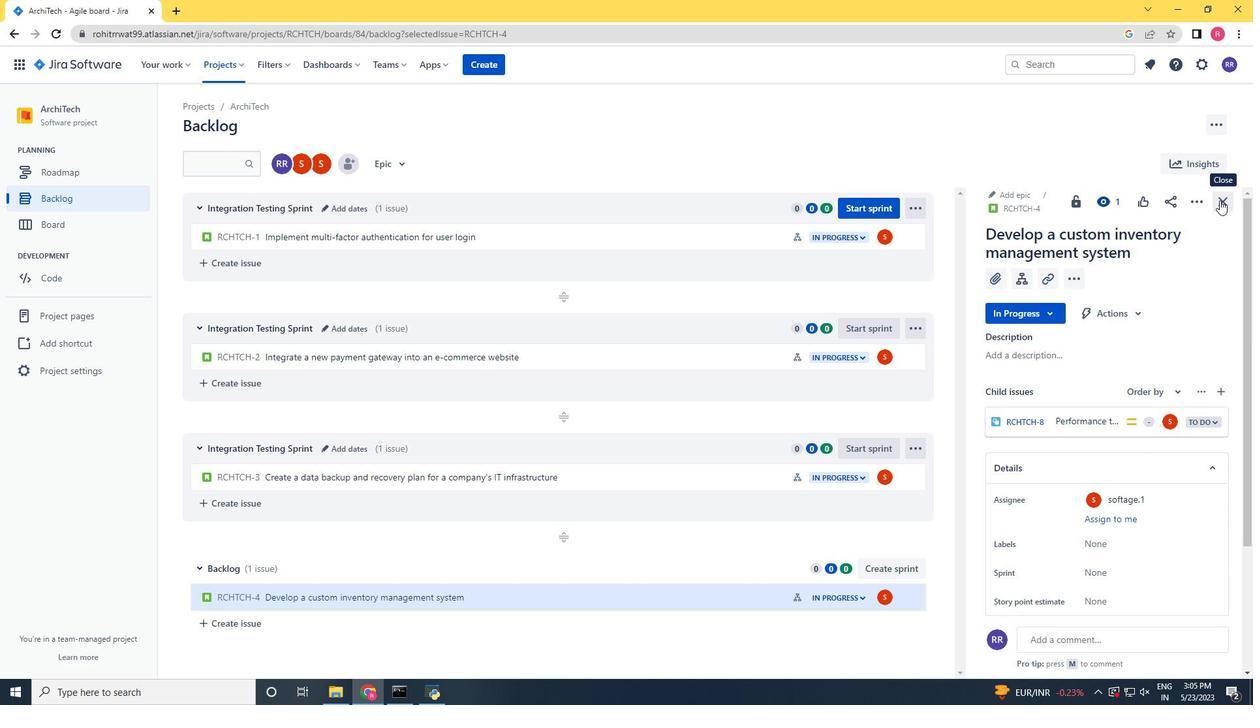 
Action: Mouse moved to (1197, 600)
Screenshot: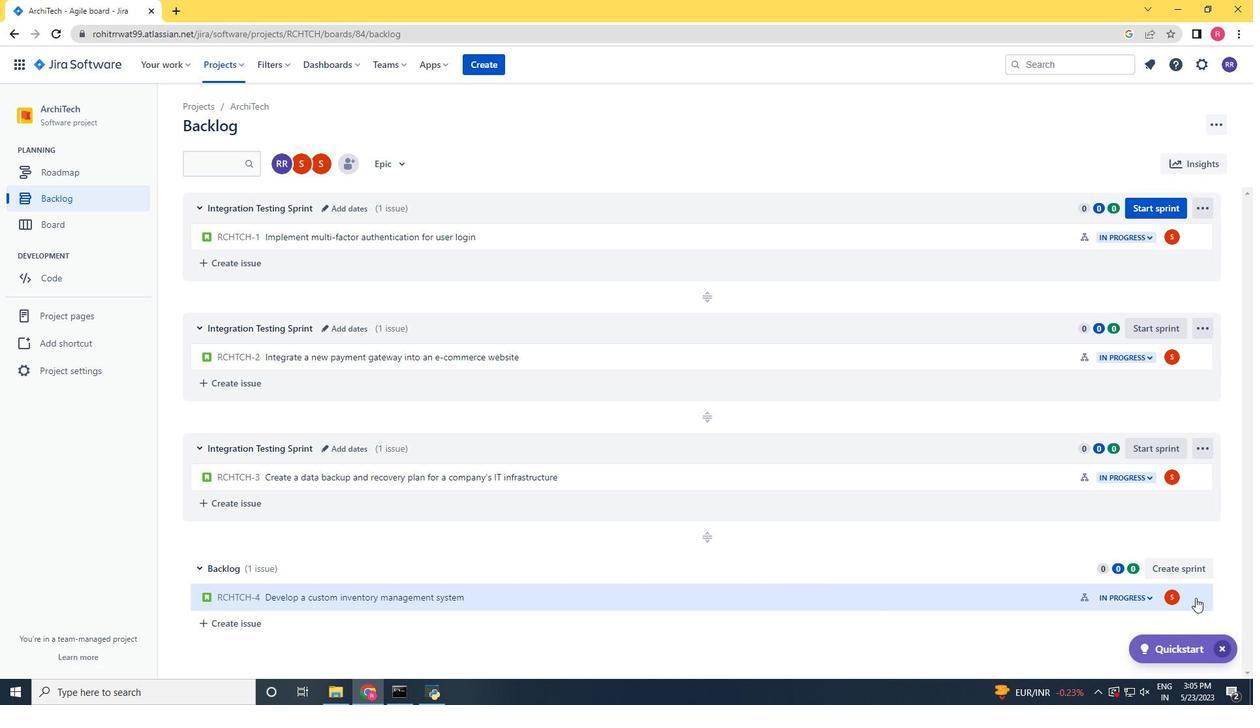 
Action: Mouse pressed left at (1197, 600)
Screenshot: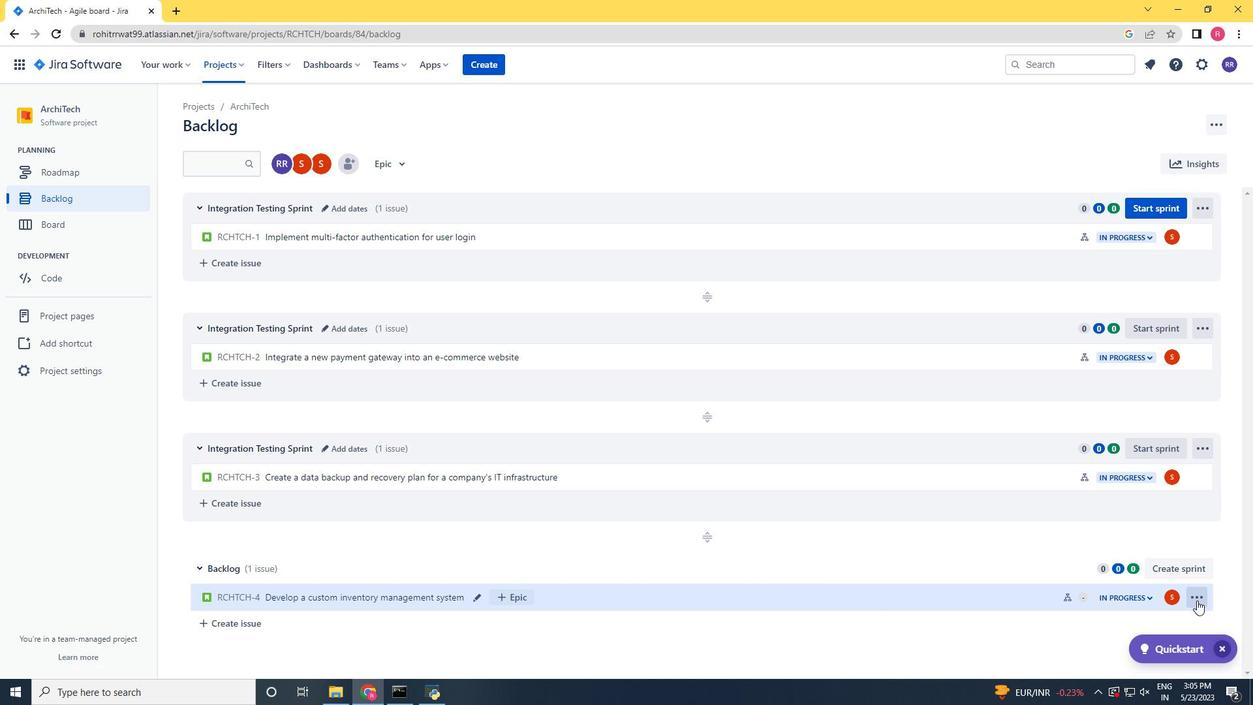 
Action: Mouse moved to (1142, 520)
Screenshot: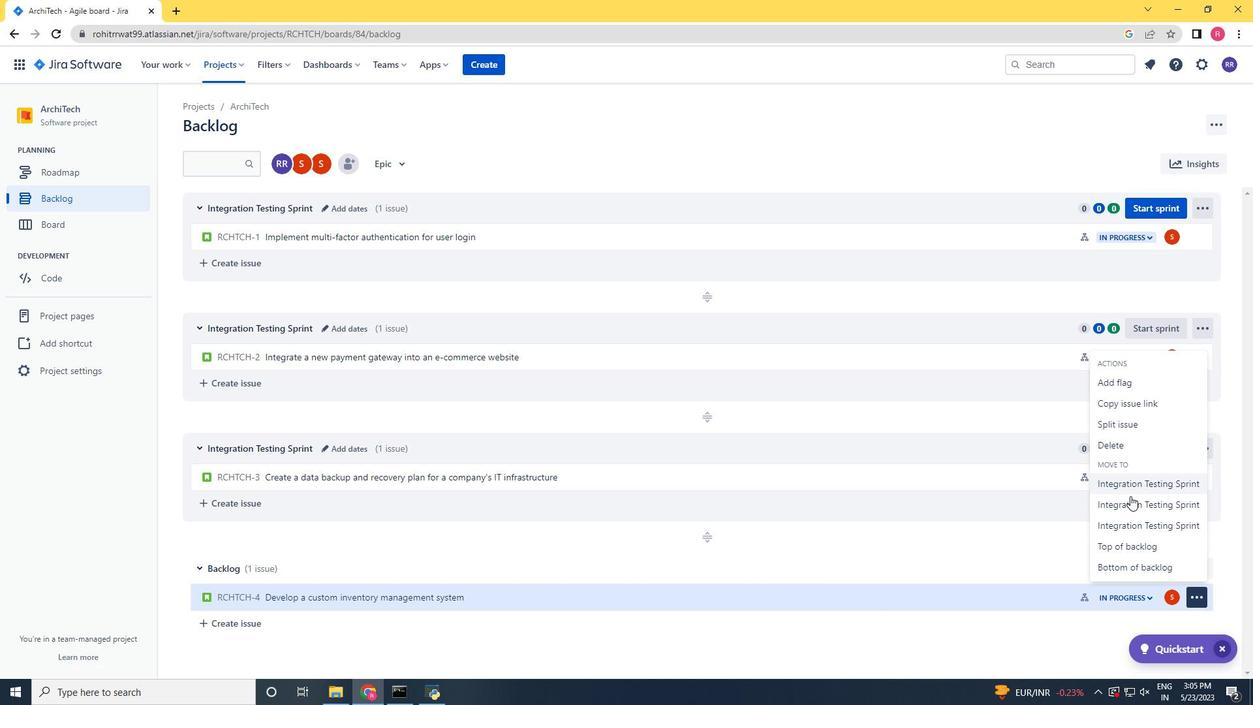 
Action: Mouse pressed left at (1142, 520)
Screenshot: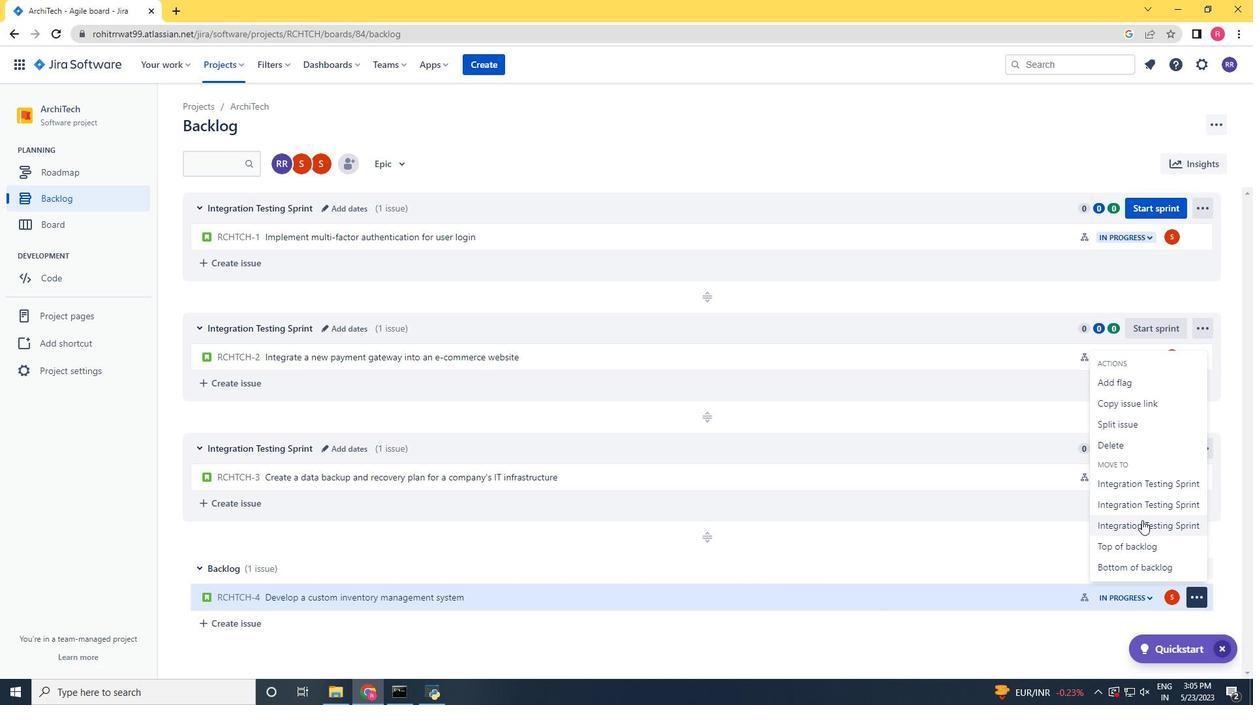 
Action: Mouse moved to (1023, 547)
Screenshot: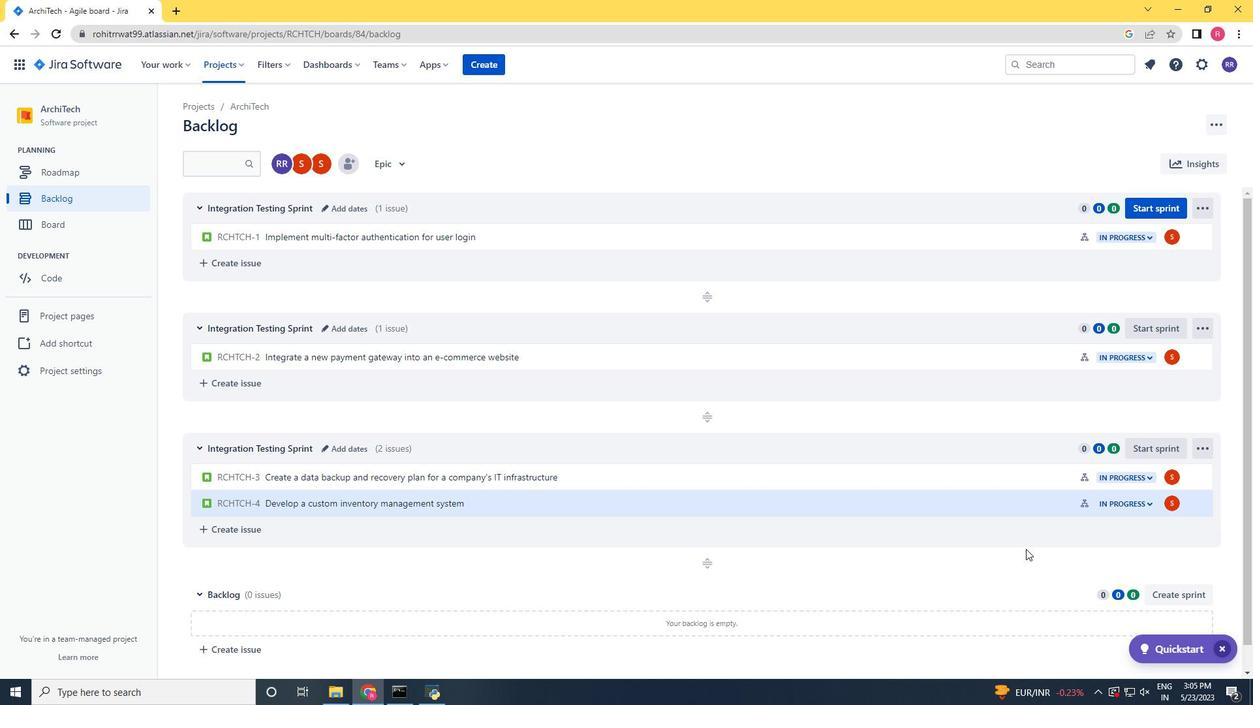 
Action: Mouse scrolled (1024, 549) with delta (0, 0)
Screenshot: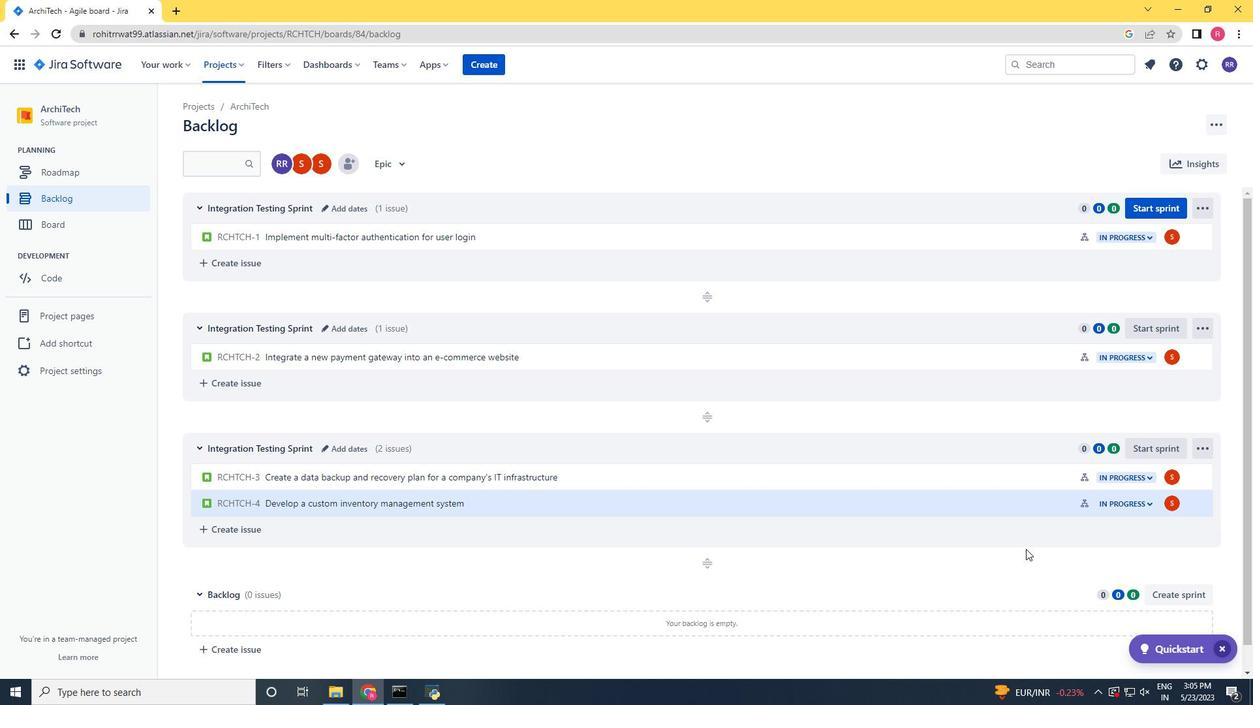 
Action: Mouse scrolled (1023, 548) with delta (0, 0)
Screenshot: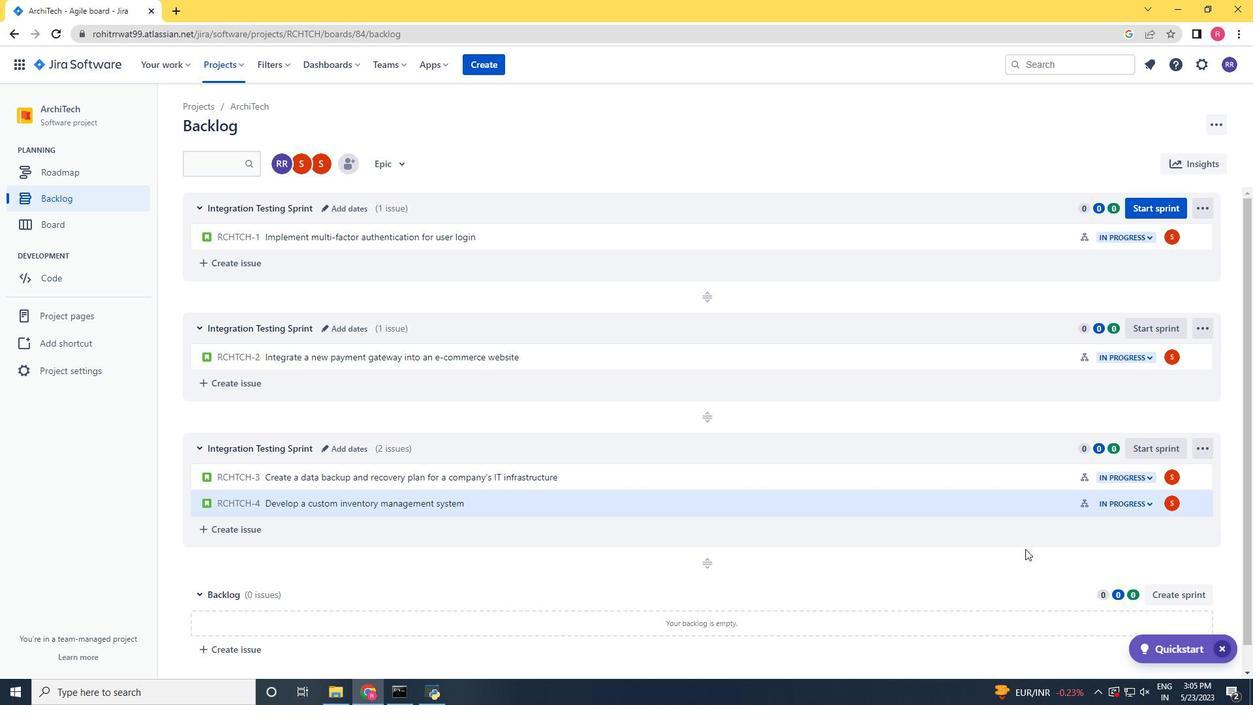 
Action: Mouse scrolled (1023, 548) with delta (0, 0)
Screenshot: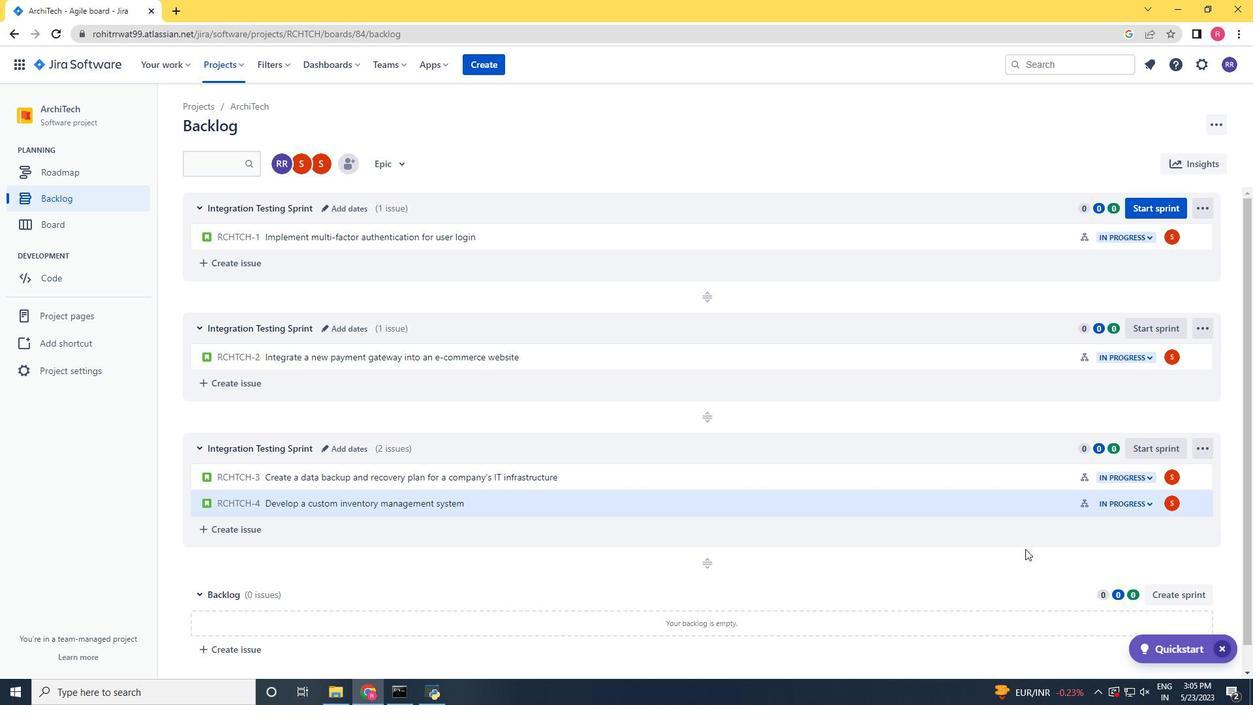 
Action: Mouse scrolled (1023, 548) with delta (0, 0)
Screenshot: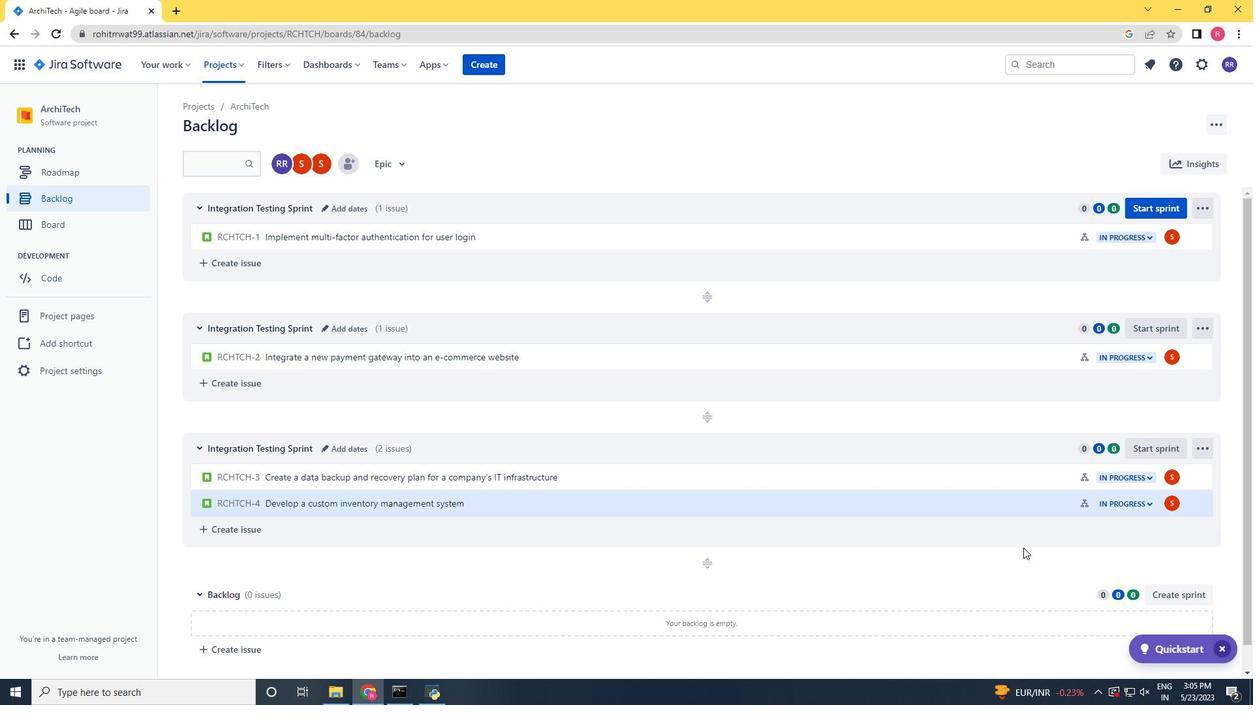 
Action: Mouse moved to (1023, 547)
Screenshot: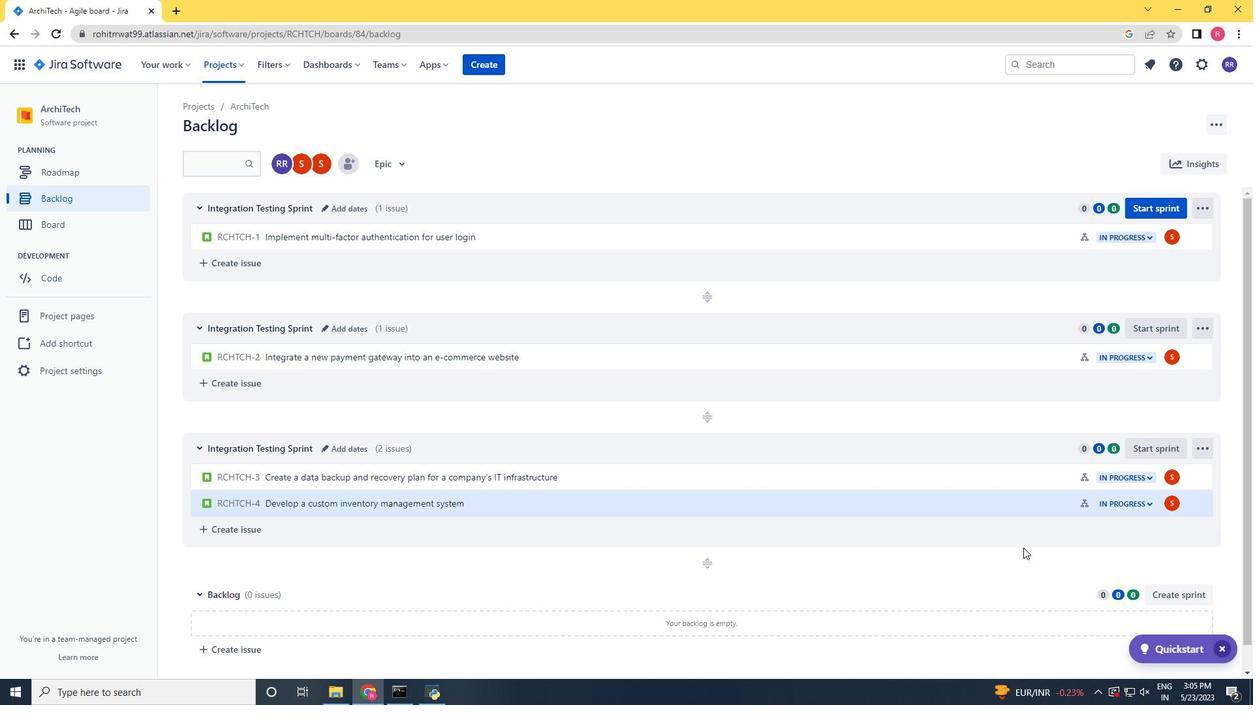 
Action: Mouse scrolled (1023, 547) with delta (0, 0)
Screenshot: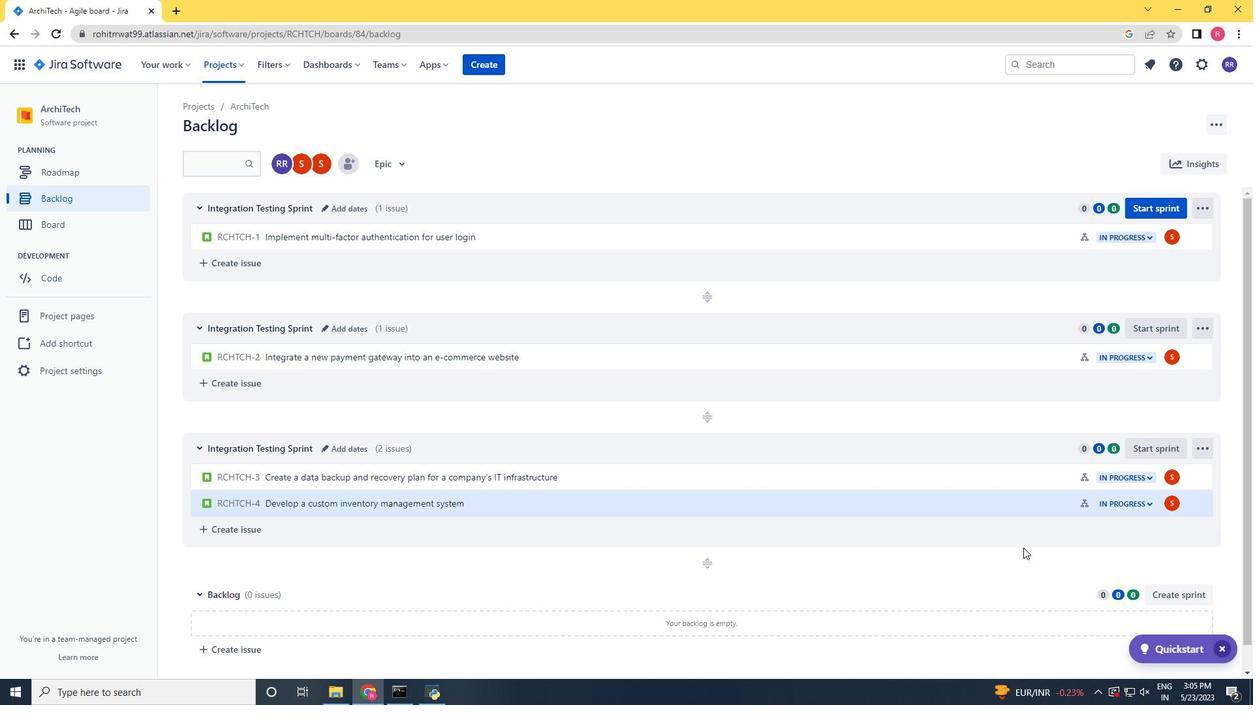 
Action: Mouse moved to (99, 440)
Screenshot: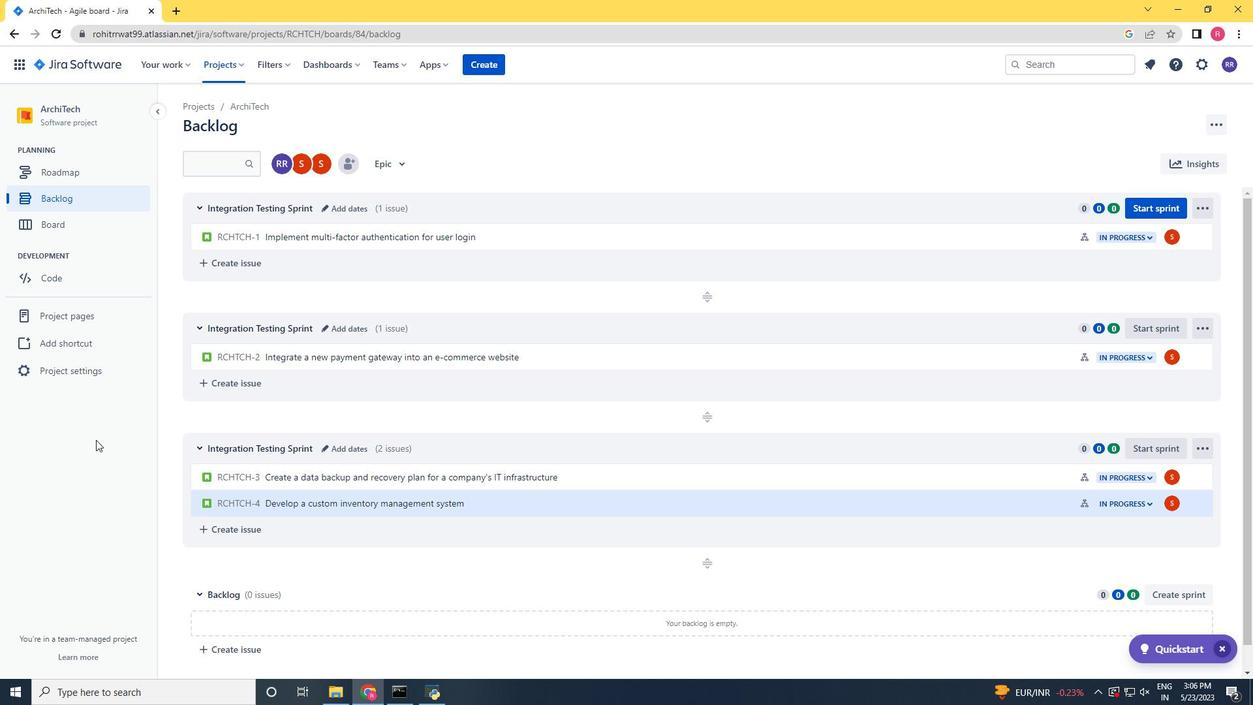 
